 Task: Create an Instagram post about the Fort Peck Dam, including its history and significance. Use a filter to enhance the image.
Action: Mouse moved to (67, 303)
Screenshot: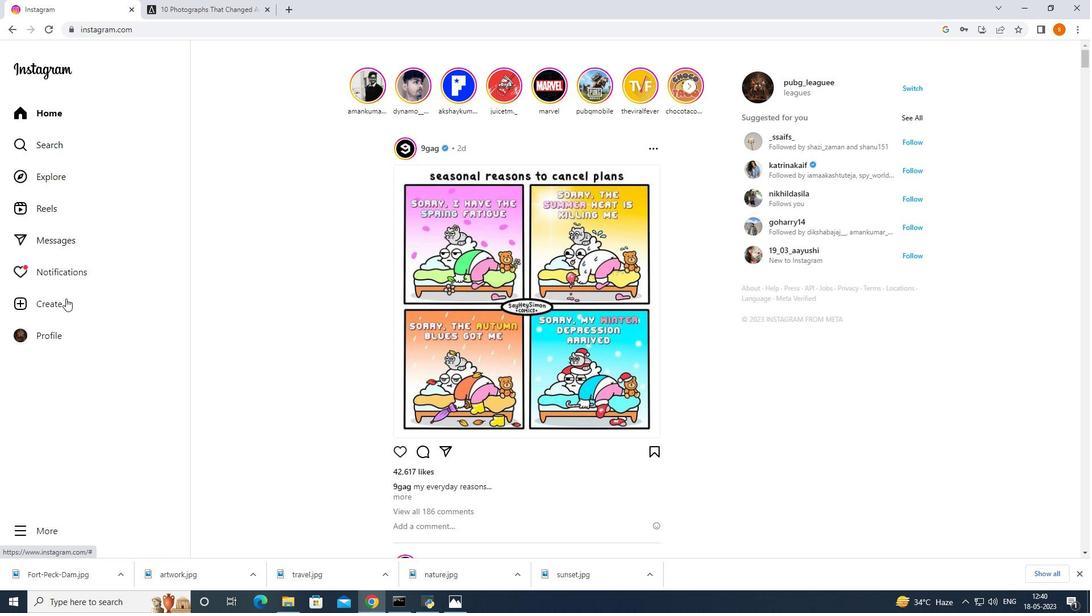 
Action: Mouse pressed left at (67, 303)
Screenshot: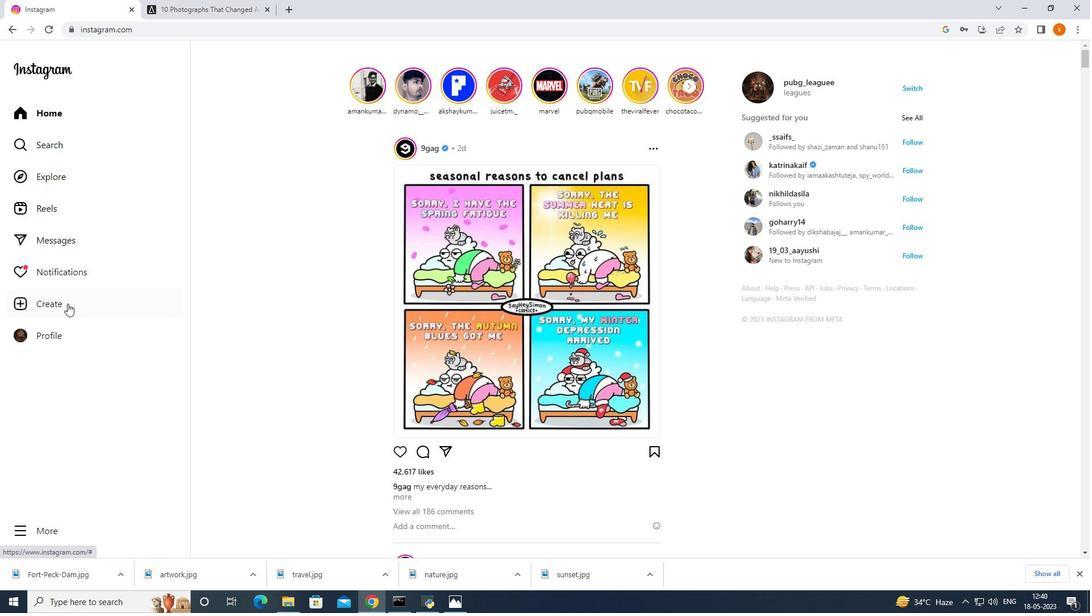 
Action: Mouse moved to (93, 300)
Screenshot: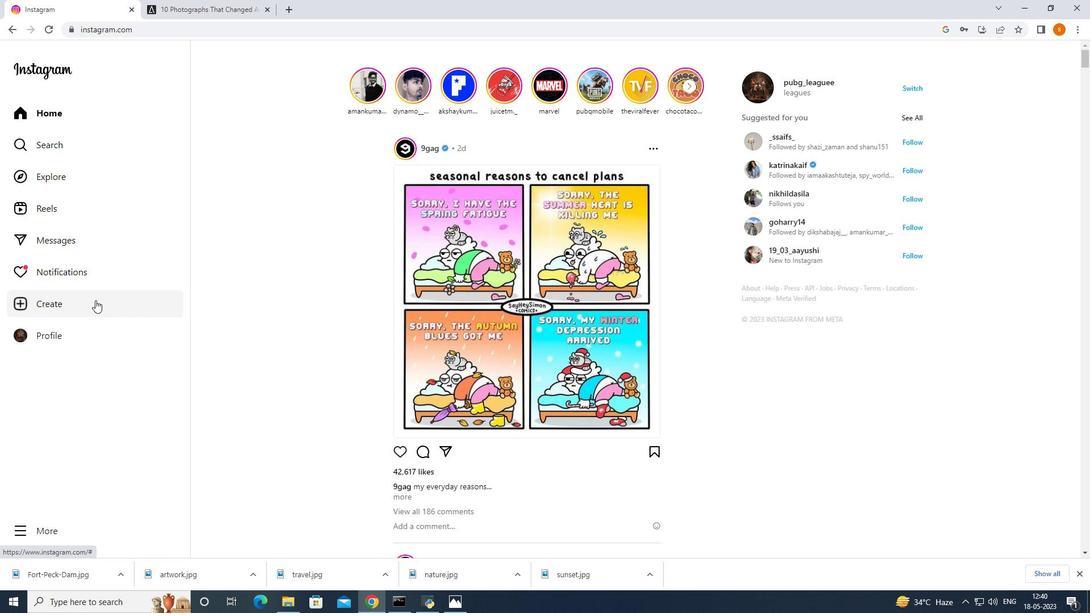 
Action: Mouse pressed left at (93, 300)
Screenshot: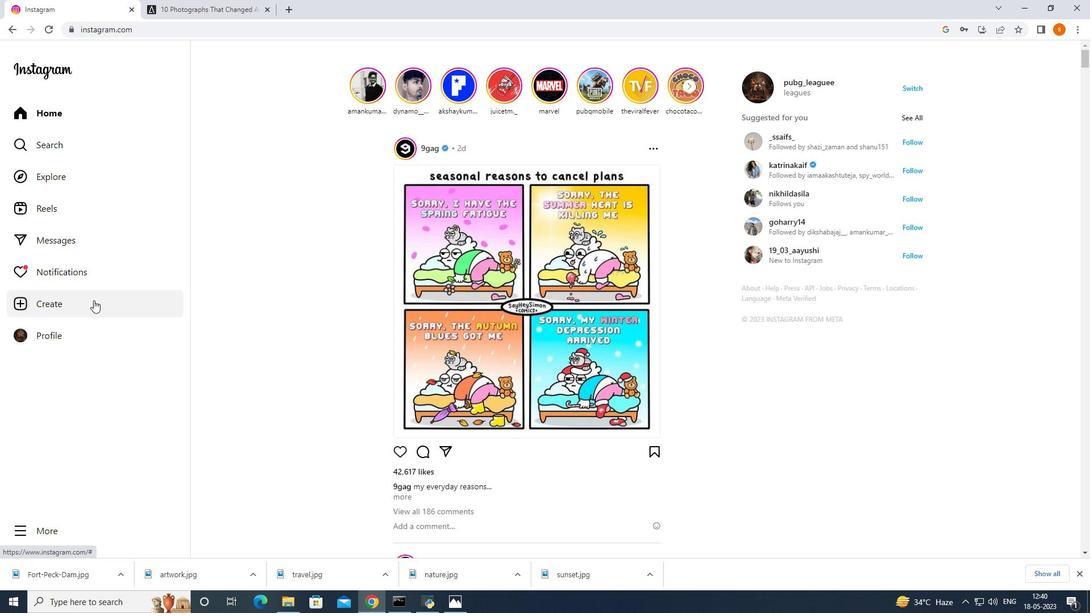 
Action: Mouse moved to (542, 349)
Screenshot: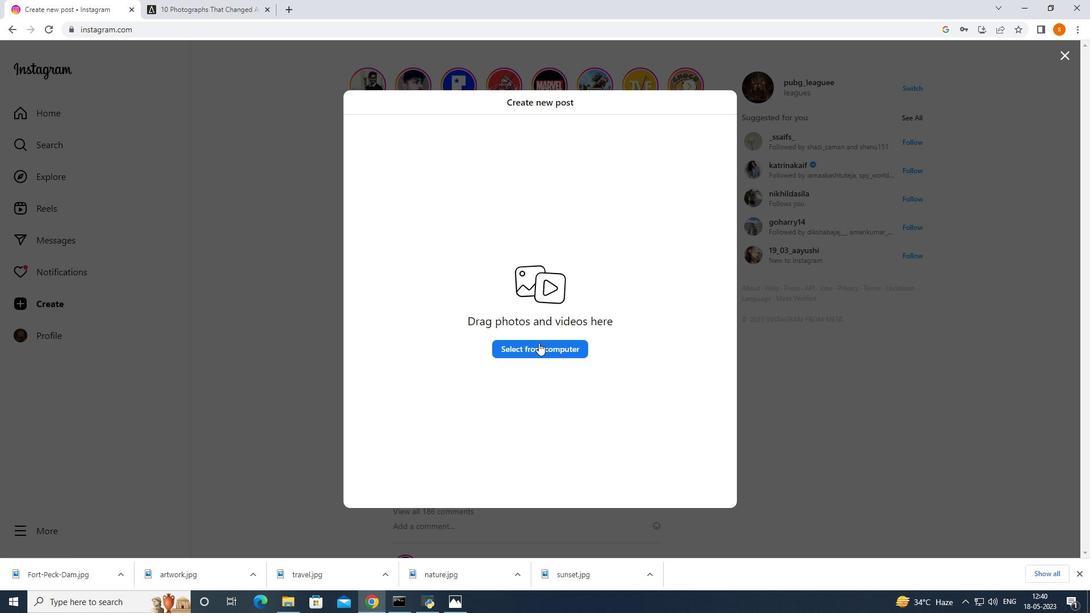 
Action: Mouse pressed left at (542, 349)
Screenshot: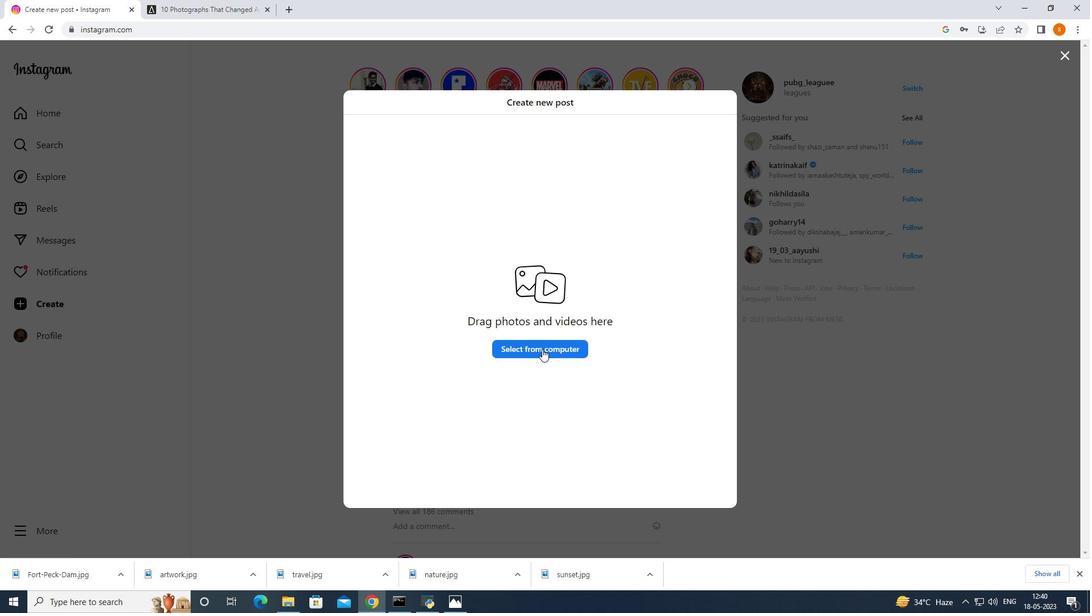 
Action: Mouse moved to (438, 202)
Screenshot: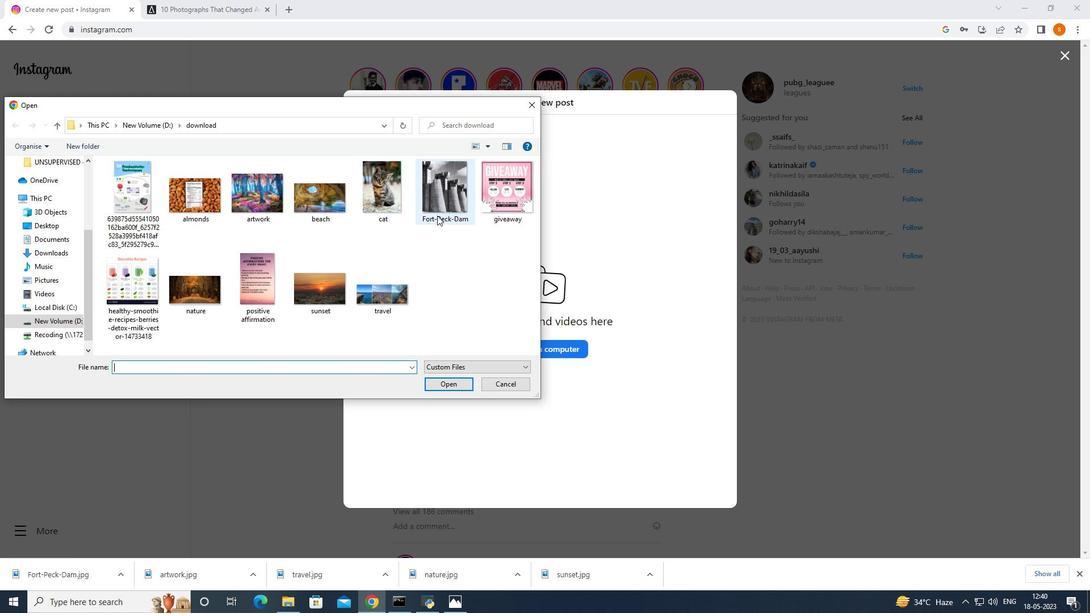 
Action: Mouse pressed left at (438, 202)
Screenshot: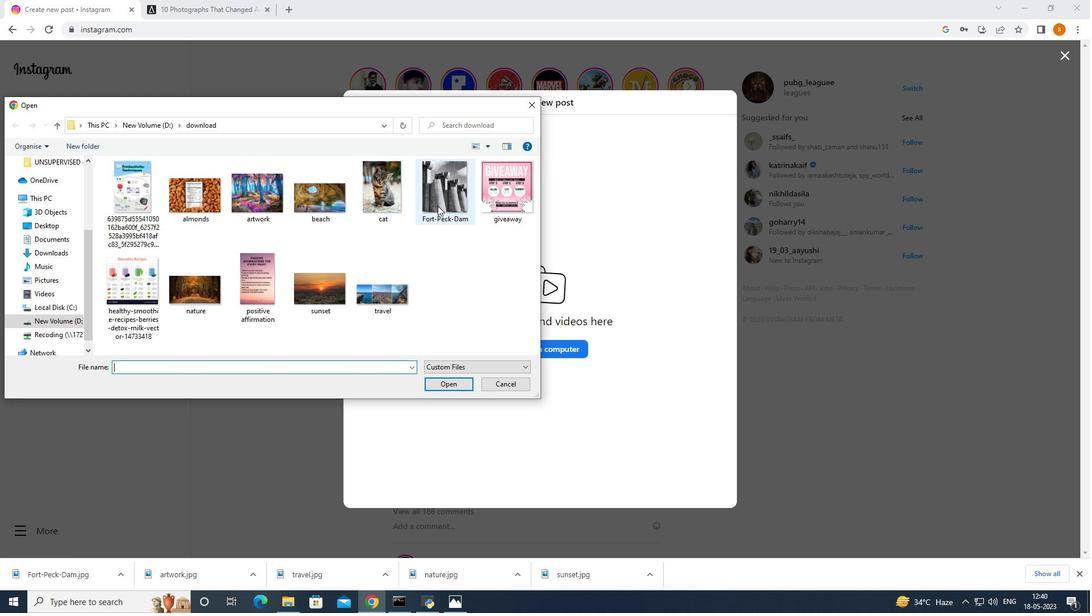 
Action: Mouse moved to (436, 381)
Screenshot: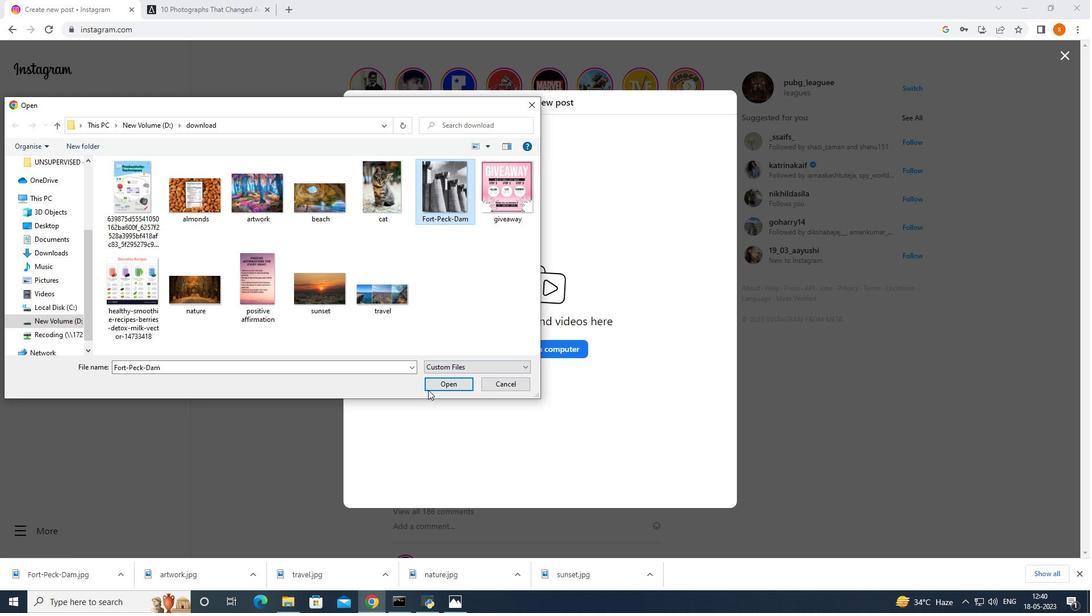 
Action: Mouse pressed left at (436, 381)
Screenshot: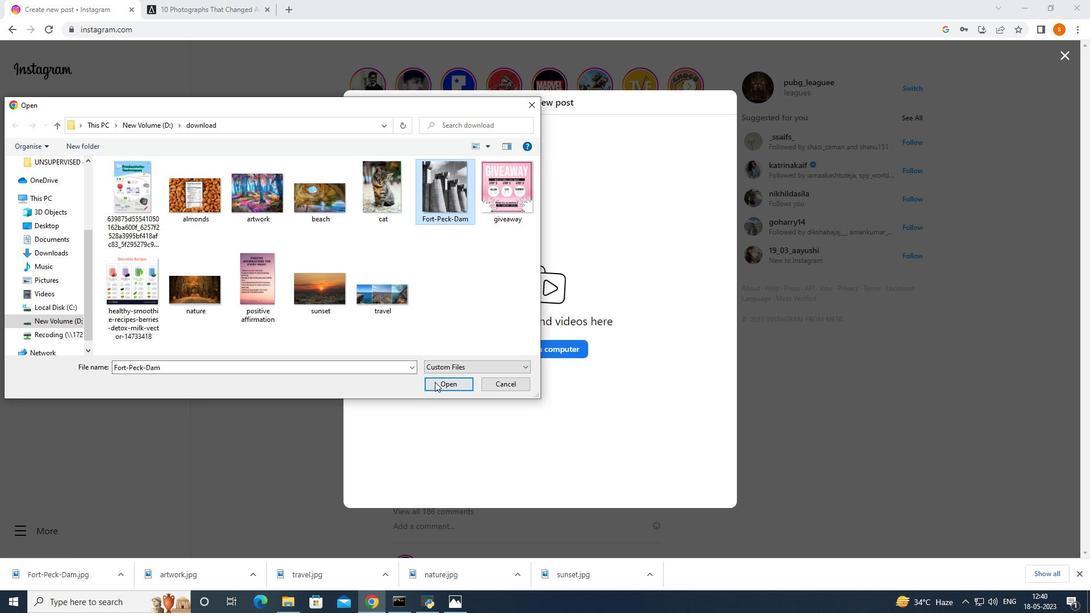 
Action: Mouse moved to (358, 490)
Screenshot: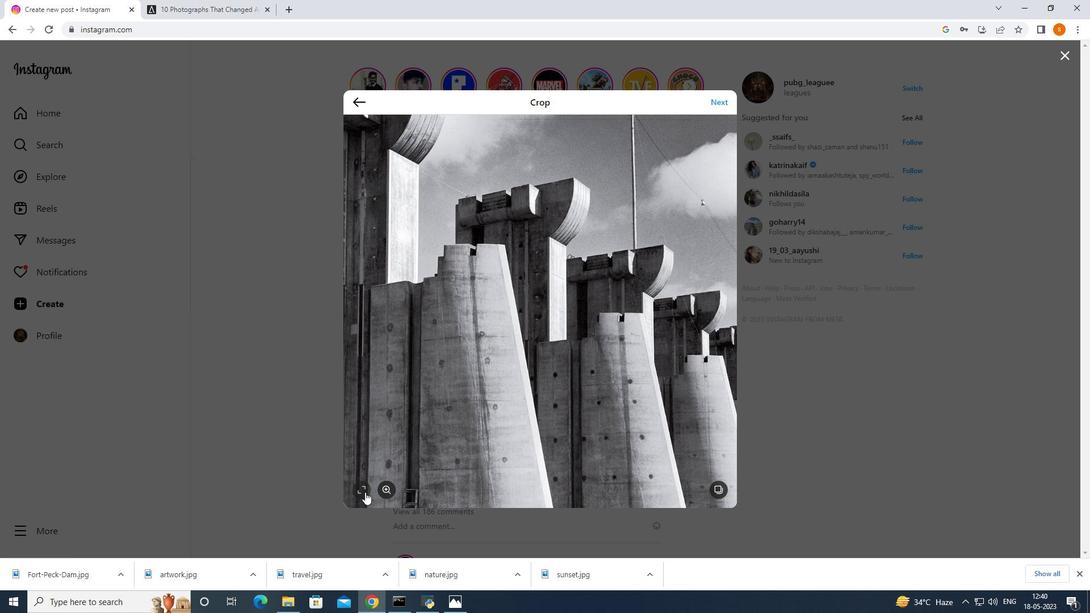
Action: Mouse pressed left at (358, 490)
Screenshot: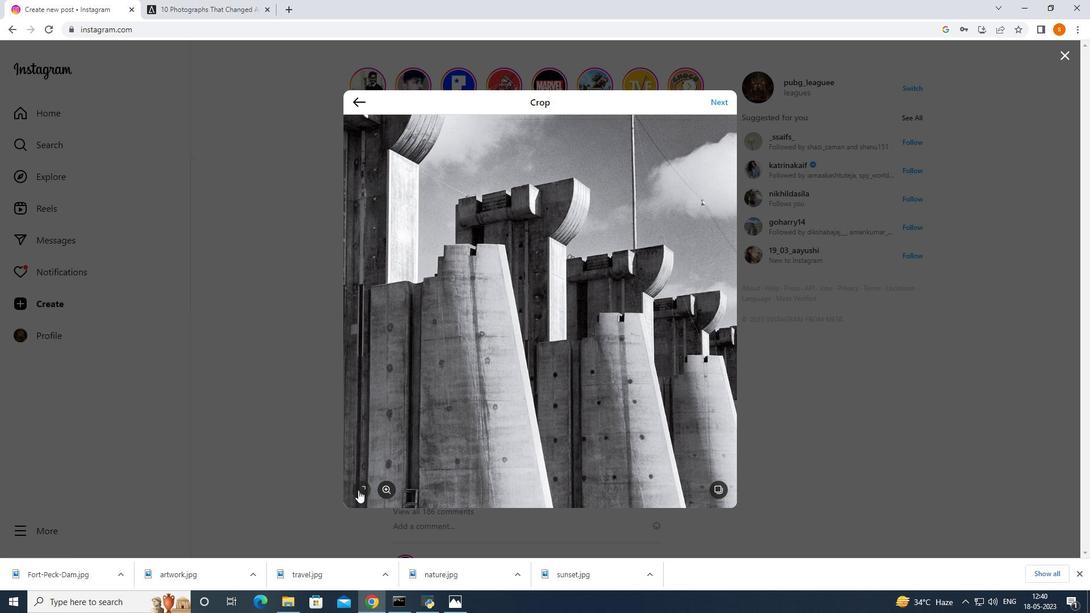 
Action: Mouse moved to (397, 376)
Screenshot: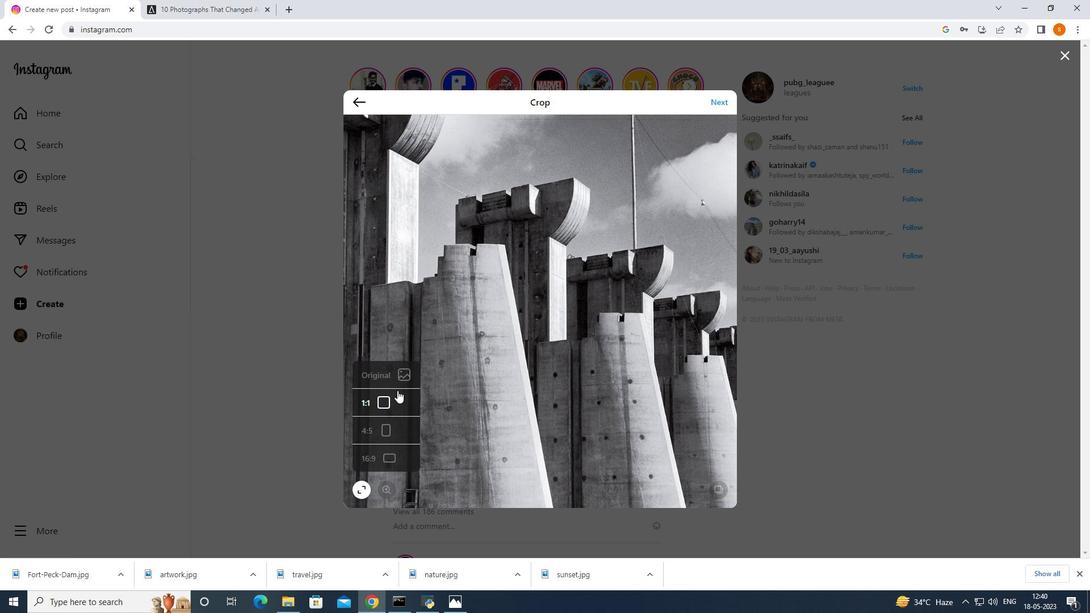 
Action: Mouse pressed left at (397, 376)
Screenshot: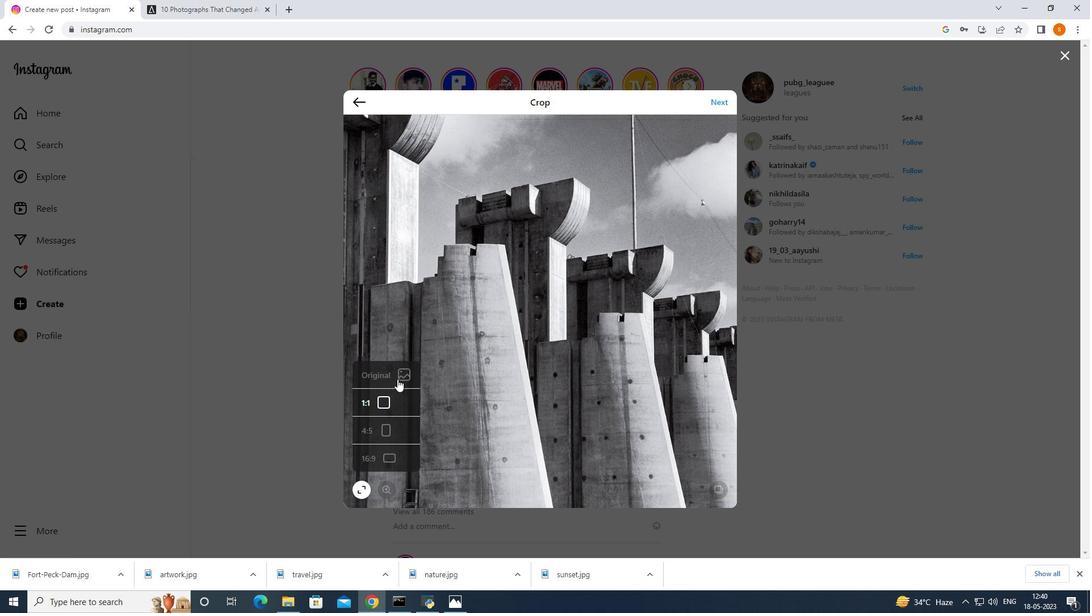 
Action: Mouse moved to (725, 106)
Screenshot: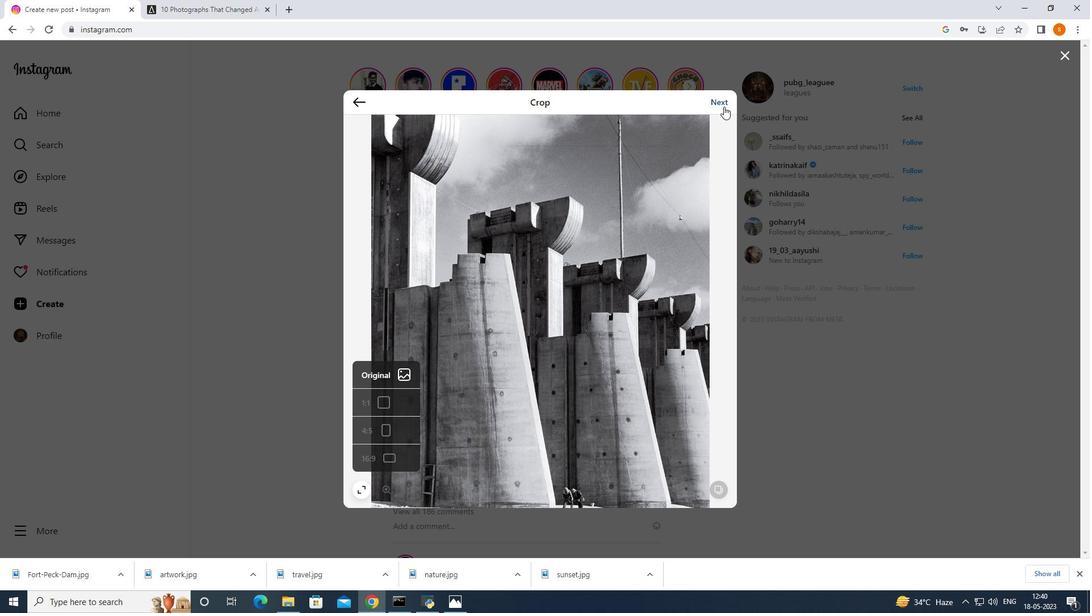 
Action: Mouse pressed left at (725, 106)
Screenshot: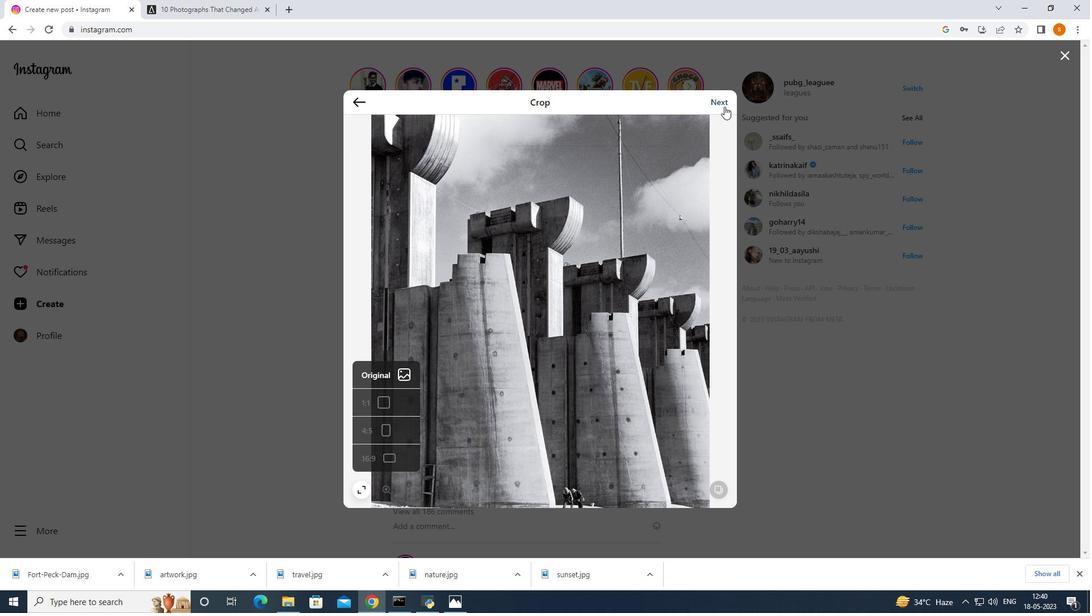 
Action: Mouse moved to (724, 182)
Screenshot: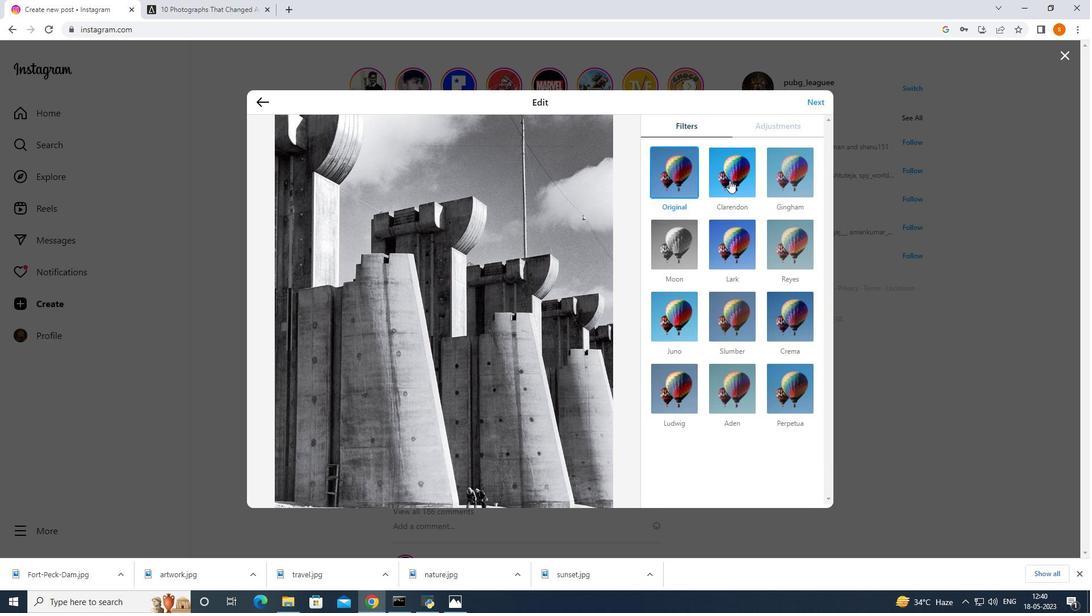 
Action: Mouse pressed left at (724, 182)
Screenshot: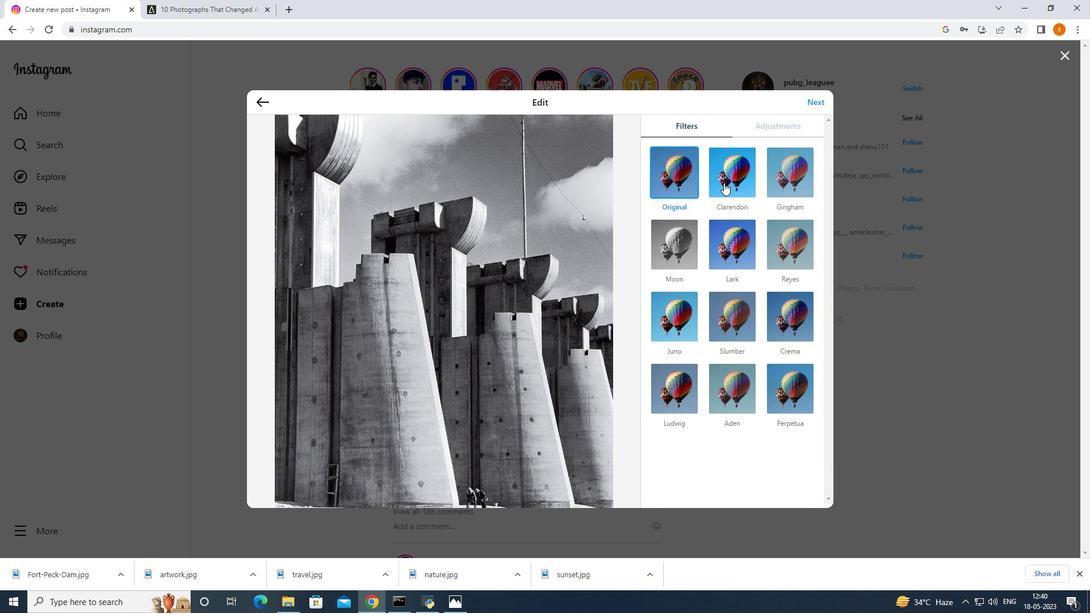 
Action: Mouse moved to (789, 174)
Screenshot: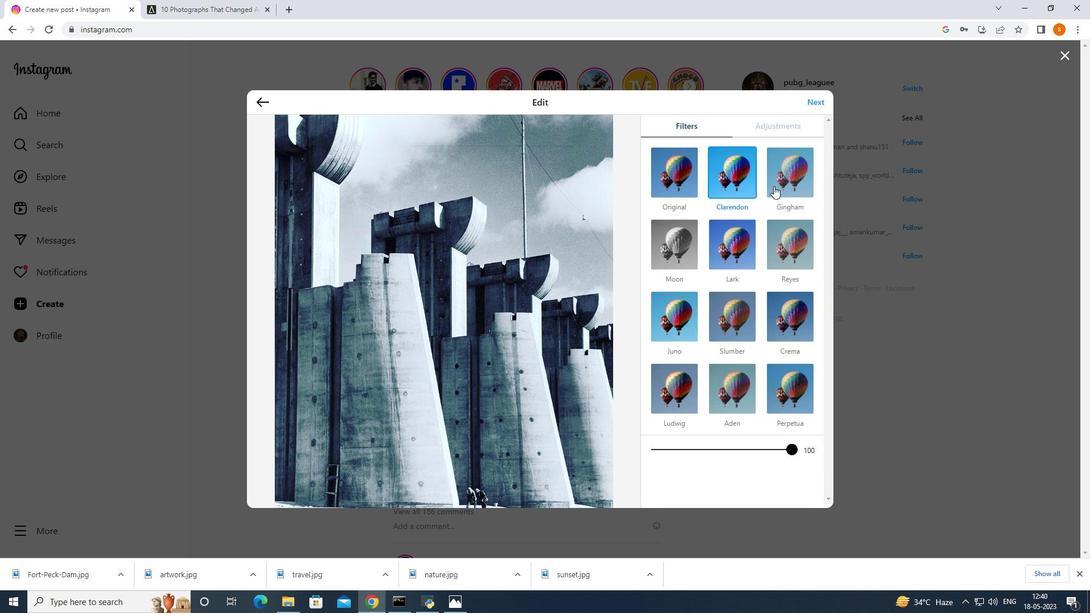 
Action: Mouse pressed left at (789, 174)
Screenshot: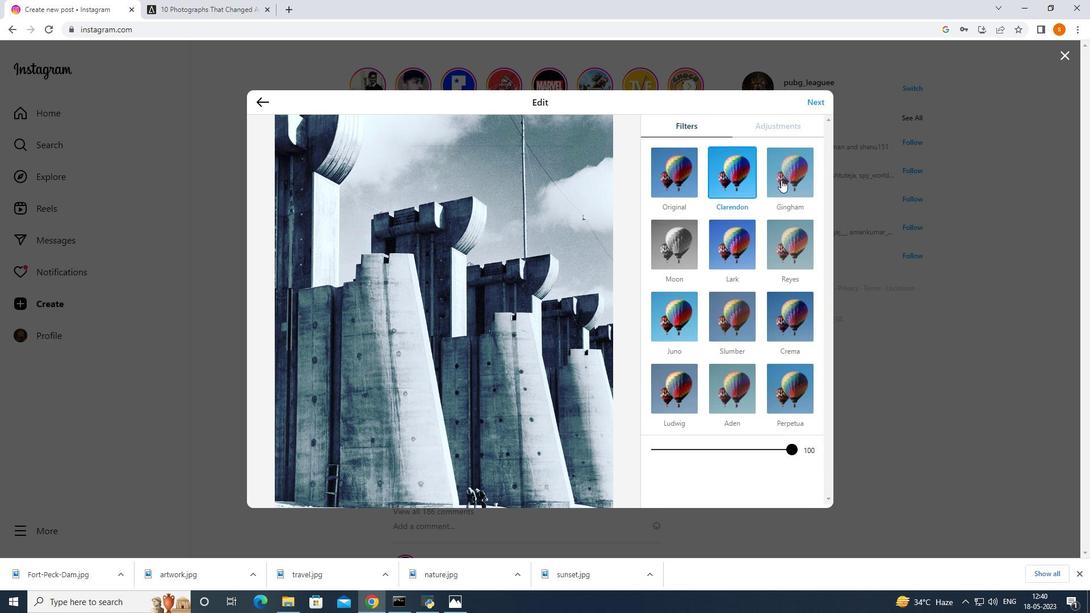 
Action: Mouse moved to (671, 240)
Screenshot: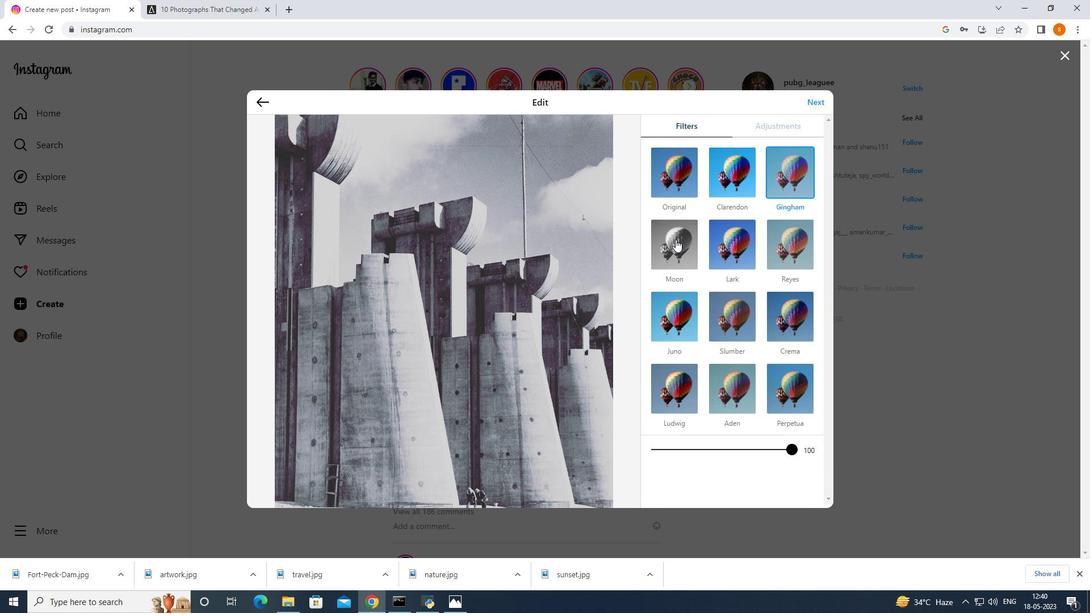 
Action: Mouse pressed left at (671, 240)
Screenshot: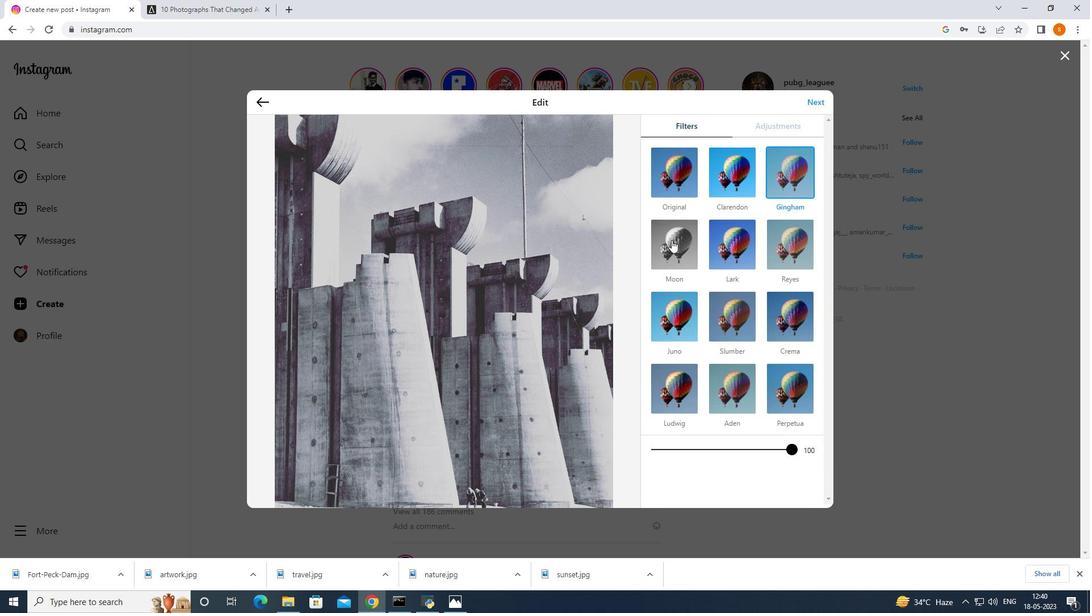 
Action: Mouse moved to (718, 230)
Screenshot: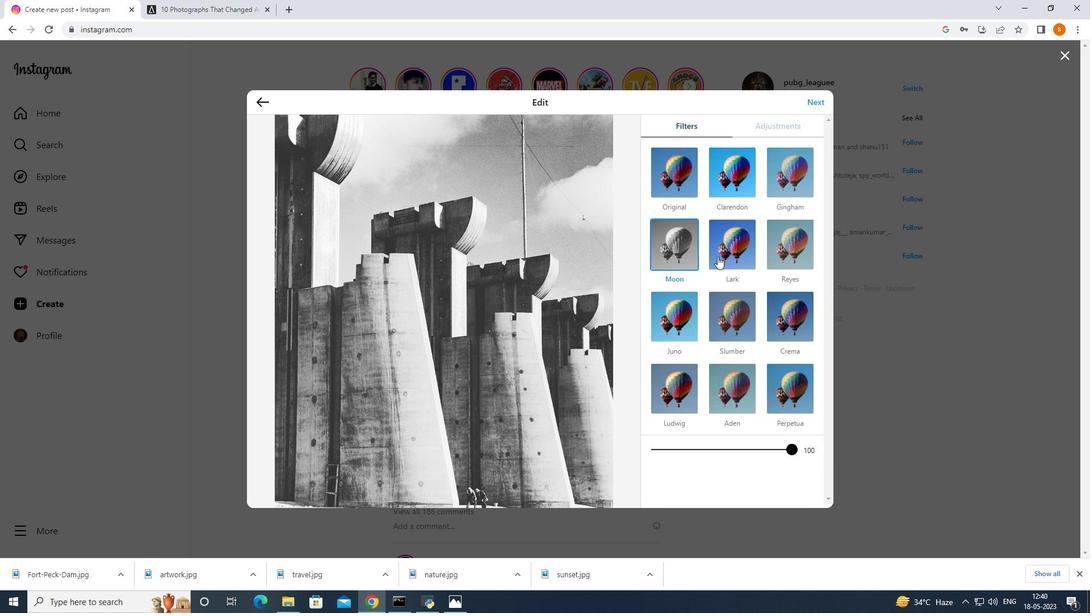 
Action: Mouse pressed left at (718, 230)
Screenshot: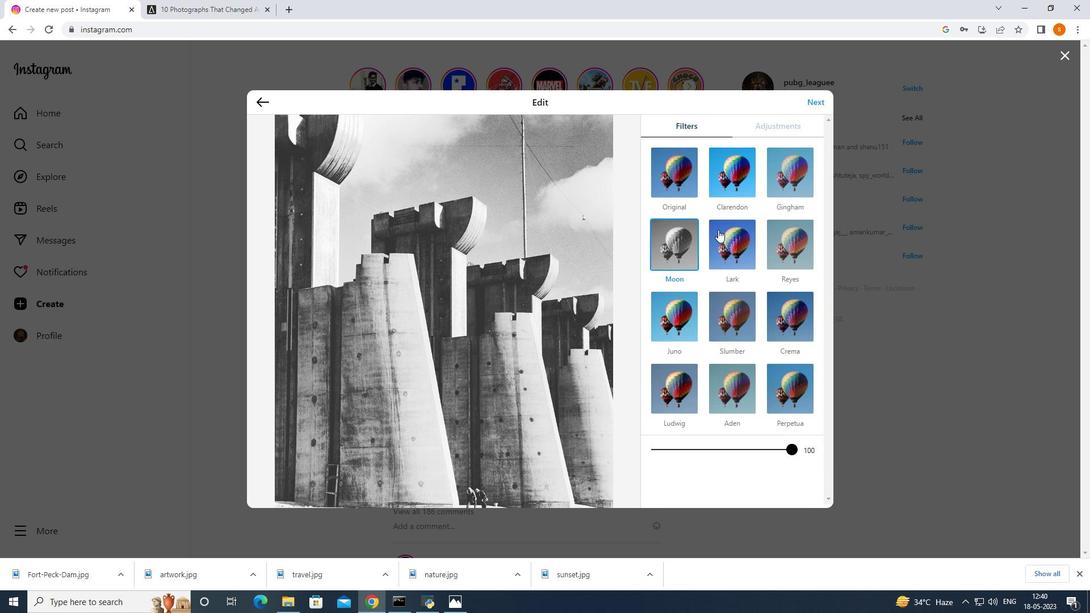 
Action: Mouse moved to (675, 240)
Screenshot: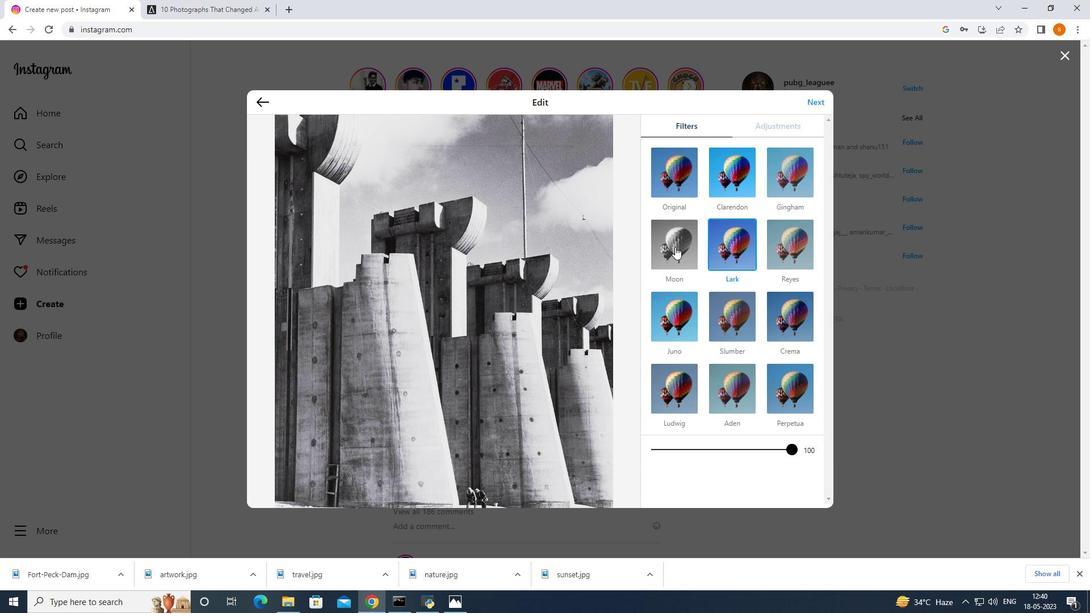 
Action: Mouse pressed left at (675, 240)
Screenshot: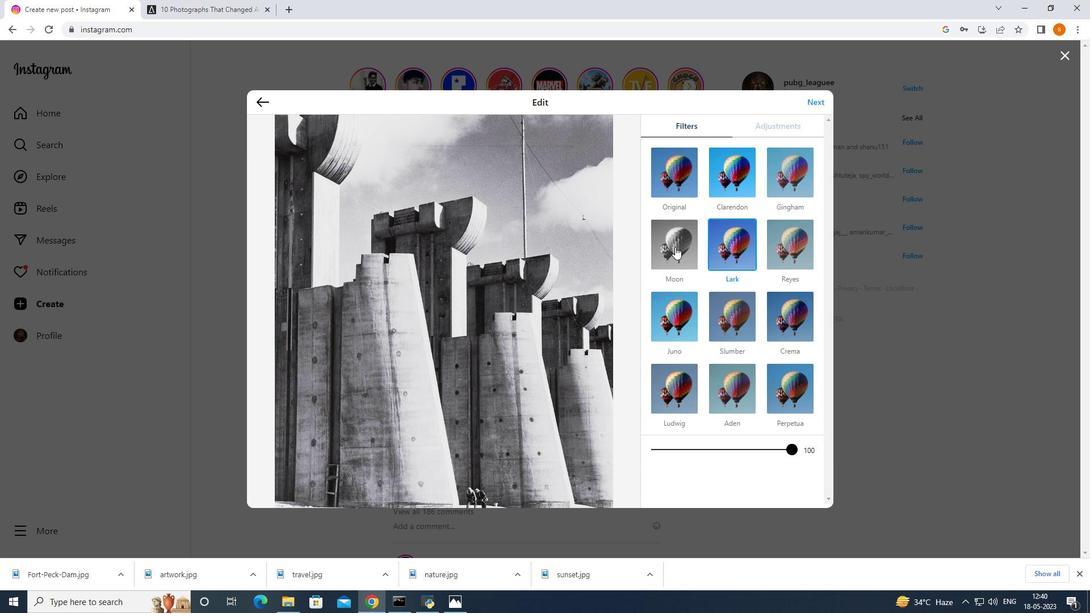 
Action: Mouse moved to (686, 296)
Screenshot: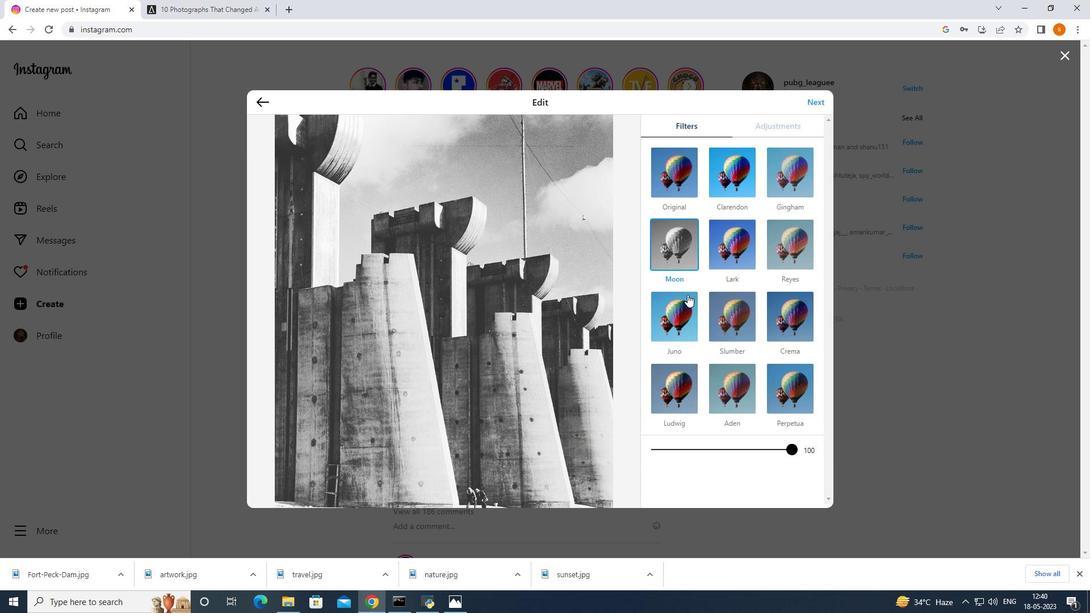 
Action: Mouse pressed left at (686, 296)
Screenshot: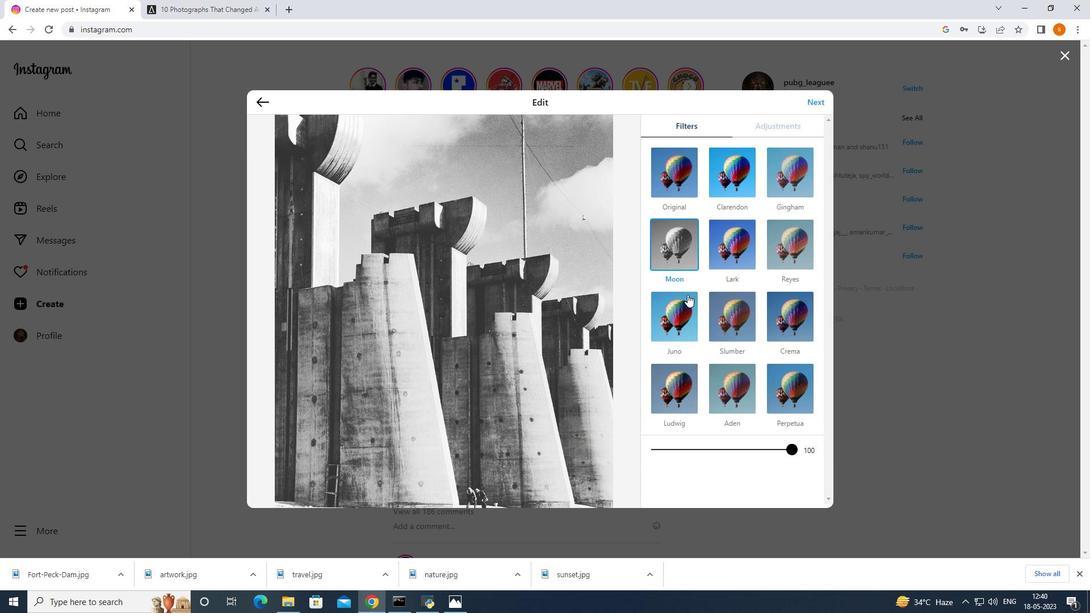 
Action: Mouse moved to (727, 253)
Screenshot: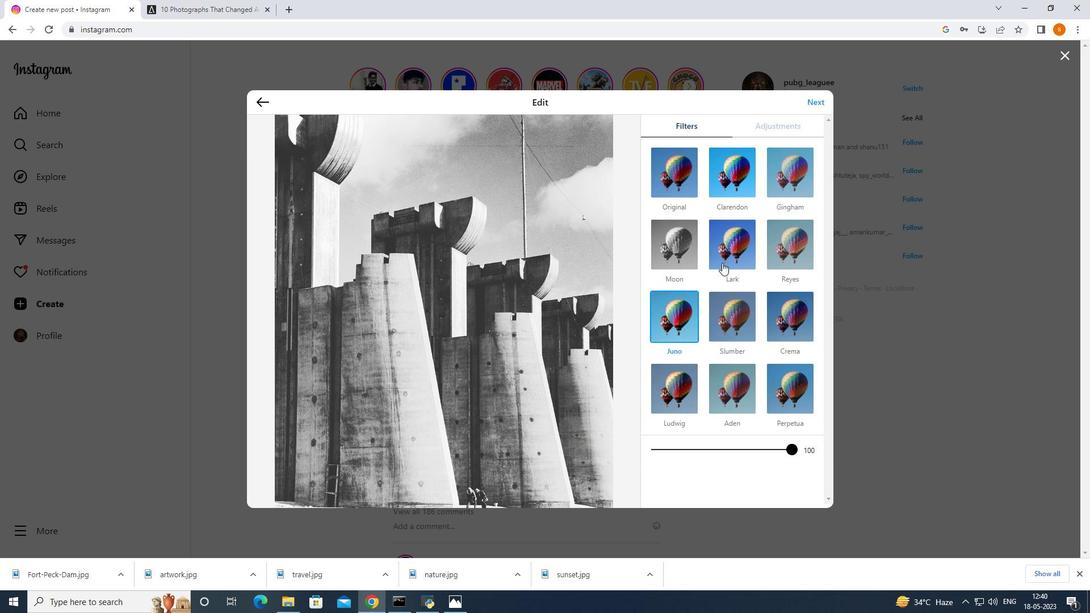 
Action: Mouse pressed left at (727, 253)
Screenshot: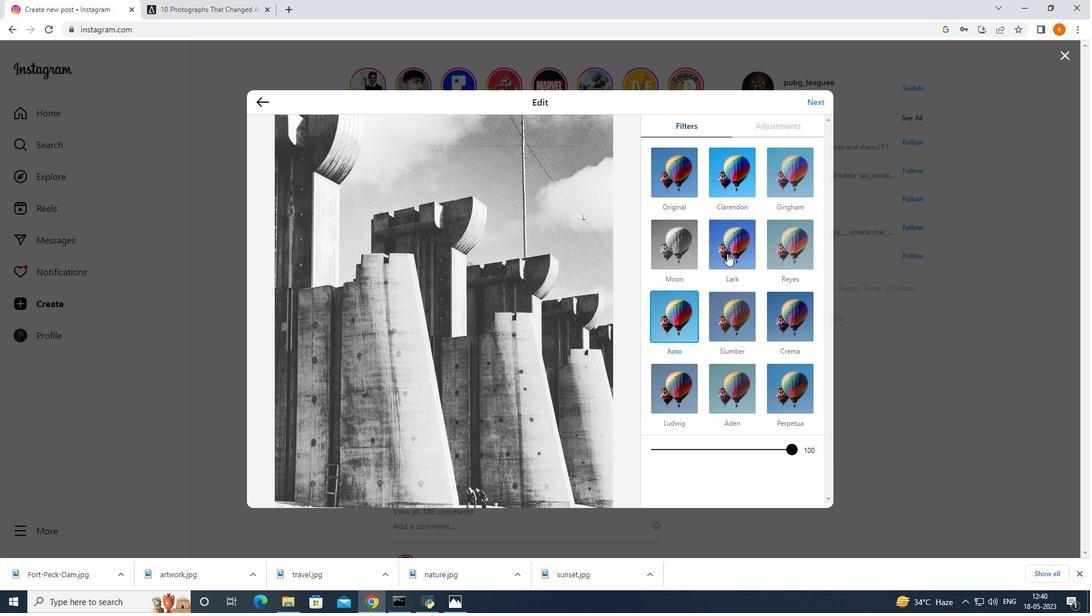 
Action: Mouse moved to (734, 311)
Screenshot: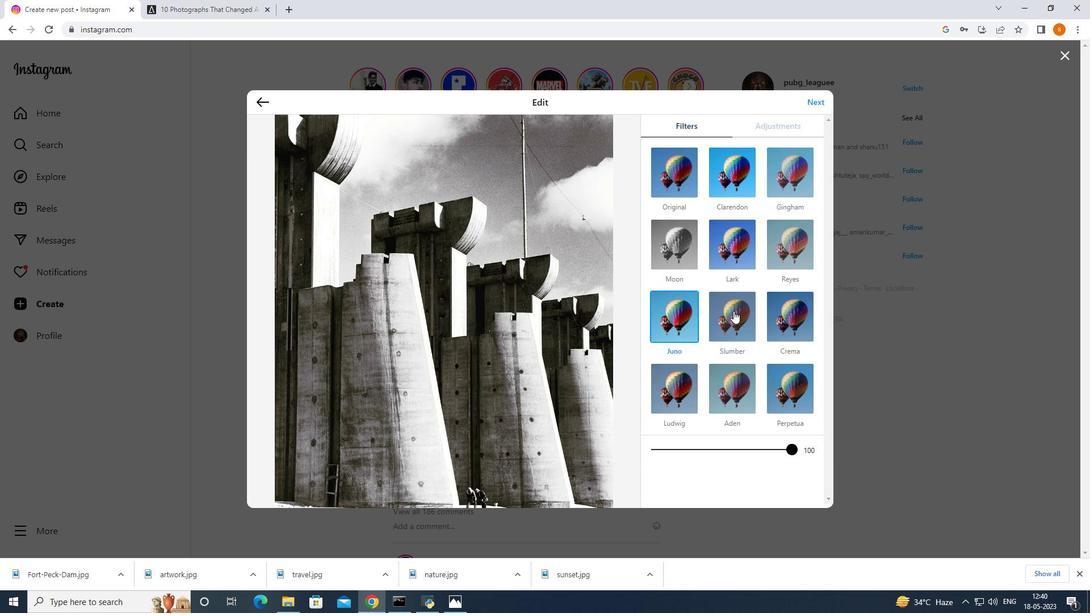 
Action: Mouse pressed left at (734, 311)
Screenshot: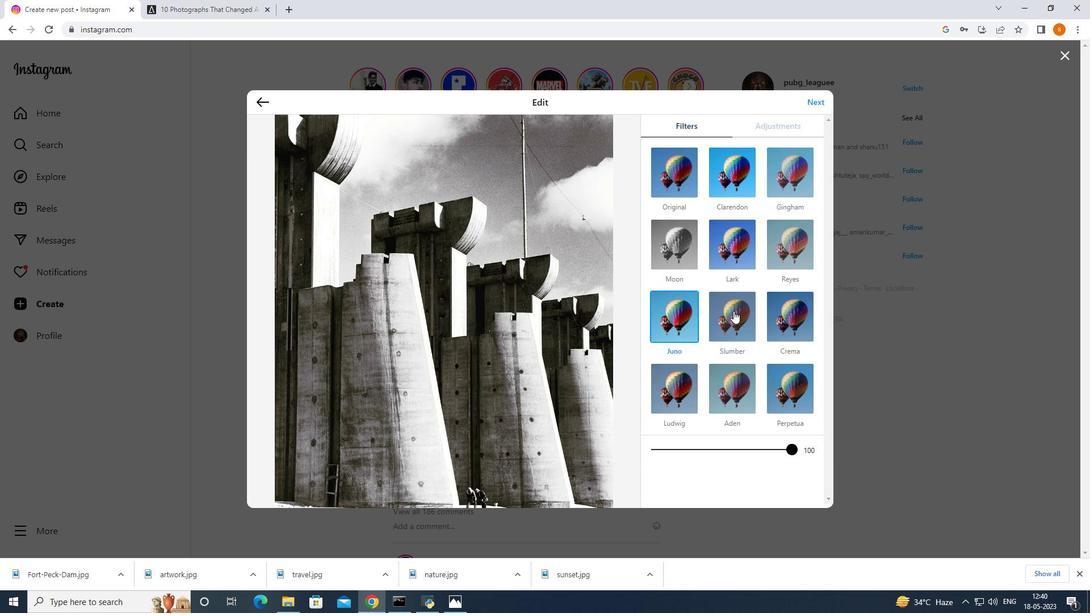 
Action: Mouse moved to (769, 313)
Screenshot: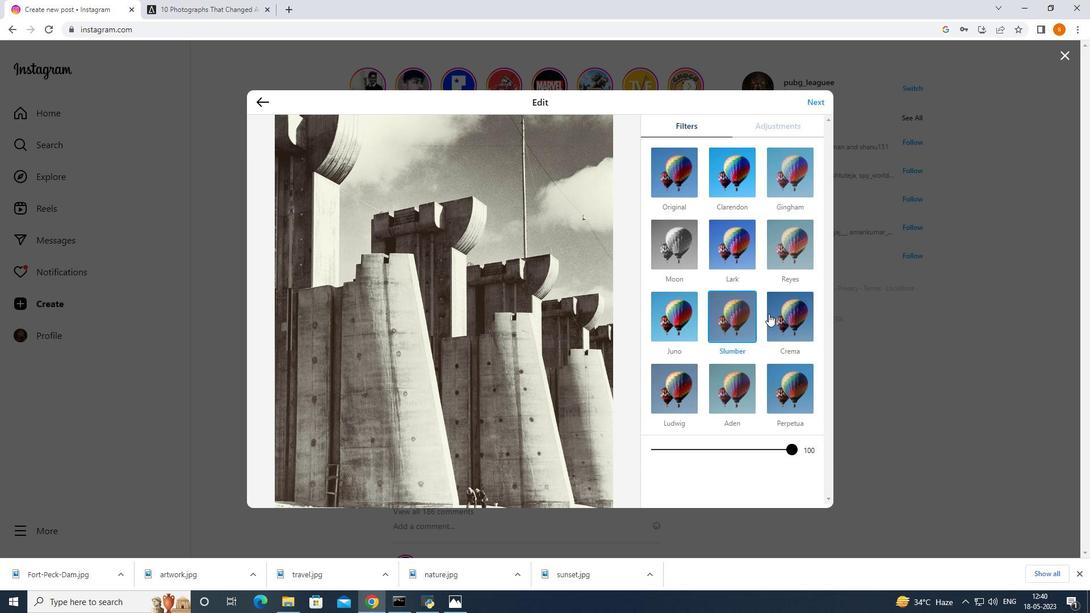 
Action: Mouse pressed left at (769, 313)
Screenshot: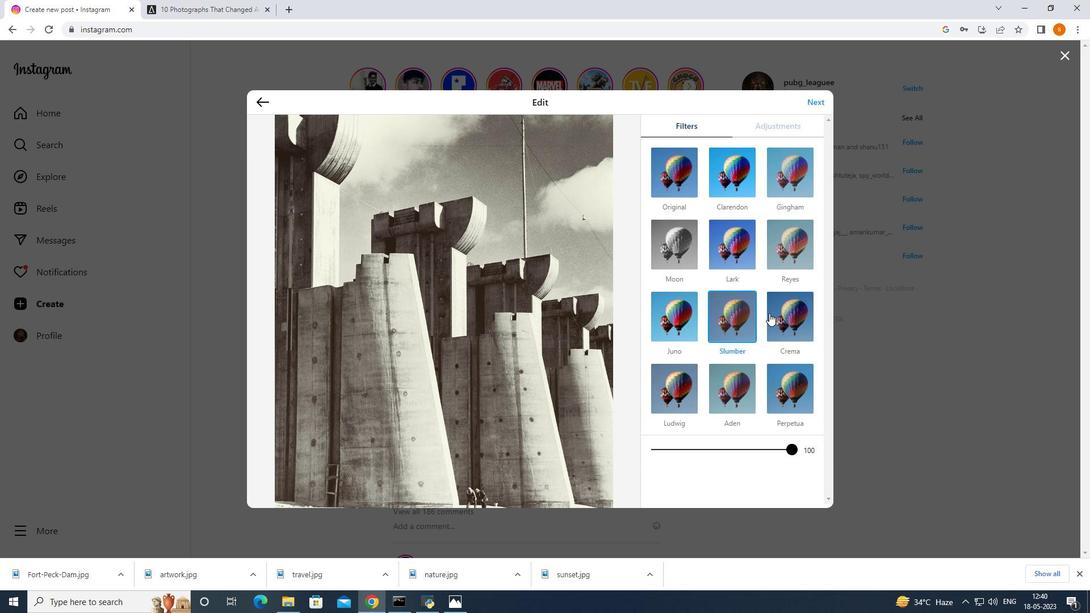 
Action: Mouse moved to (682, 407)
Screenshot: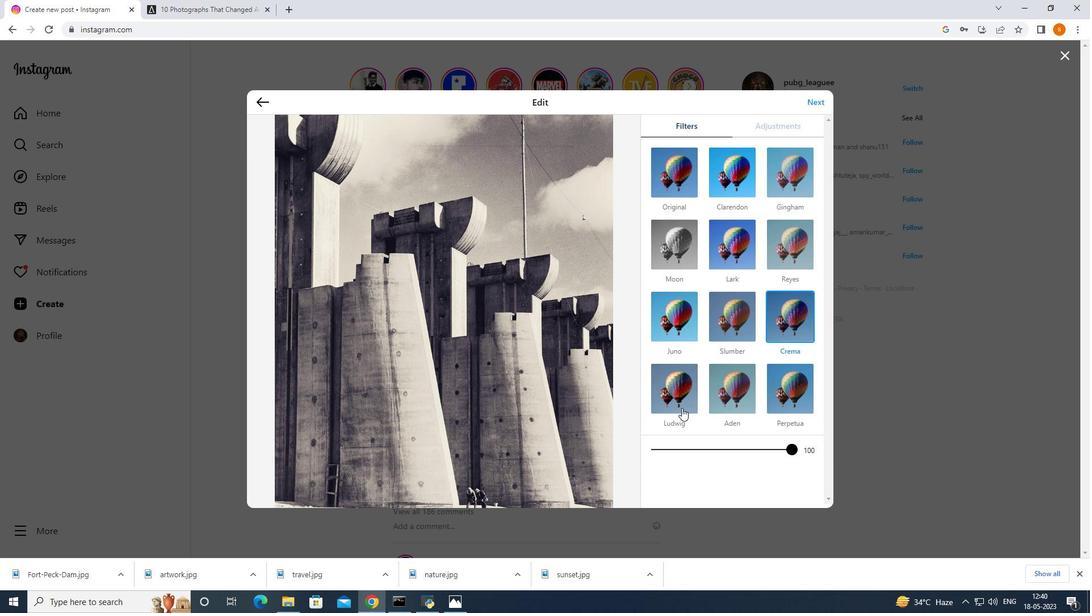 
Action: Mouse pressed left at (682, 407)
Screenshot: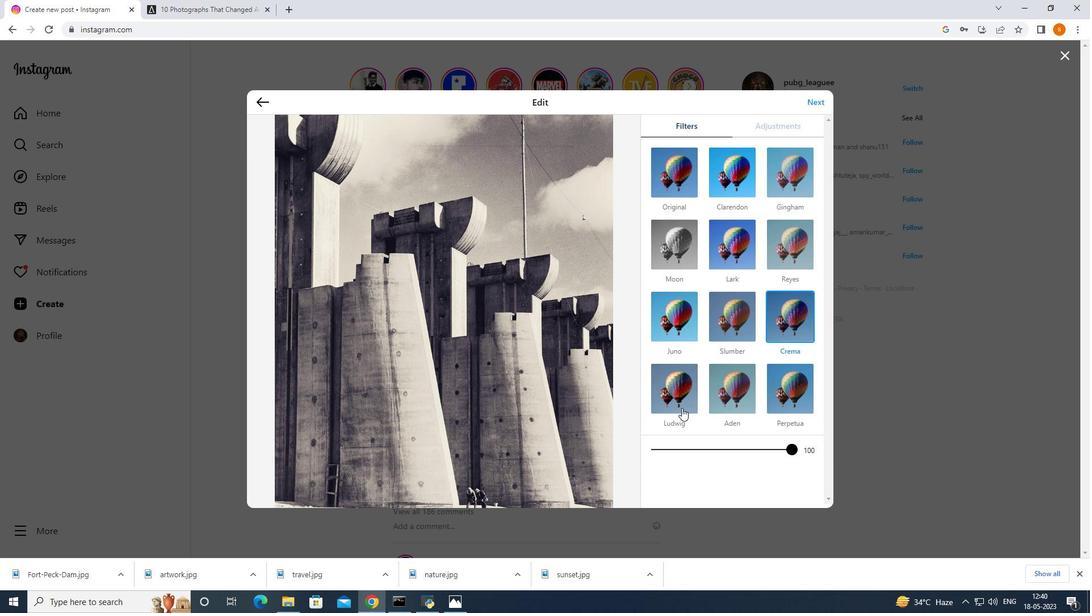 
Action: Mouse moved to (729, 382)
Screenshot: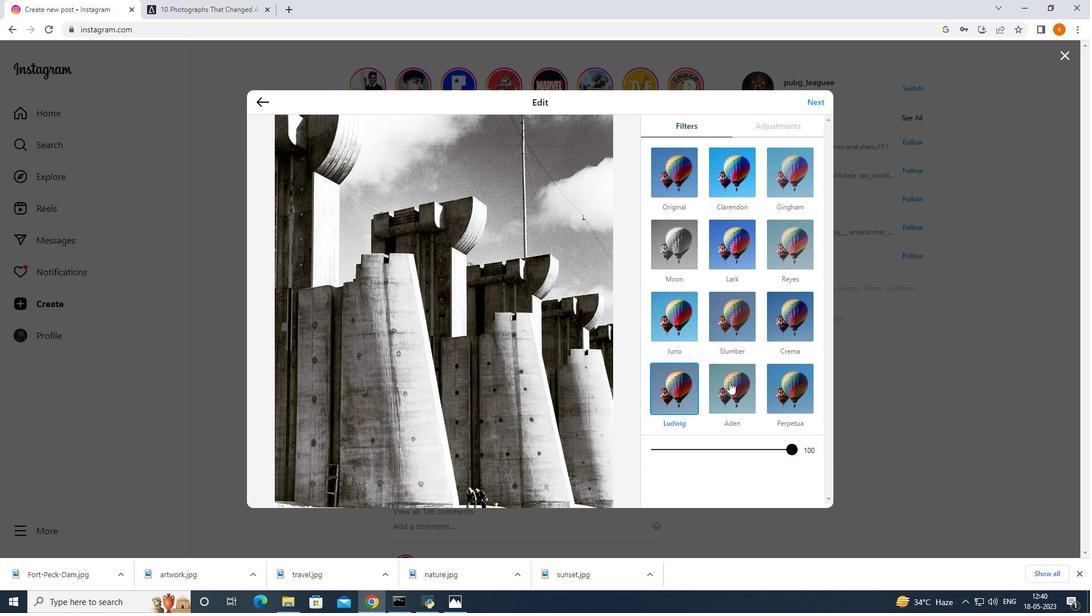
Action: Mouse pressed left at (729, 382)
Screenshot: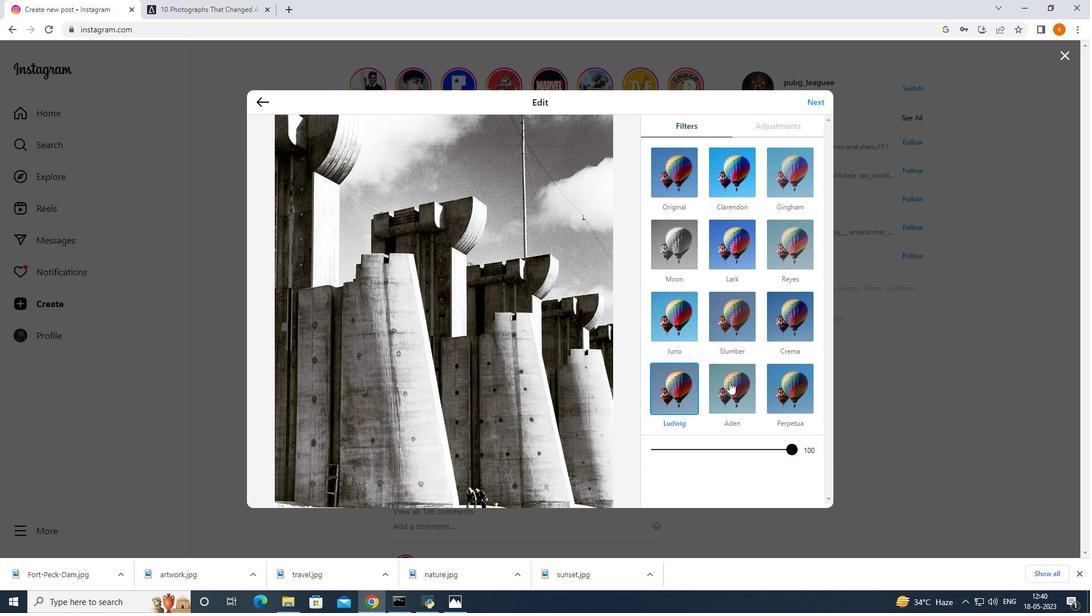 
Action: Mouse moved to (791, 401)
Screenshot: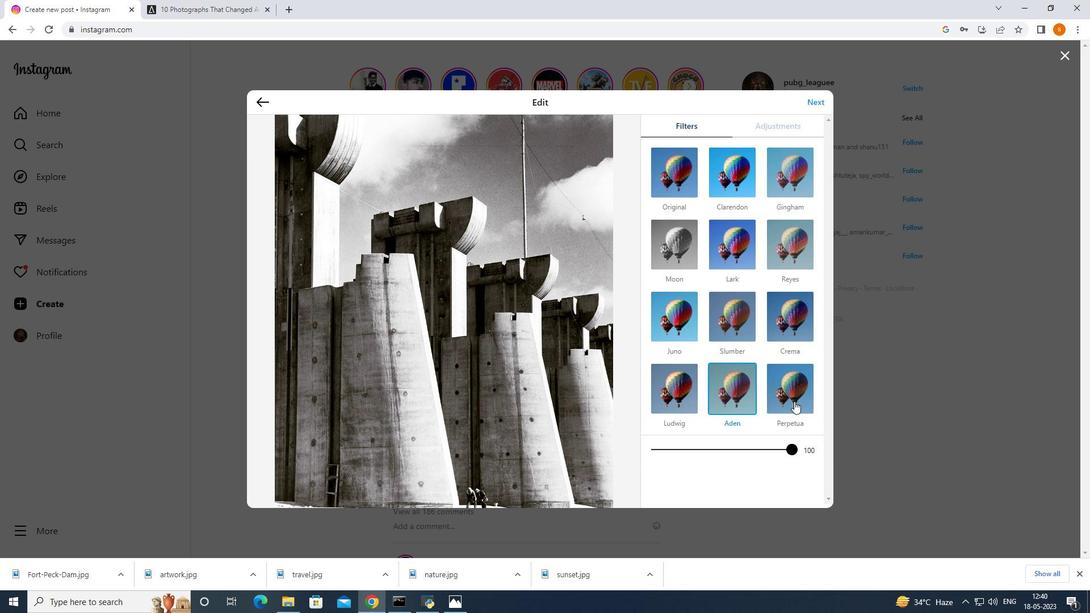 
Action: Mouse pressed left at (791, 401)
Screenshot: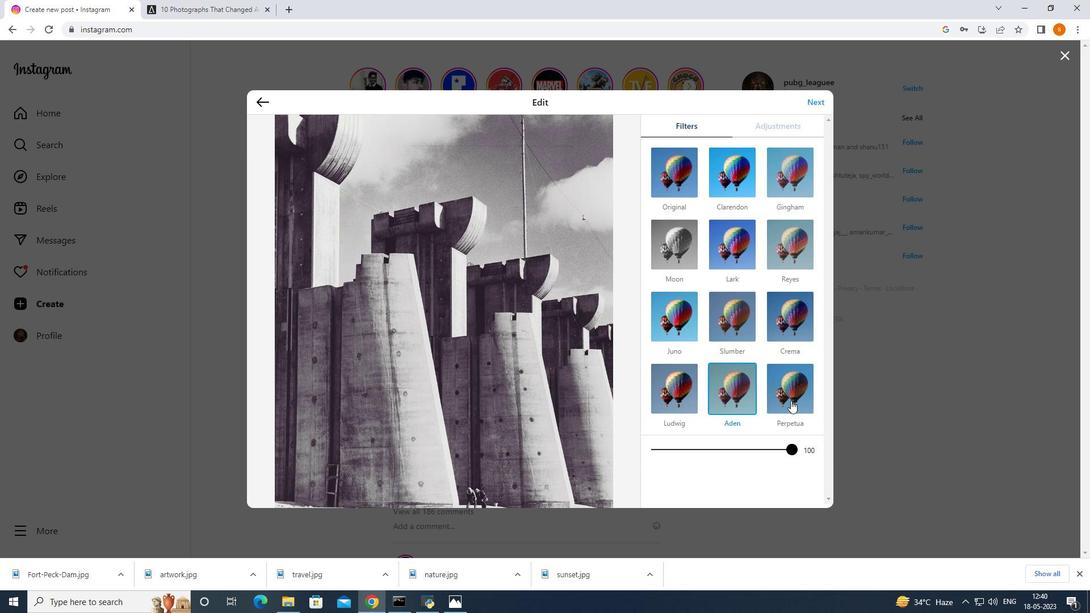 
Action: Mouse moved to (738, 176)
Screenshot: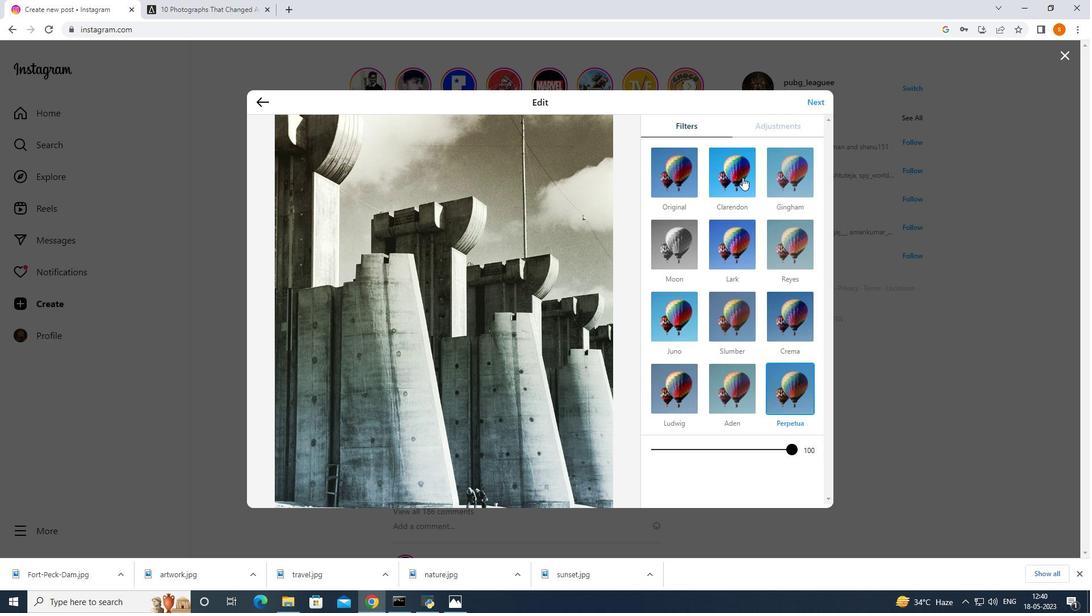 
Action: Mouse pressed left at (738, 176)
Screenshot: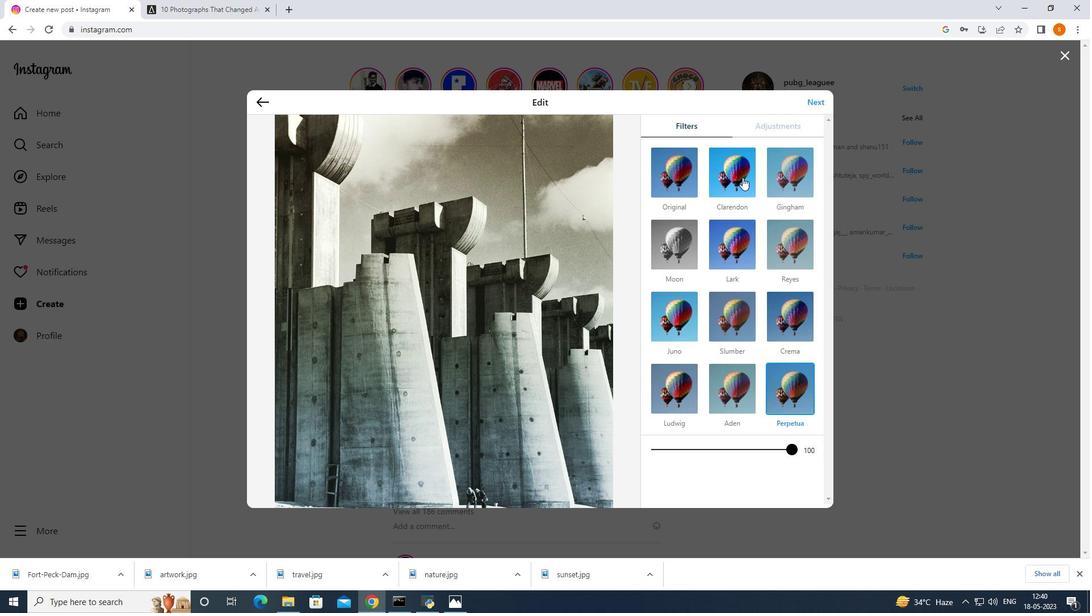 
Action: Mouse moved to (727, 243)
Screenshot: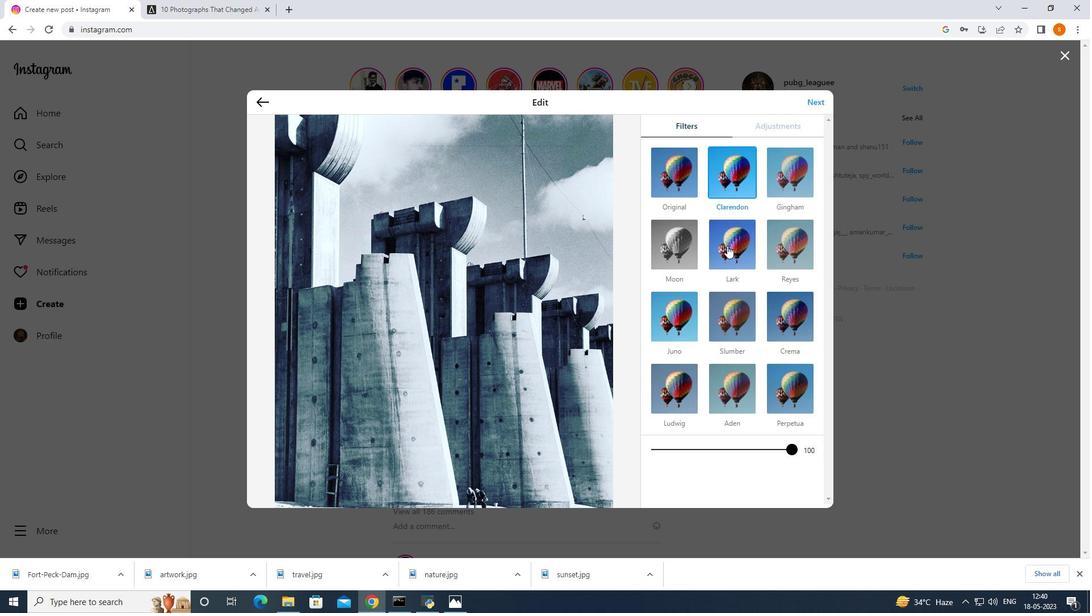 
Action: Mouse pressed left at (727, 243)
Screenshot: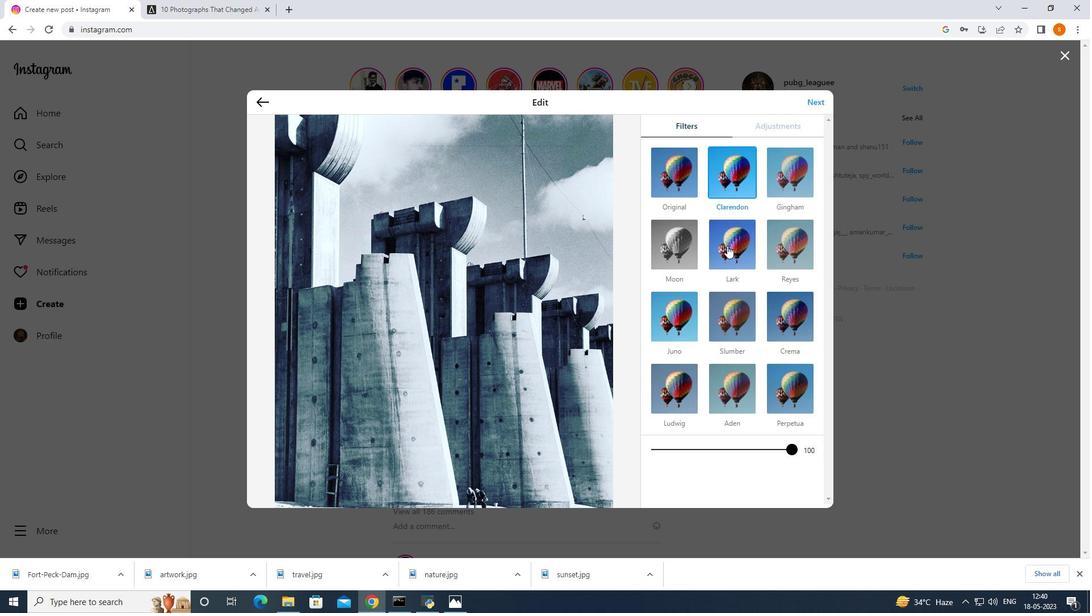 
Action: Mouse moved to (740, 315)
Screenshot: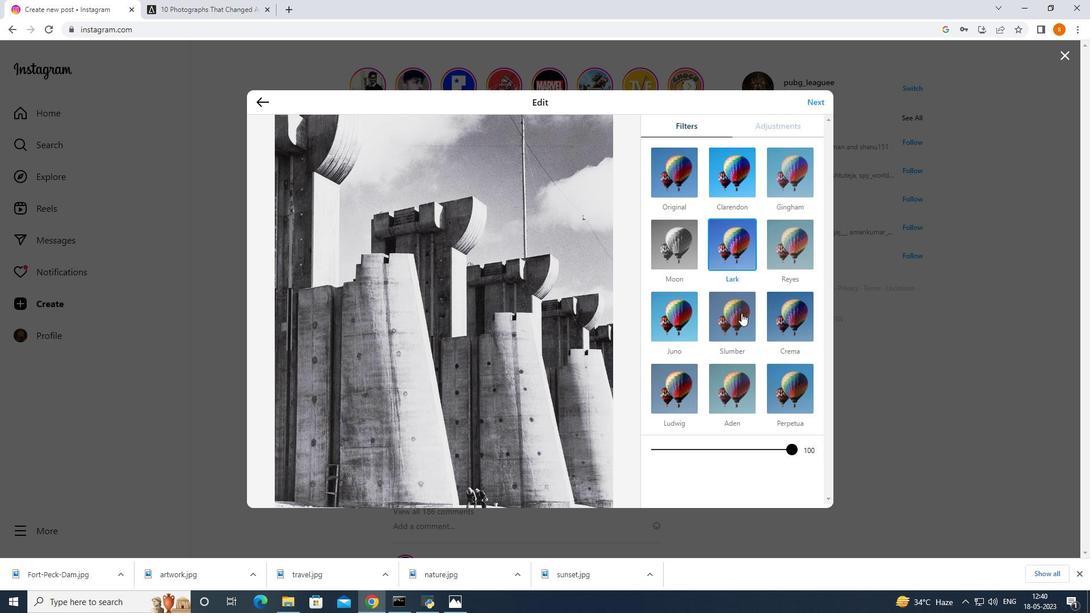 
Action: Mouse pressed left at (740, 315)
Screenshot: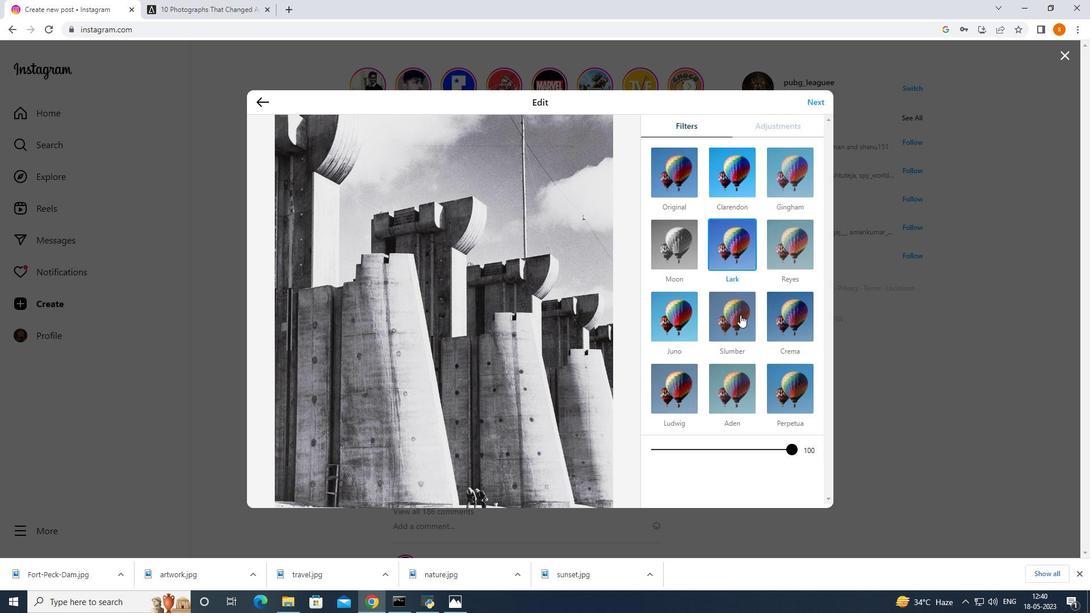 
Action: Mouse moved to (809, 105)
Screenshot: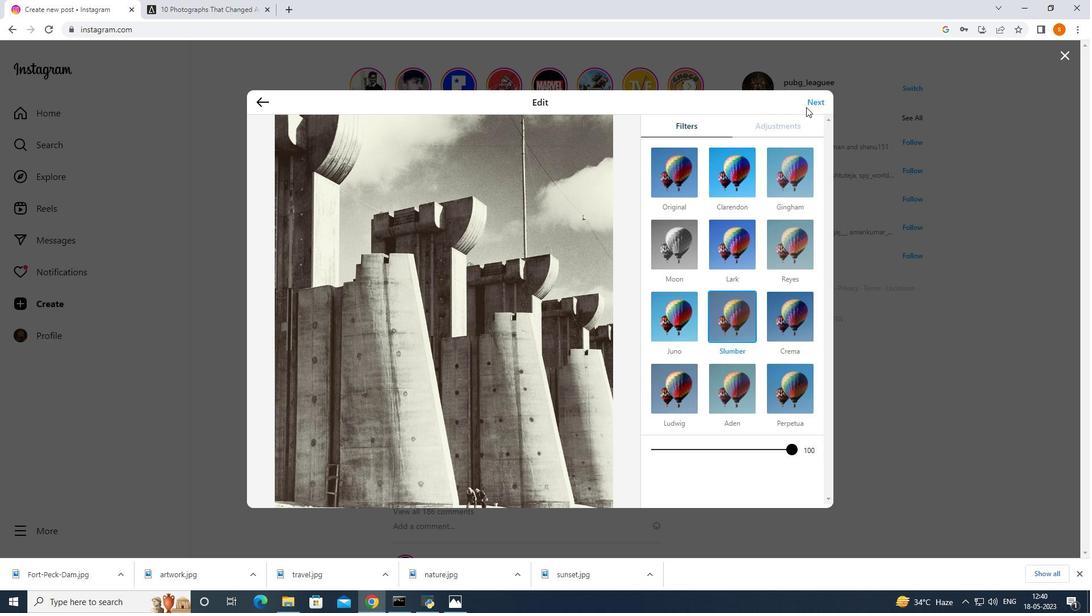 
Action: Mouse pressed left at (809, 105)
Screenshot: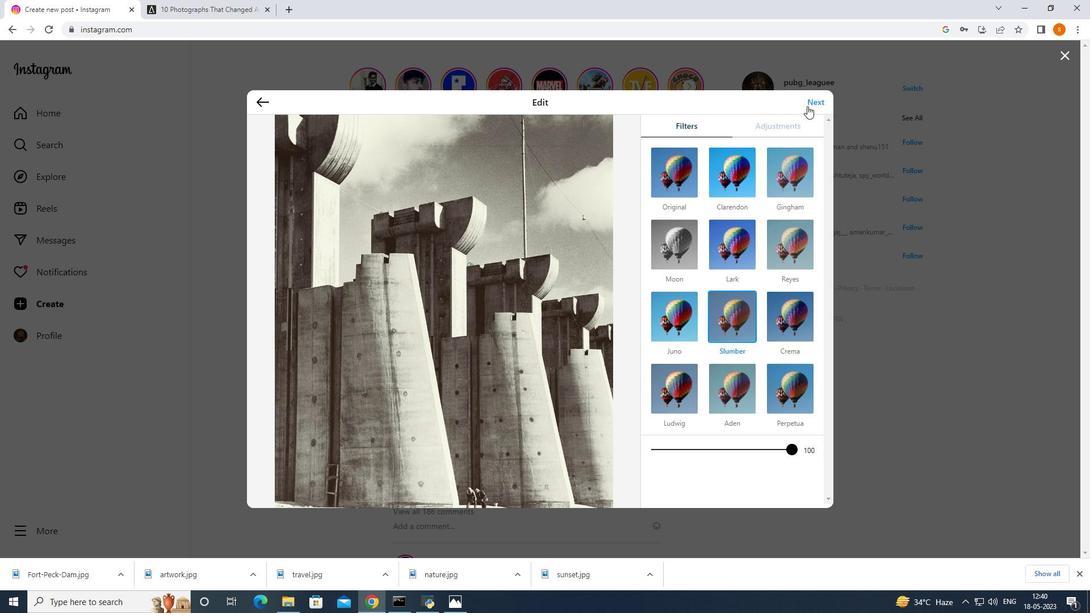 
Action: Mouse moved to (680, 159)
Screenshot: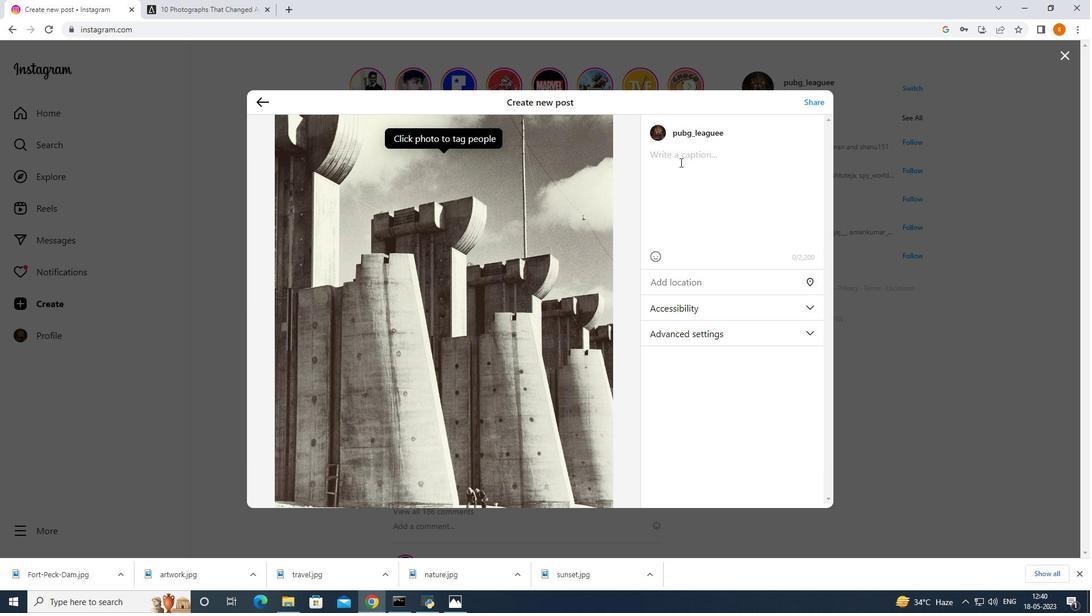 
Action: Mouse pressed left at (680, 159)
Screenshot: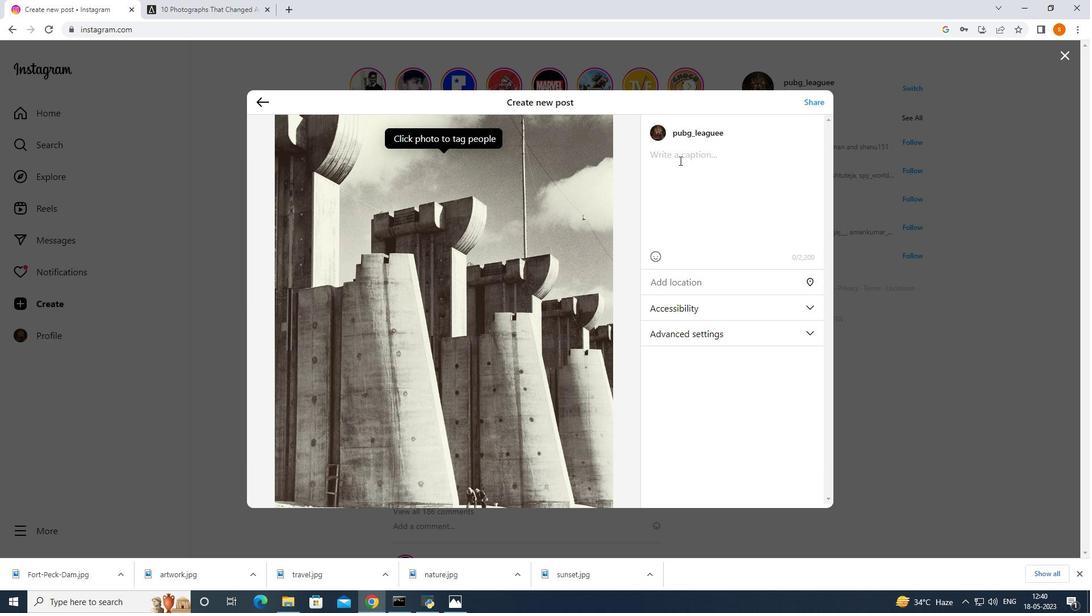 
Action: Mouse moved to (676, 164)
Screenshot: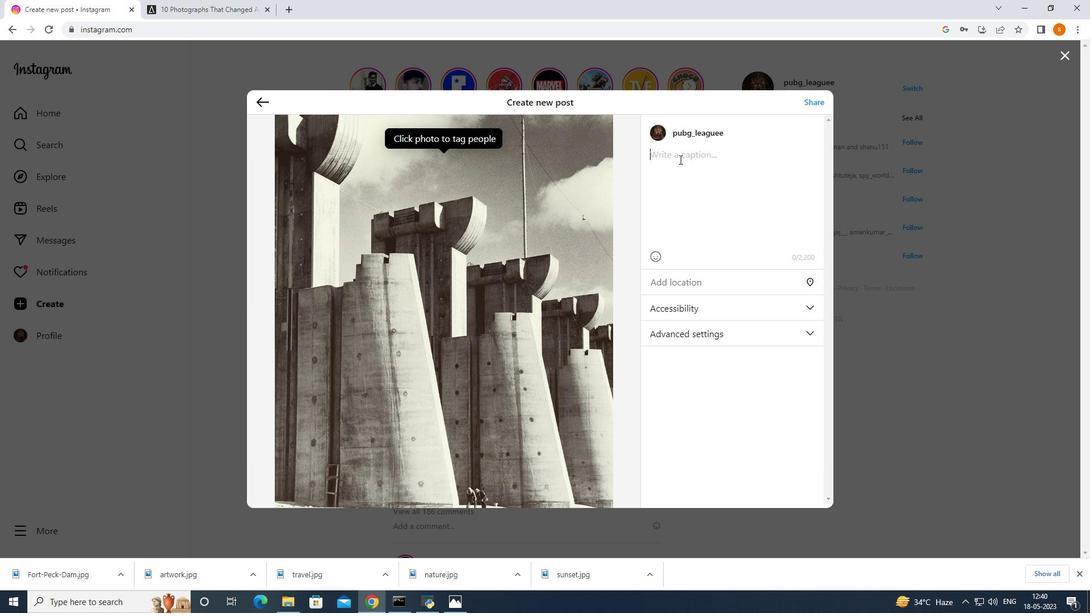 
Action: Mouse pressed right at (676, 164)
Screenshot: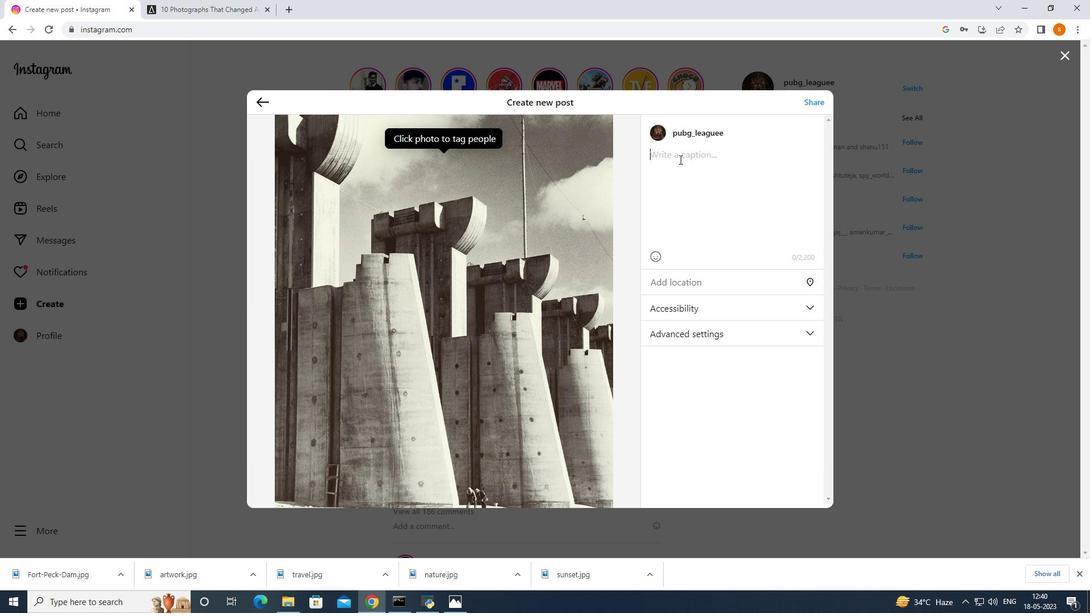 
Action: Mouse moved to (704, 251)
Screenshot: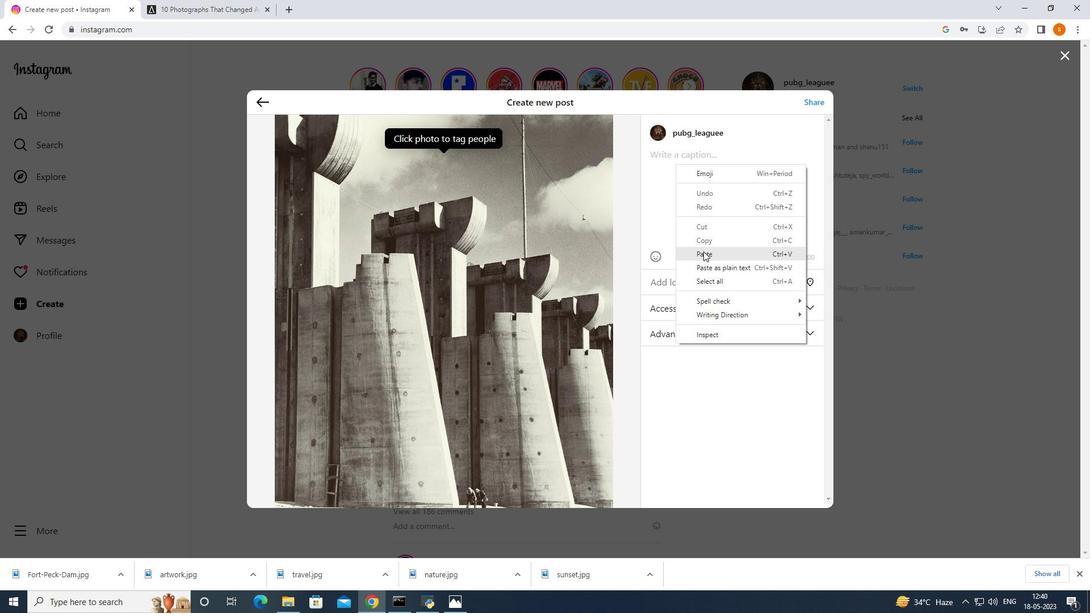 
Action: Mouse pressed left at (704, 251)
Screenshot: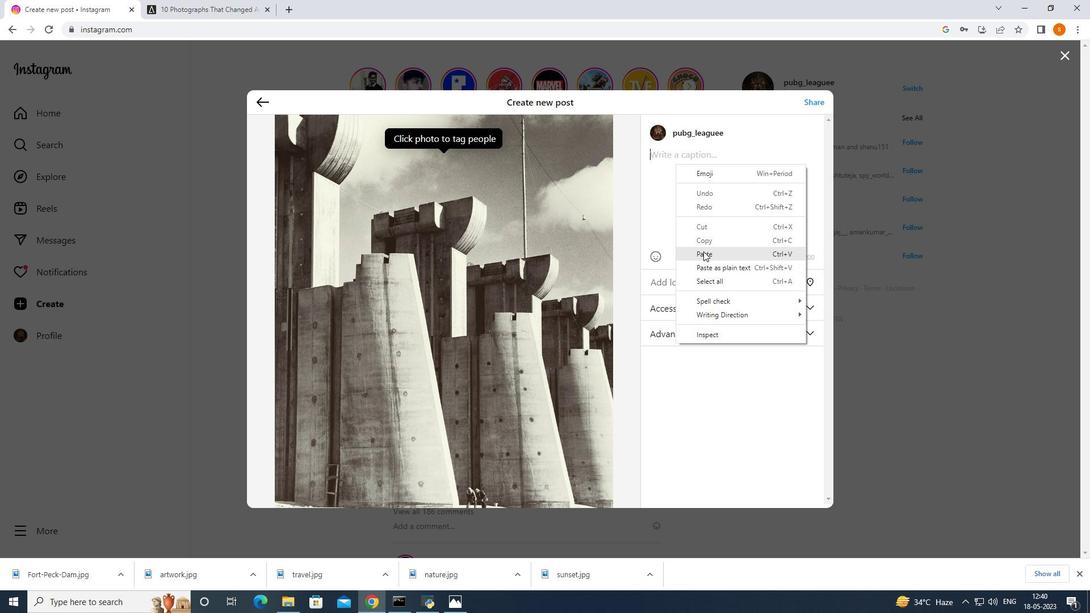 
Action: Mouse moved to (667, 155)
Screenshot: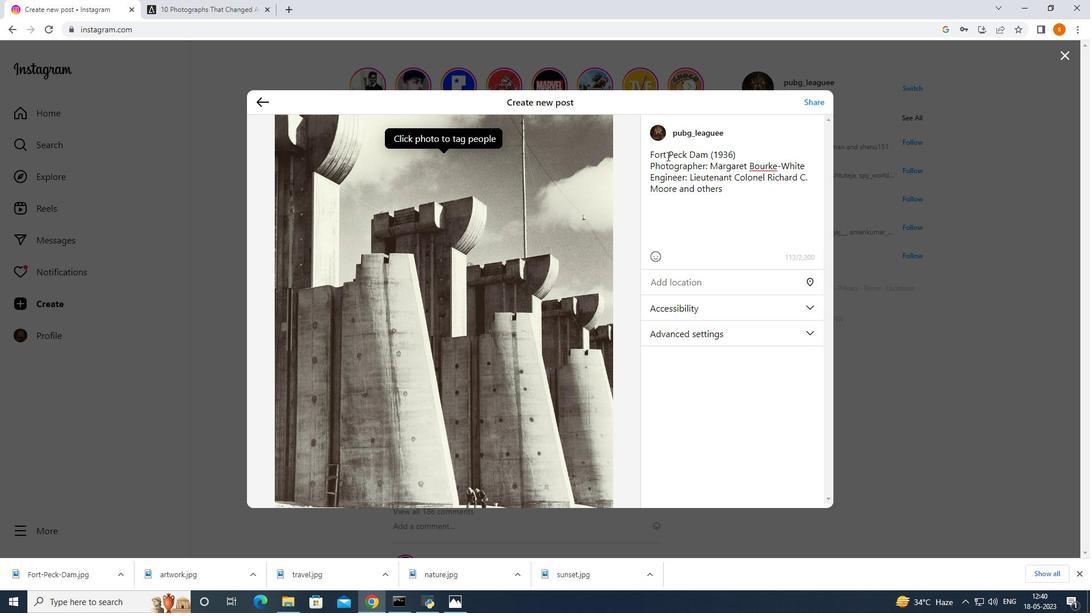 
Action: Mouse pressed left at (667, 155)
Screenshot: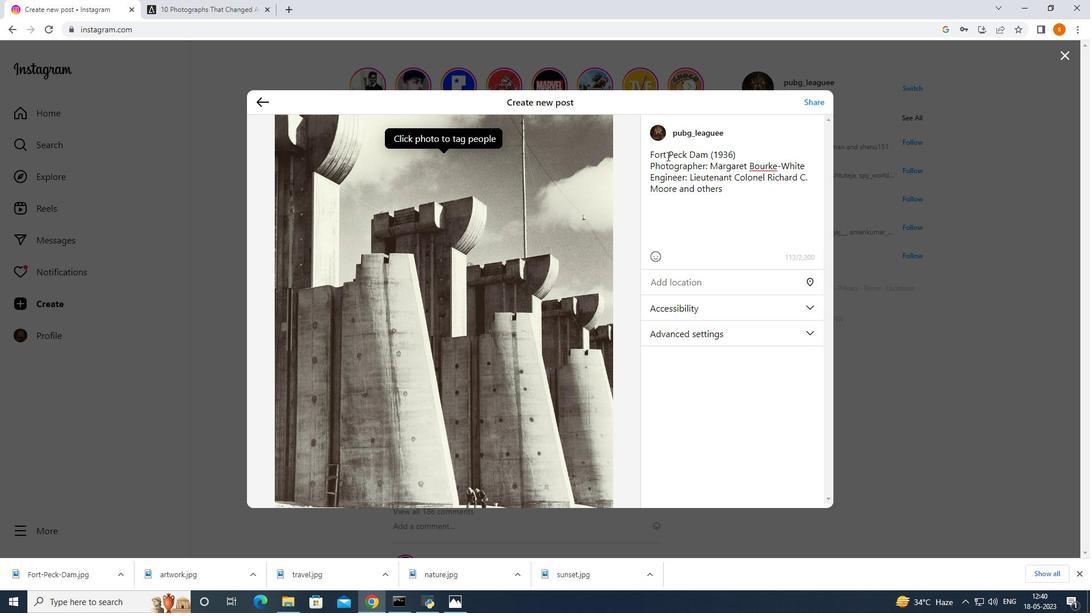 
Action: Mouse moved to (643, 153)
Screenshot: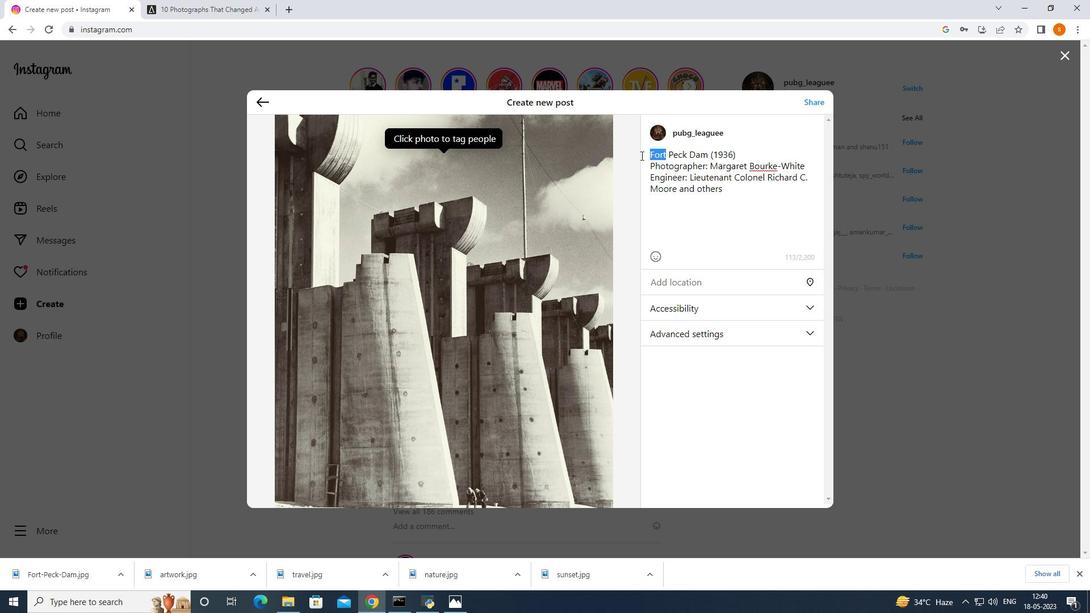 
Action: Key pressed <Key.shift>Fort<Key.right><Key.right><Key.right><Key.right><Key.right>
Screenshot: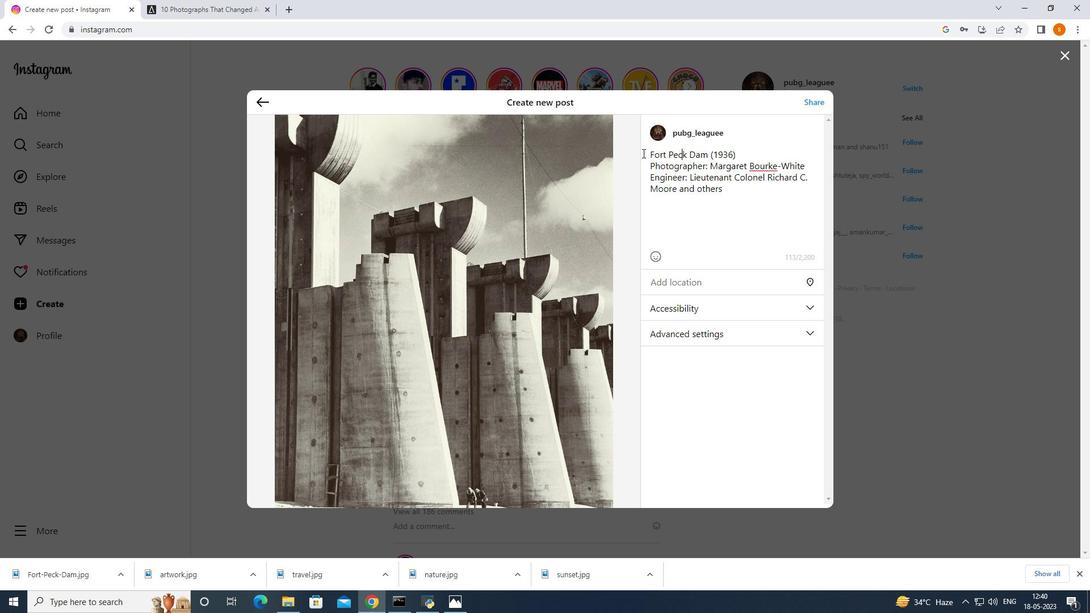 
Action: Mouse moved to (685, 155)
Screenshot: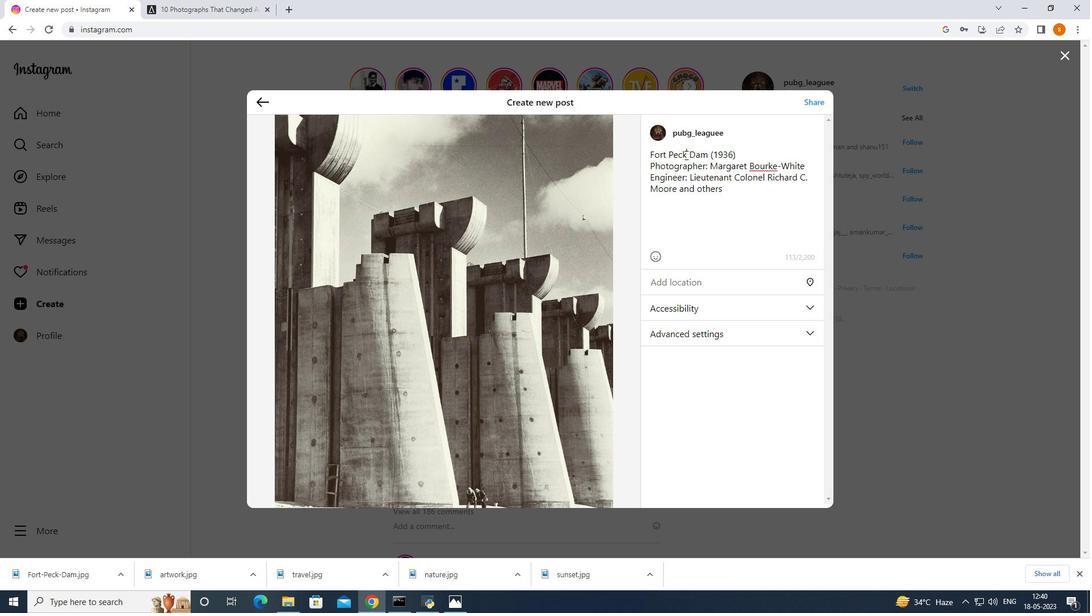 
Action: Mouse pressed left at (685, 155)
Screenshot: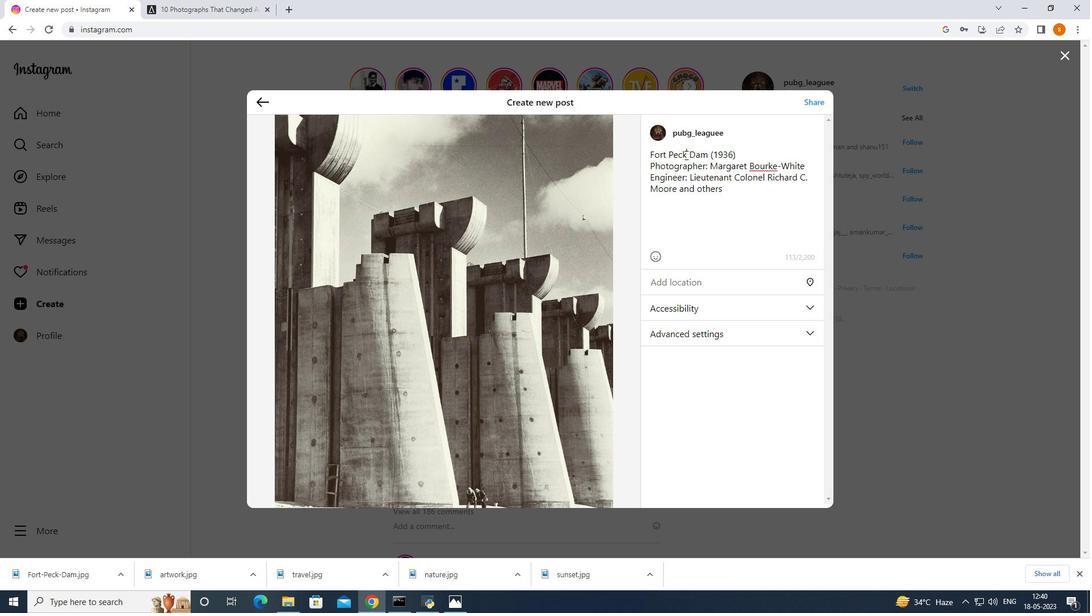 
Action: Mouse moved to (663, 161)
Screenshot: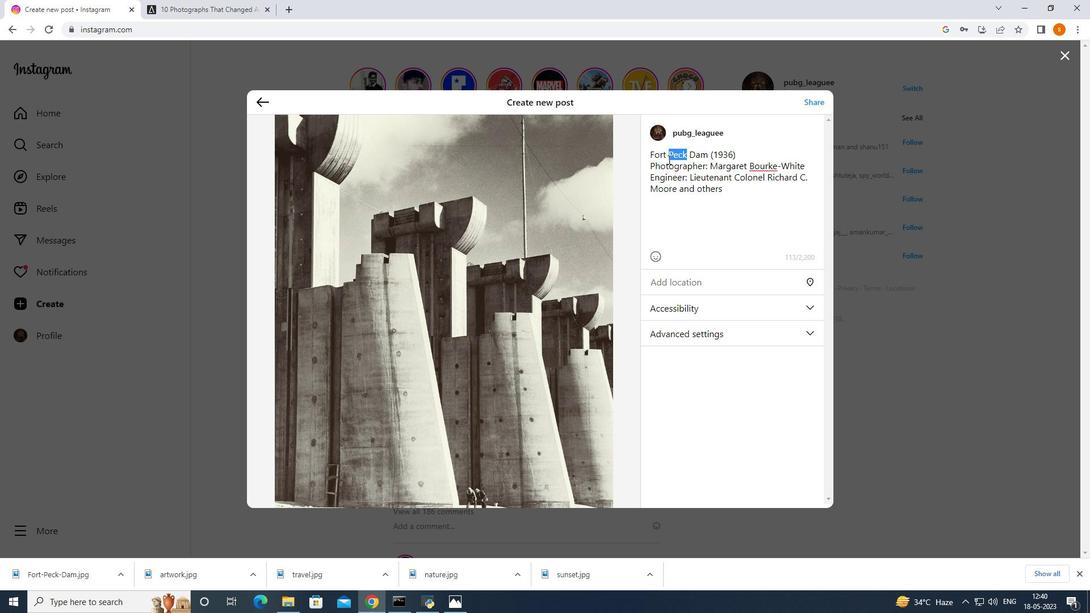 
Action: Key pressed peck
Screenshot: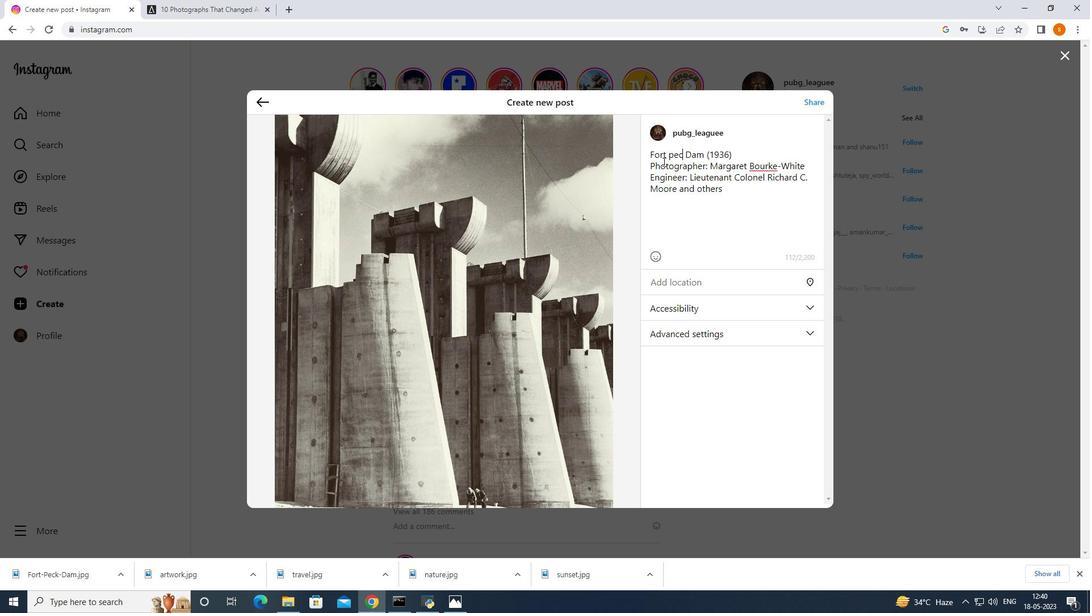 
Action: Mouse moved to (688, 152)
Screenshot: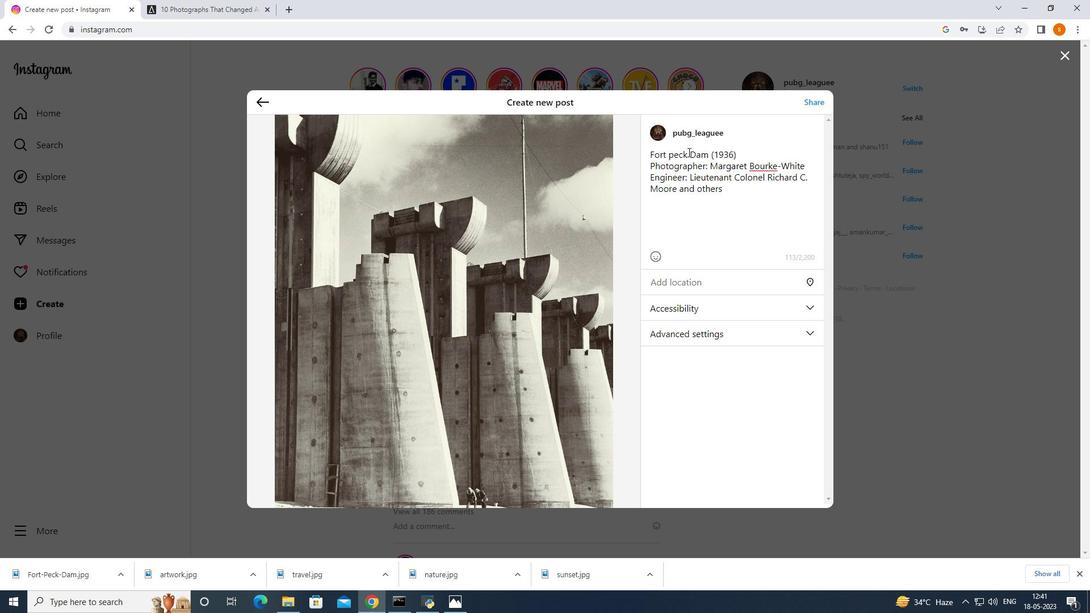 
Action: Mouse pressed left at (688, 152)
Screenshot: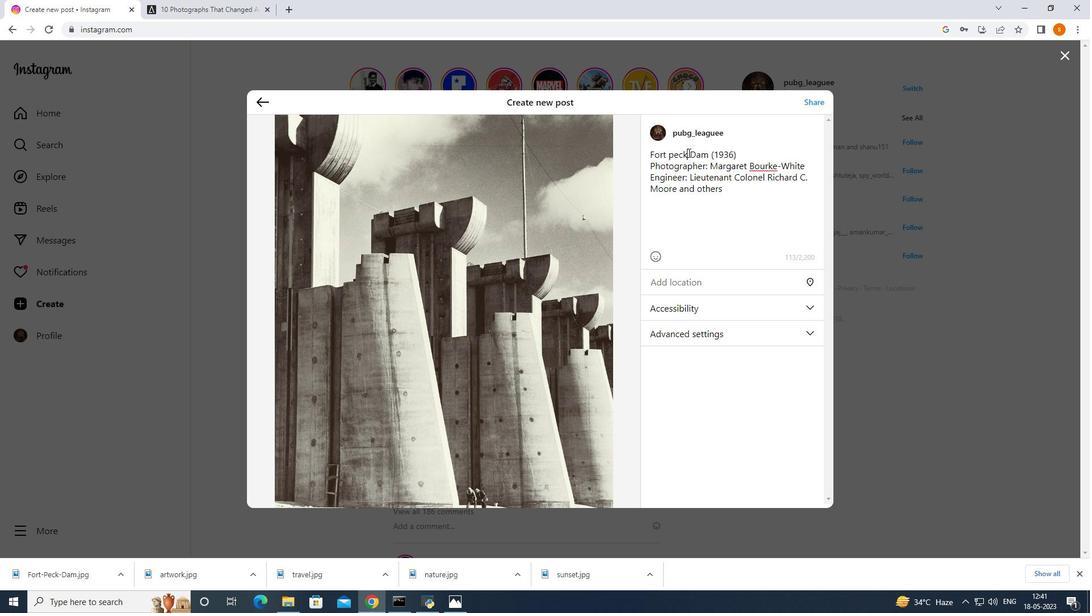 
Action: Mouse moved to (701, 157)
Screenshot: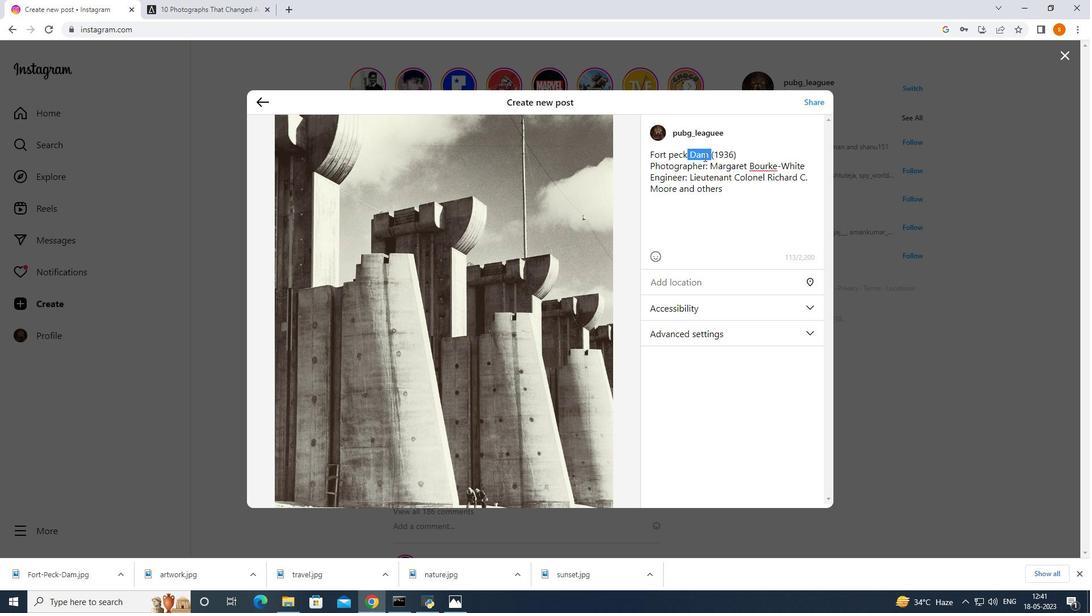 
Action: Key pressed <Key.space>dam
Screenshot: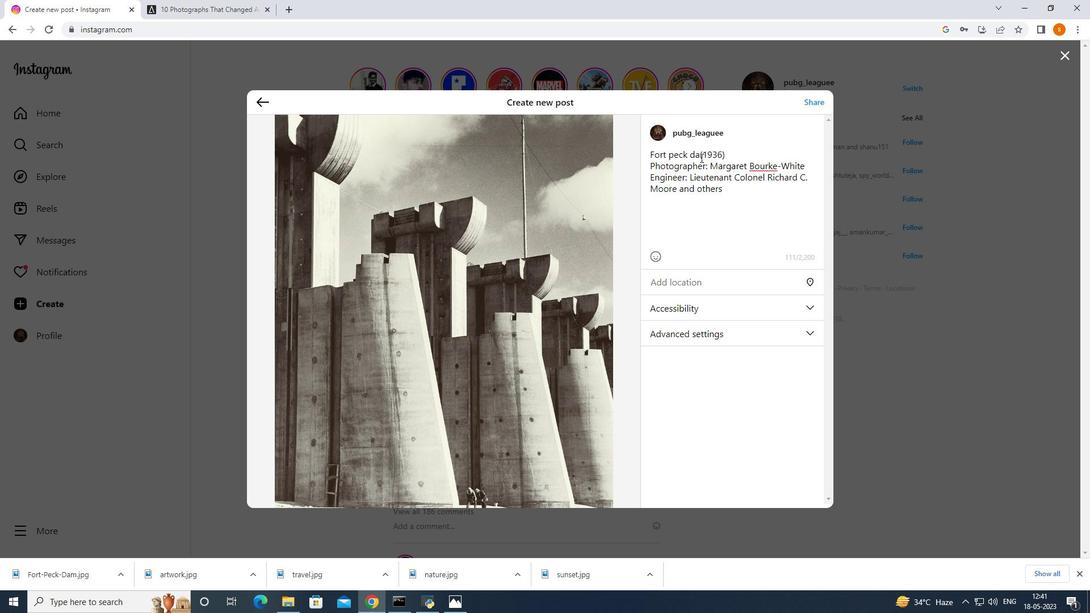 
Action: Mouse moved to (729, 190)
Screenshot: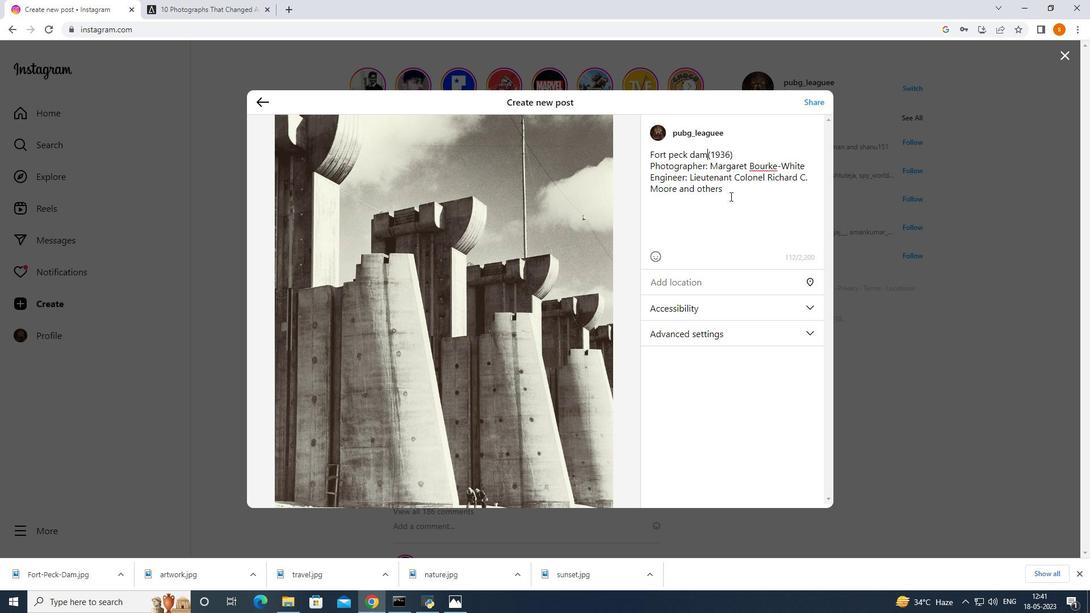 
Action: Mouse pressed left at (729, 190)
Screenshot: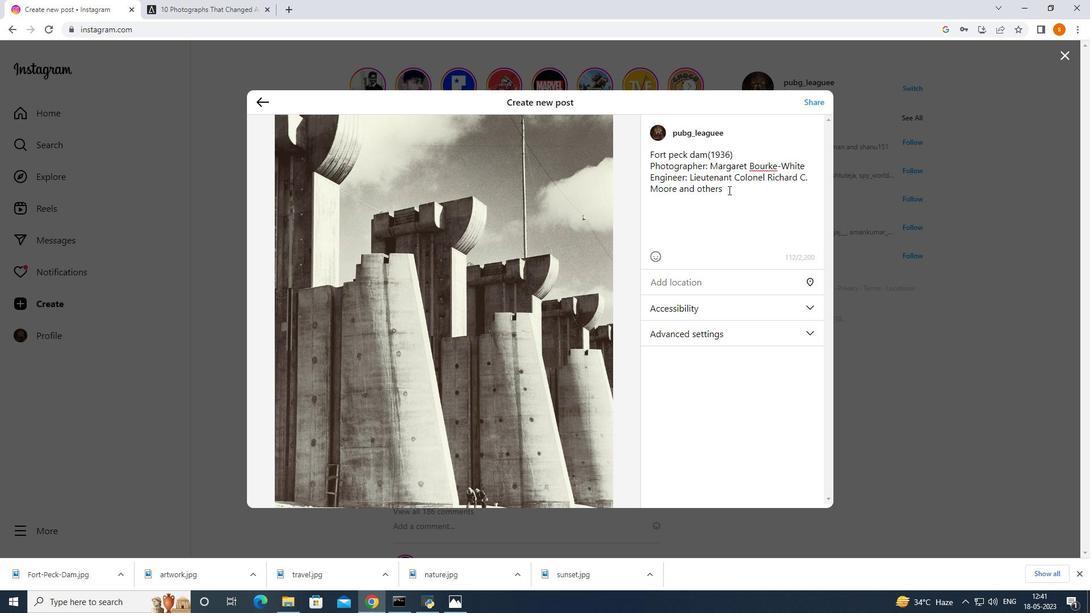 
Action: Mouse moved to (732, 185)
Screenshot: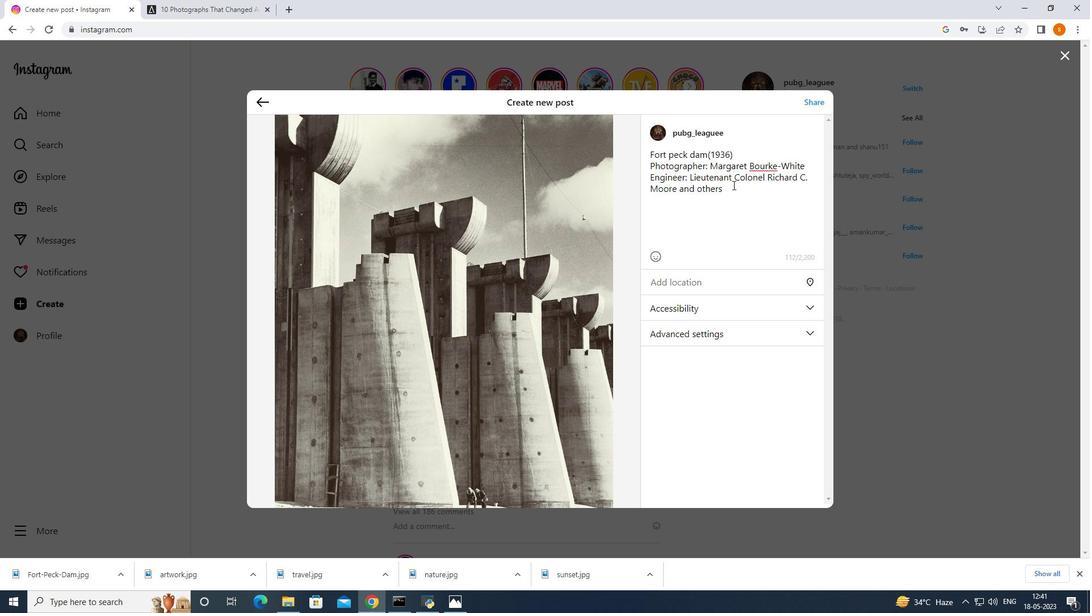
Action: Key pressed <Key.enter><Key.enter>
Screenshot: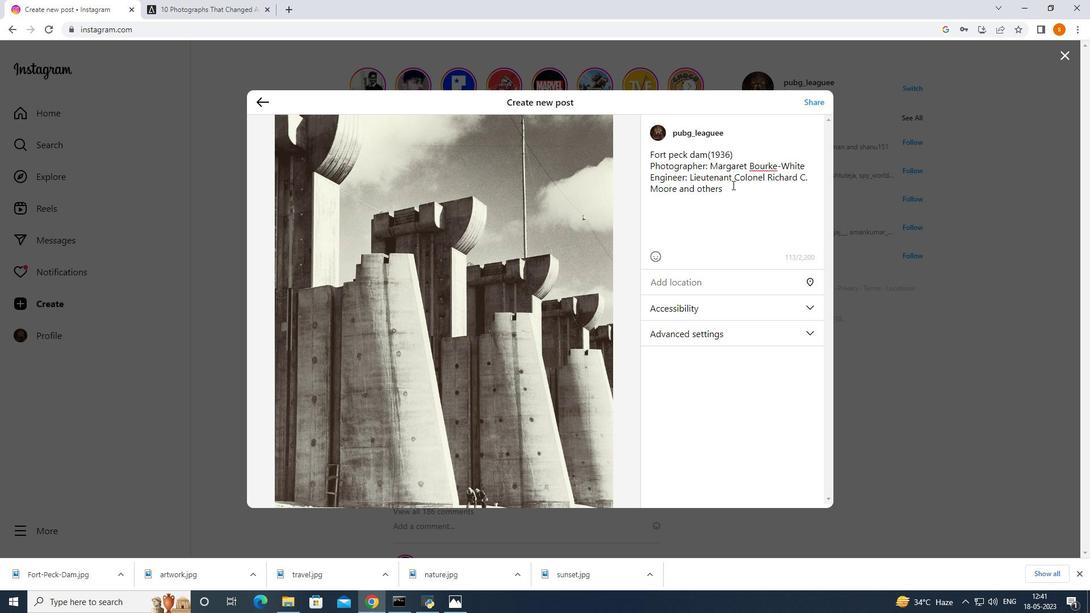 
Action: Mouse moved to (198, 13)
Screenshot: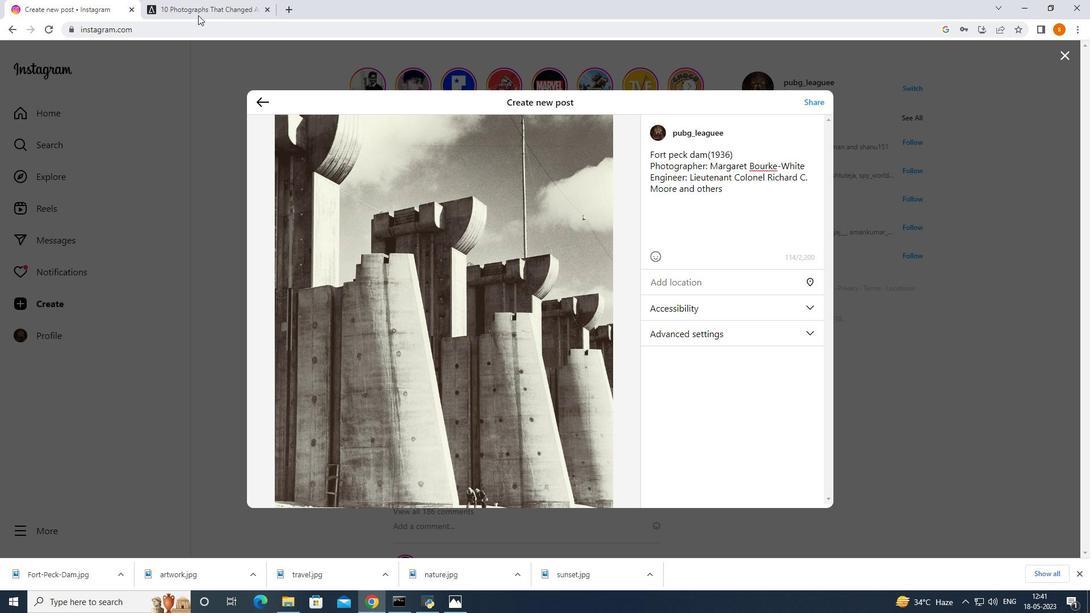 
Action: Mouse pressed left at (198, 13)
Screenshot: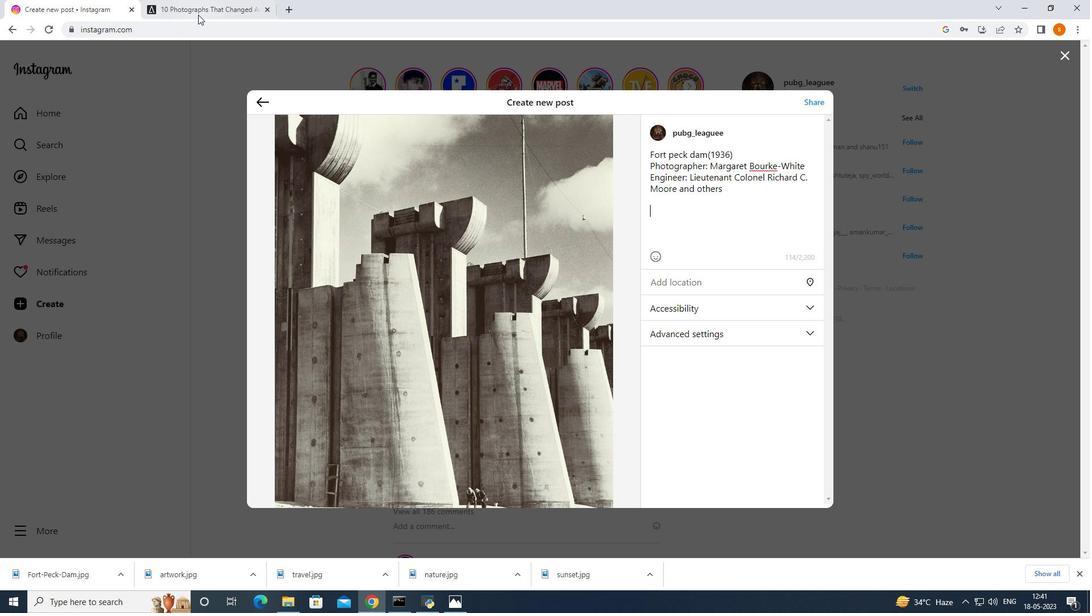 
Action: Mouse moved to (349, 336)
Screenshot: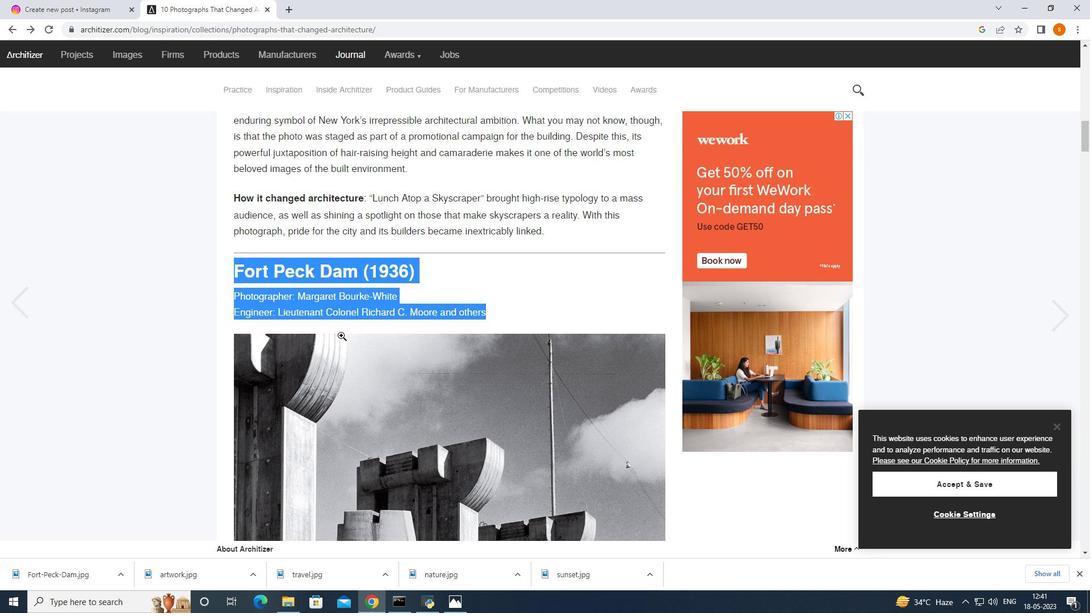
Action: Mouse scrolled (349, 336) with delta (0, 0)
Screenshot: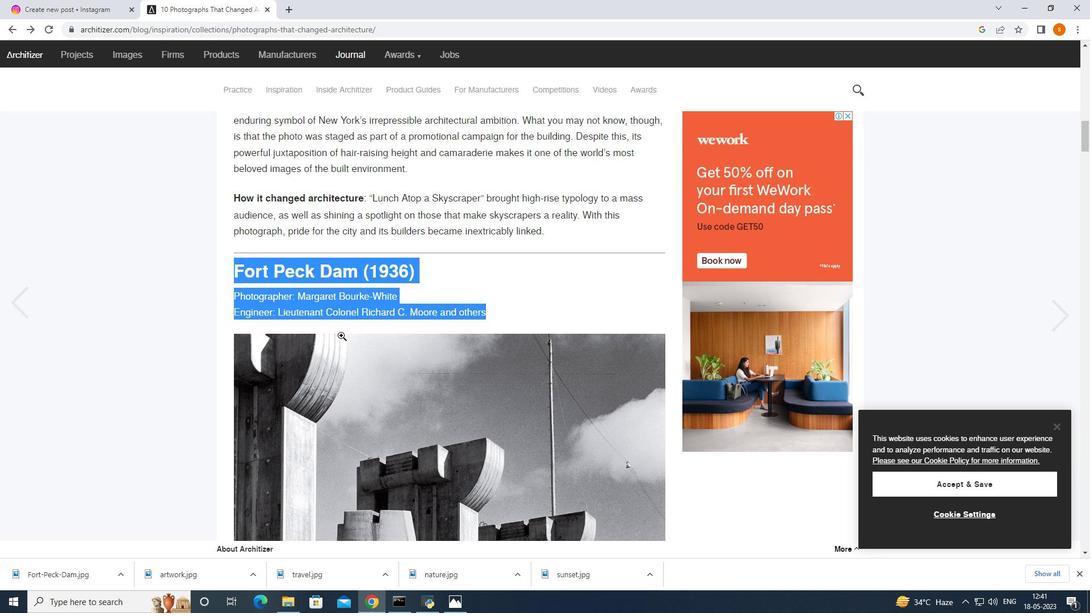 
Action: Mouse moved to (349, 337)
Screenshot: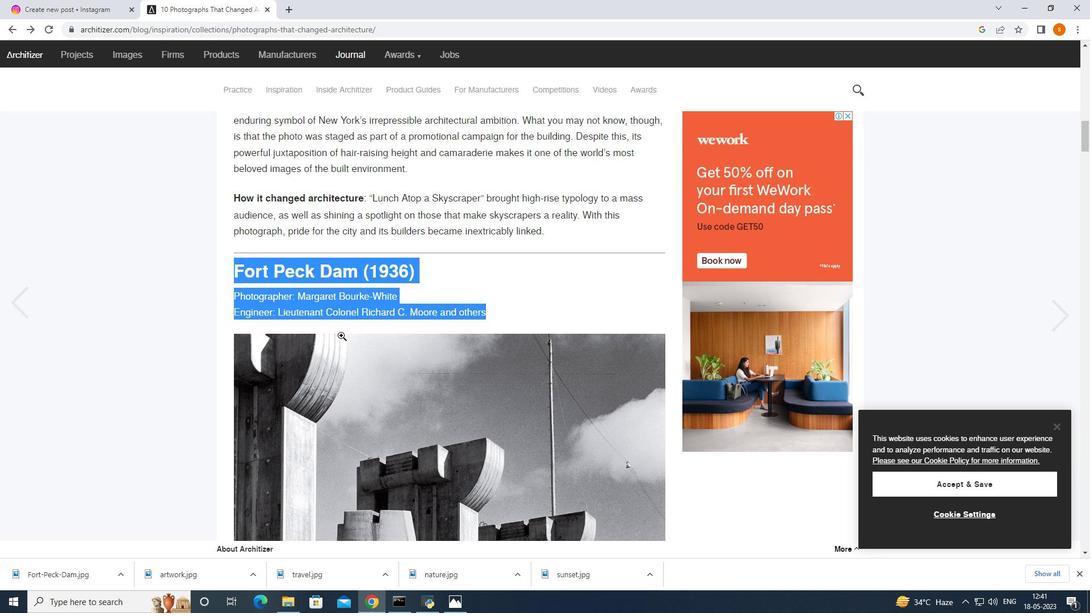 
Action: Mouse scrolled (349, 336) with delta (0, 0)
Screenshot: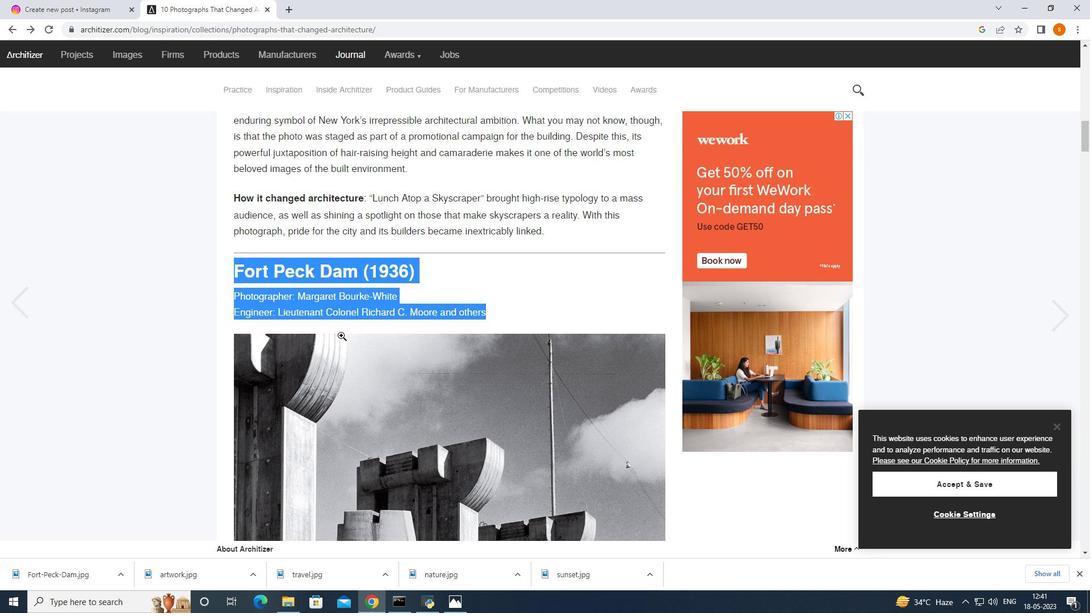 
Action: Mouse scrolled (349, 336) with delta (0, 0)
Screenshot: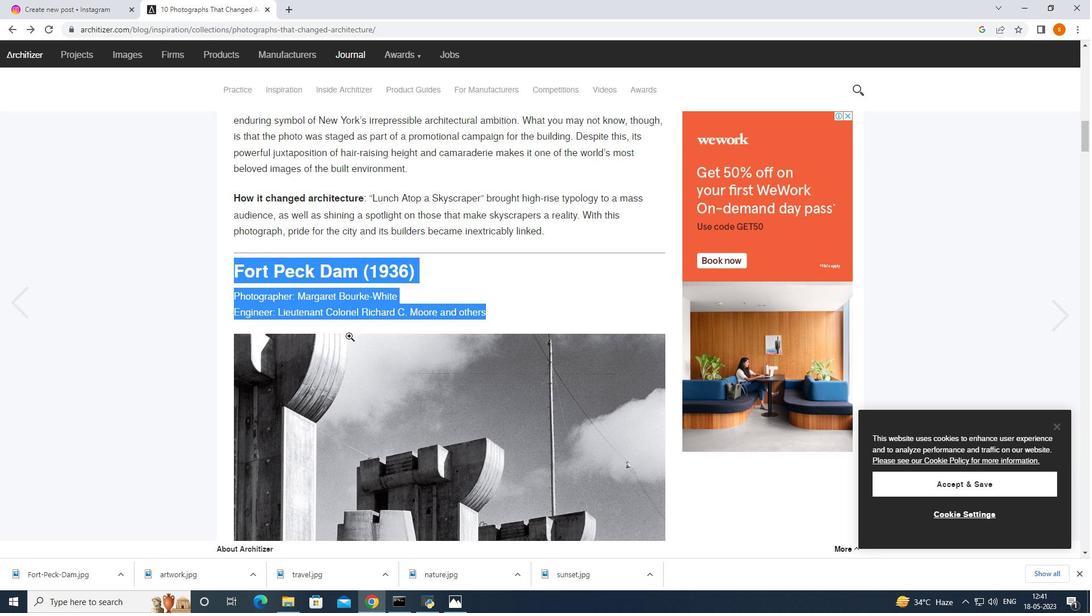 
Action: Mouse scrolled (349, 336) with delta (0, 0)
Screenshot: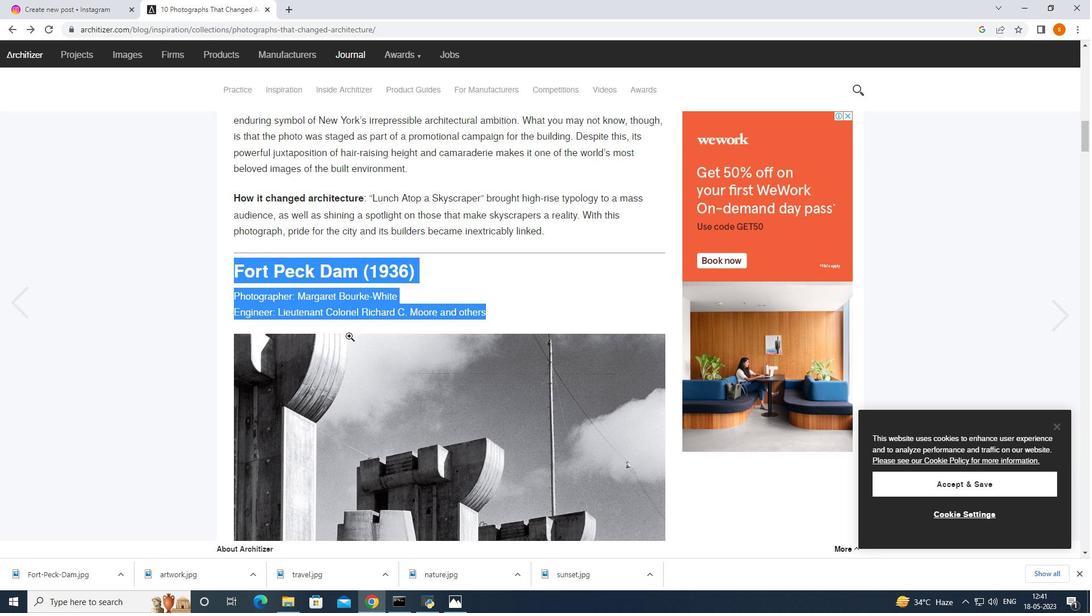 
Action: Mouse scrolled (349, 336) with delta (0, 0)
Screenshot: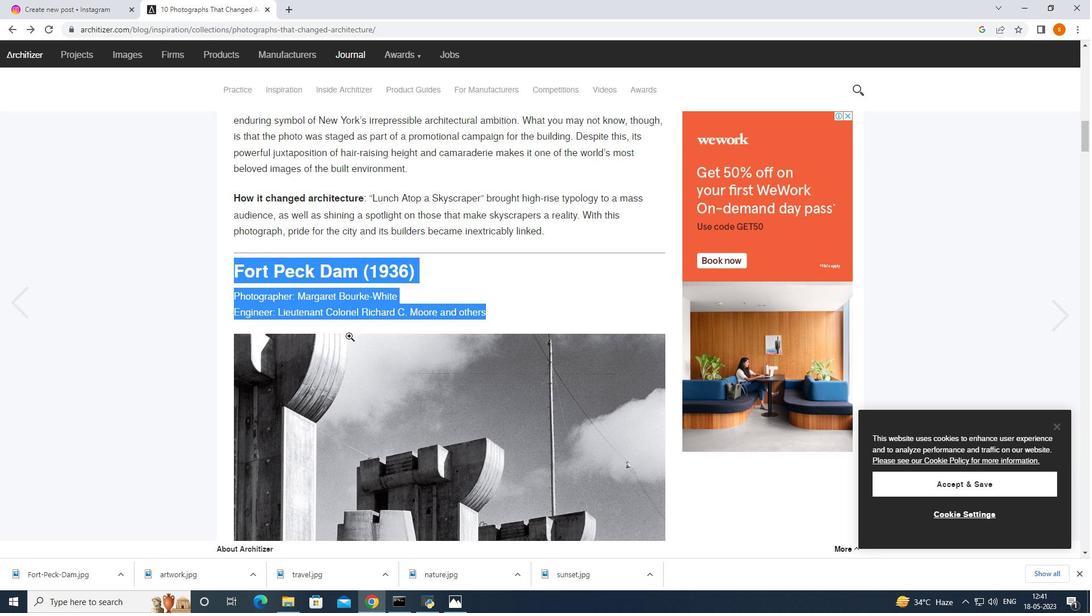 
Action: Mouse moved to (349, 339)
Screenshot: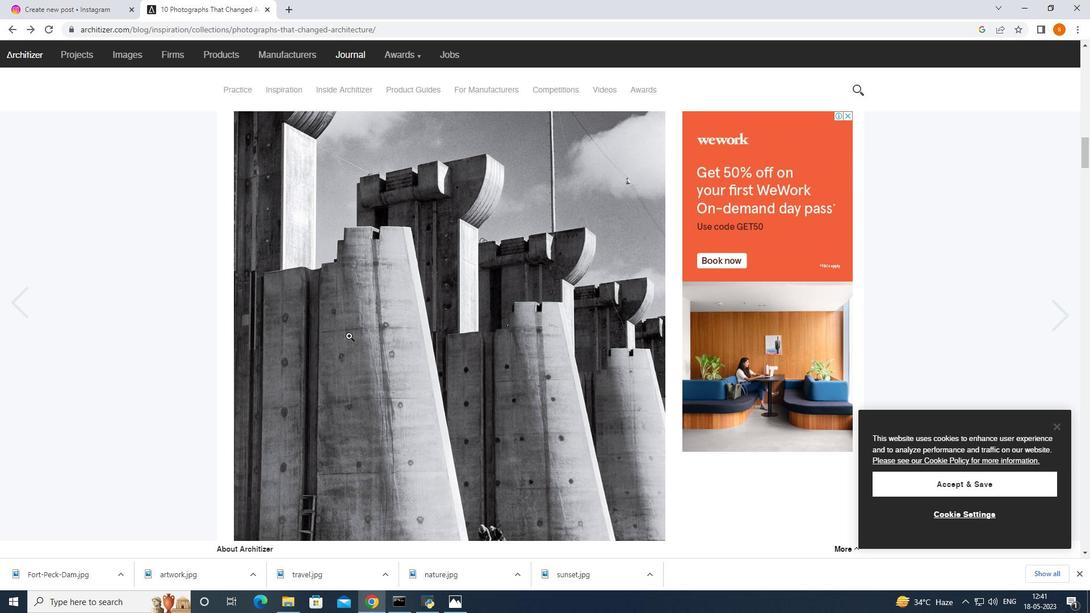 
Action: Mouse scrolled (349, 339) with delta (0, 0)
Screenshot: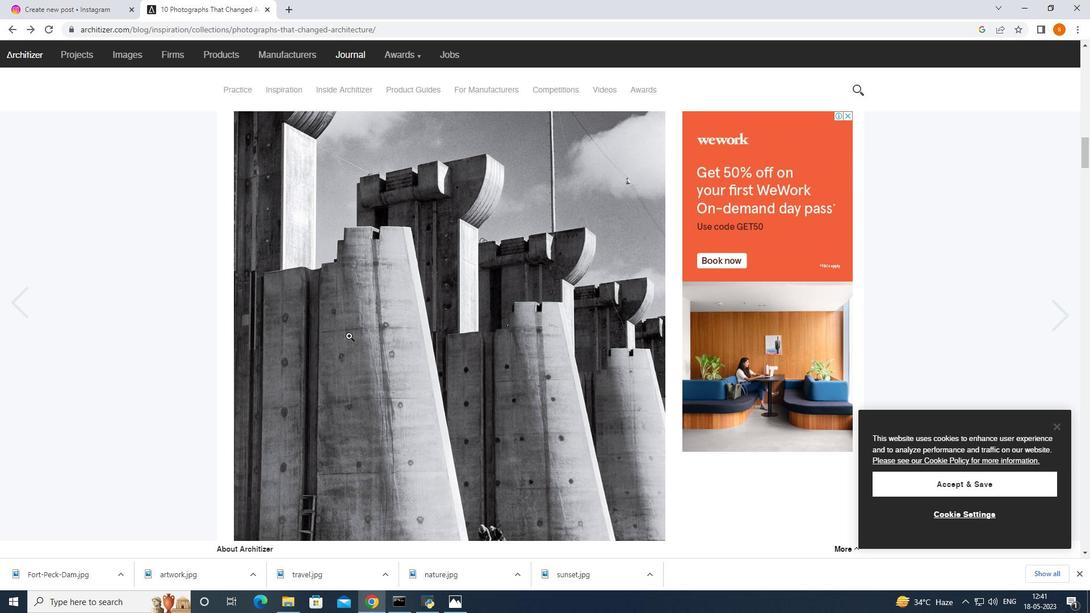 
Action: Mouse moved to (349, 340)
Screenshot: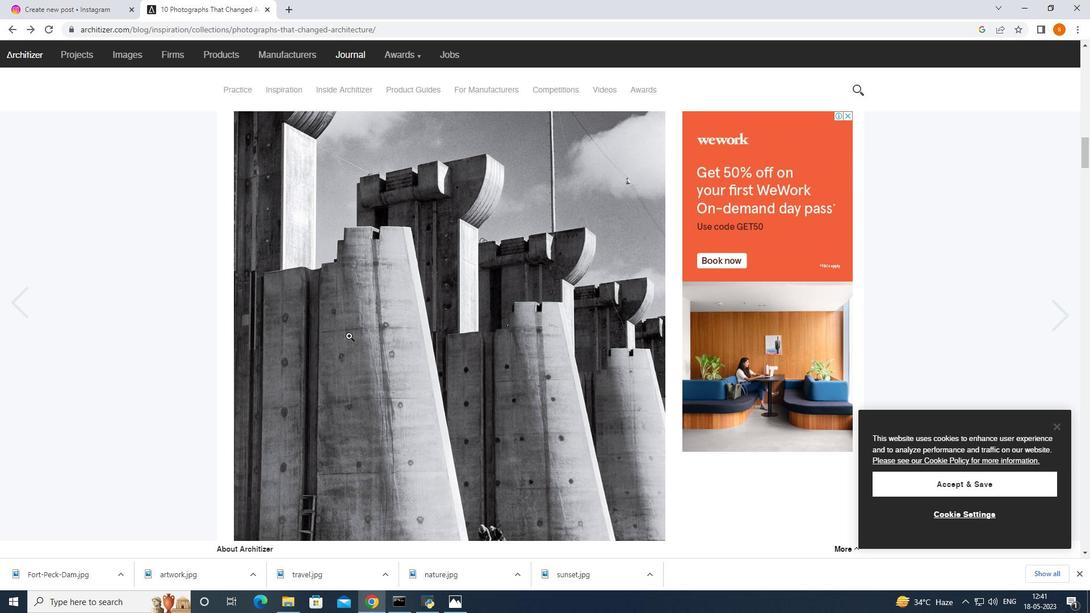 
Action: Mouse scrolled (349, 340) with delta (0, 0)
Screenshot: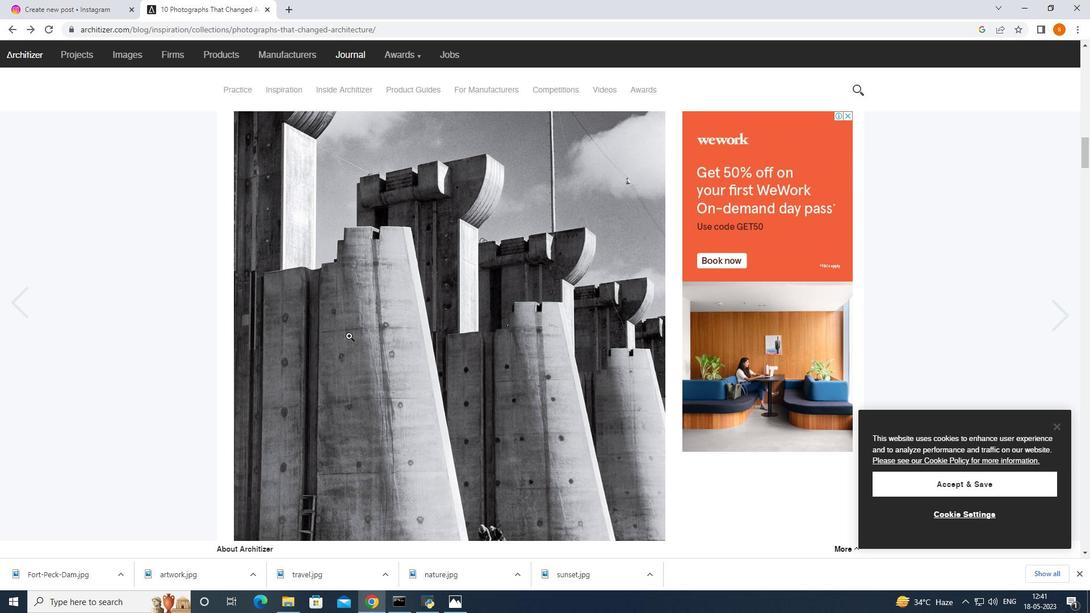 
Action: Mouse moved to (349, 340)
Screenshot: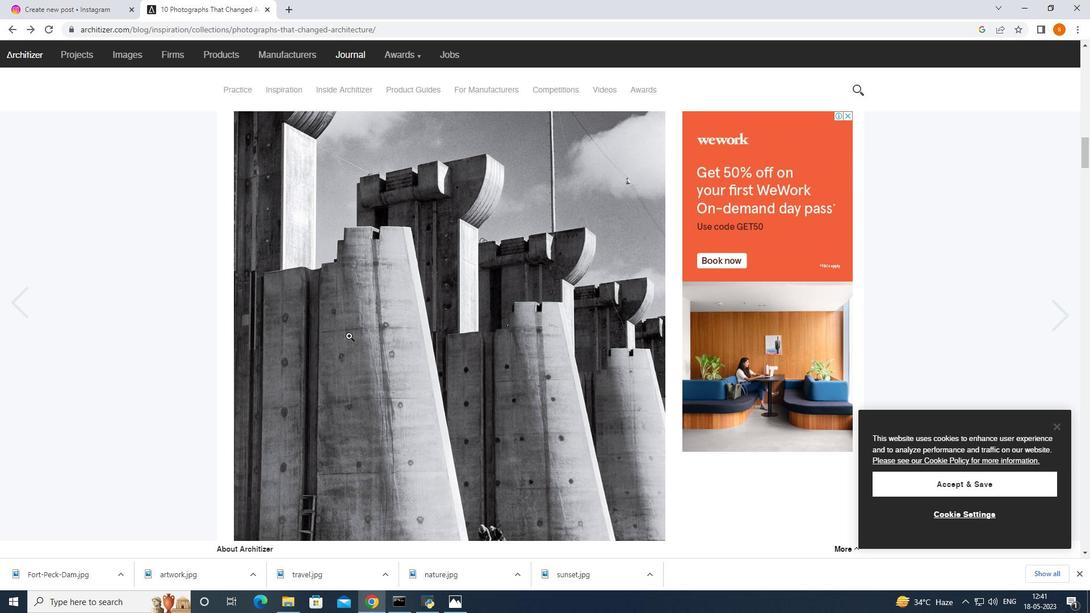 
Action: Mouse scrolled (349, 340) with delta (0, 0)
Screenshot: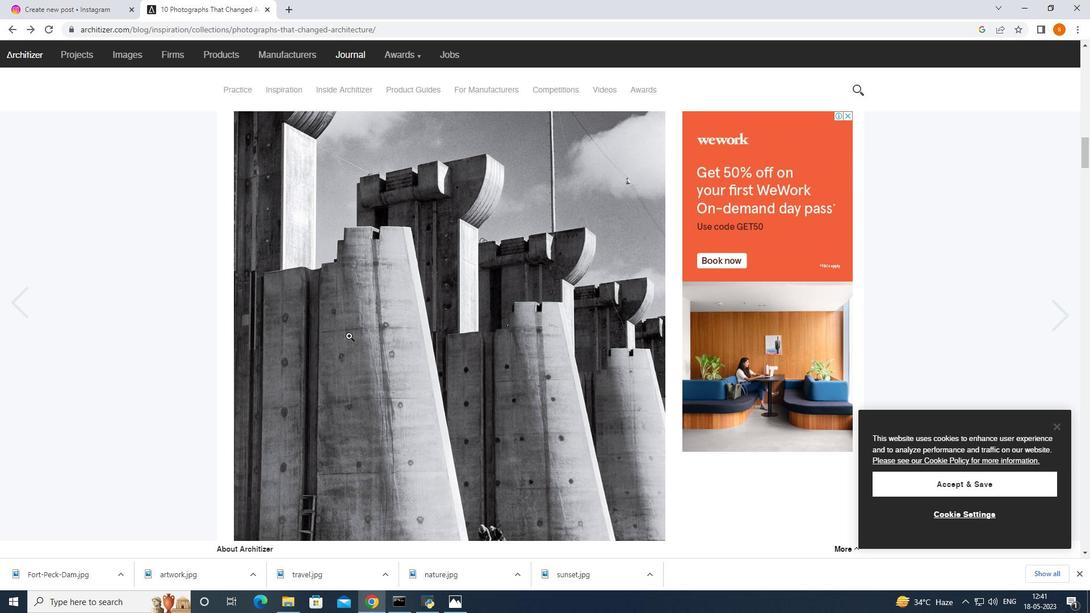 
Action: Mouse scrolled (349, 340) with delta (0, 0)
Screenshot: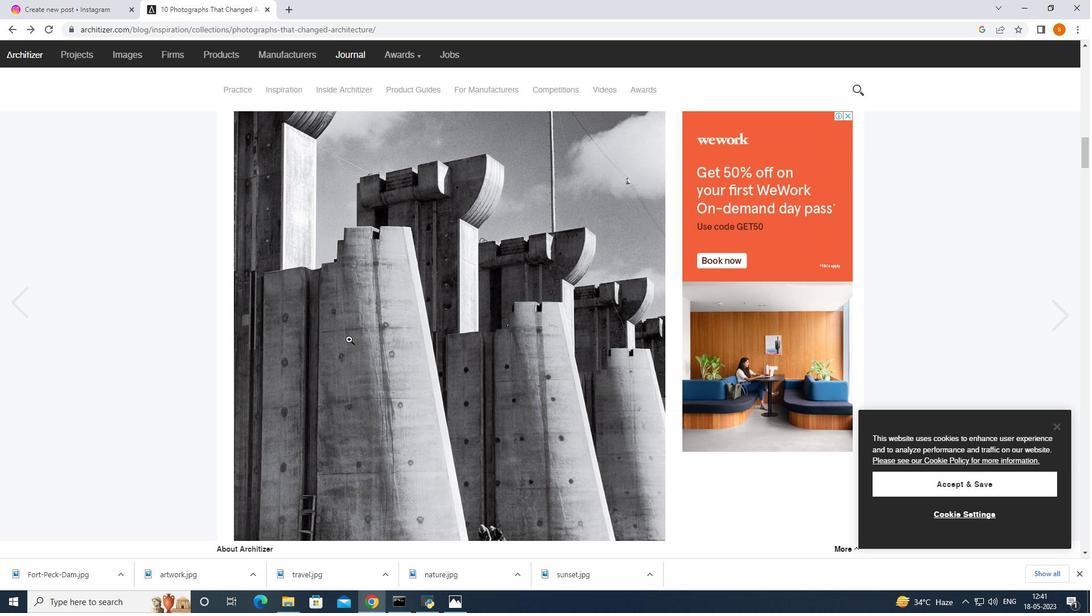 
Action: Mouse scrolled (349, 340) with delta (0, 0)
Screenshot: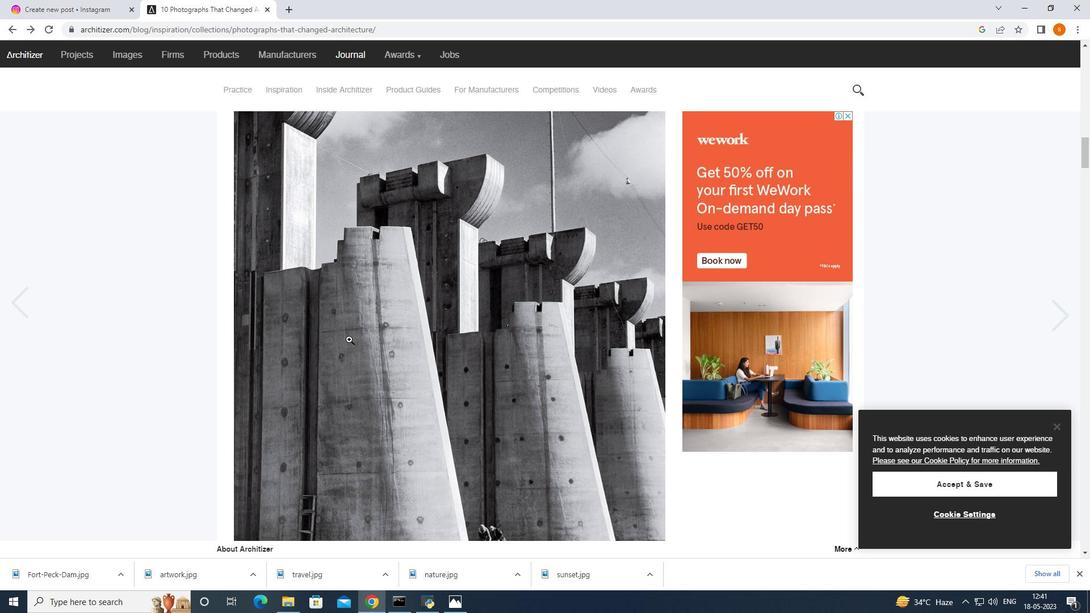 
Action: Mouse moved to (350, 340)
Screenshot: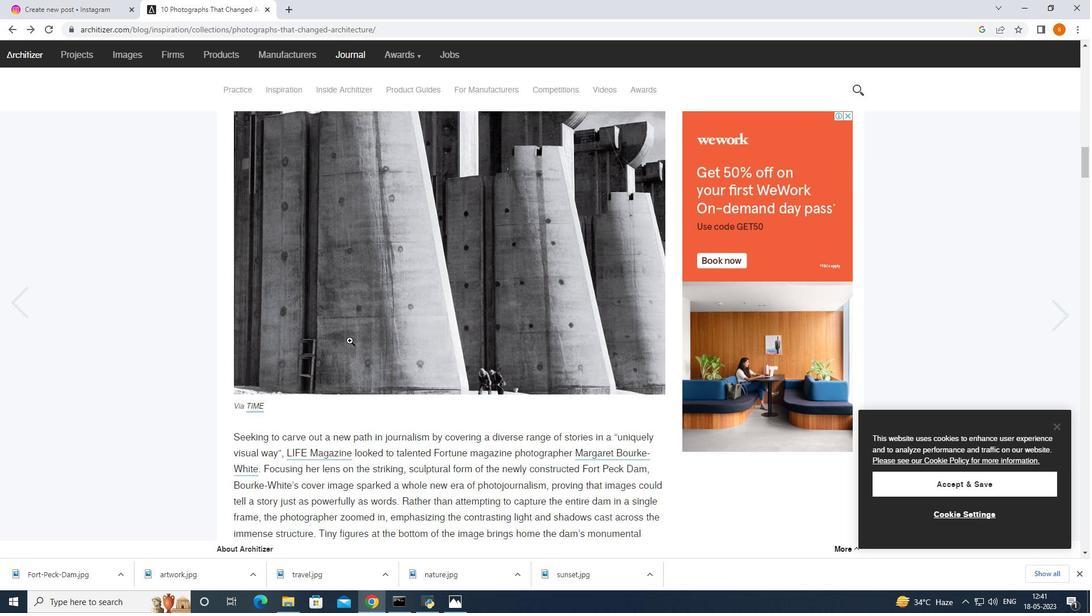 
Action: Mouse scrolled (350, 339) with delta (0, 0)
Screenshot: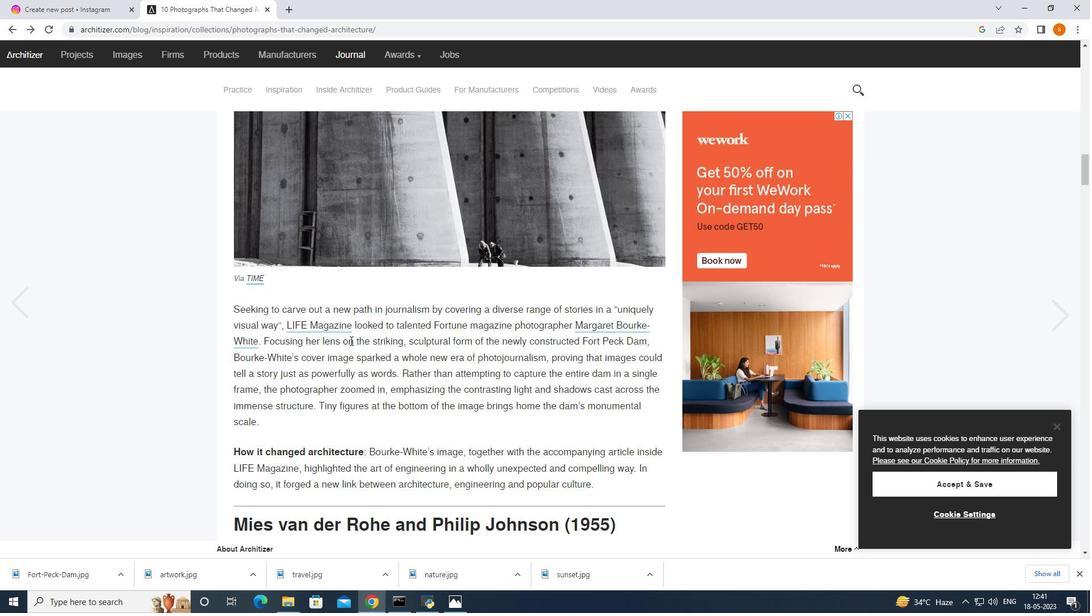 
Action: Mouse scrolled (350, 339) with delta (0, 0)
Screenshot: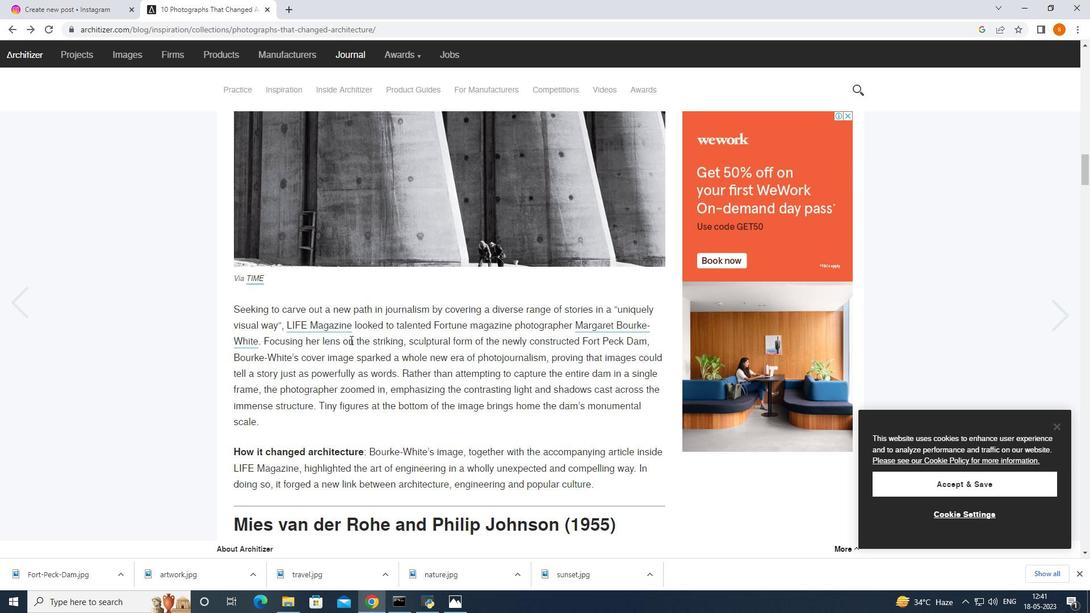 
Action: Mouse scrolled (350, 339) with delta (0, 0)
Screenshot: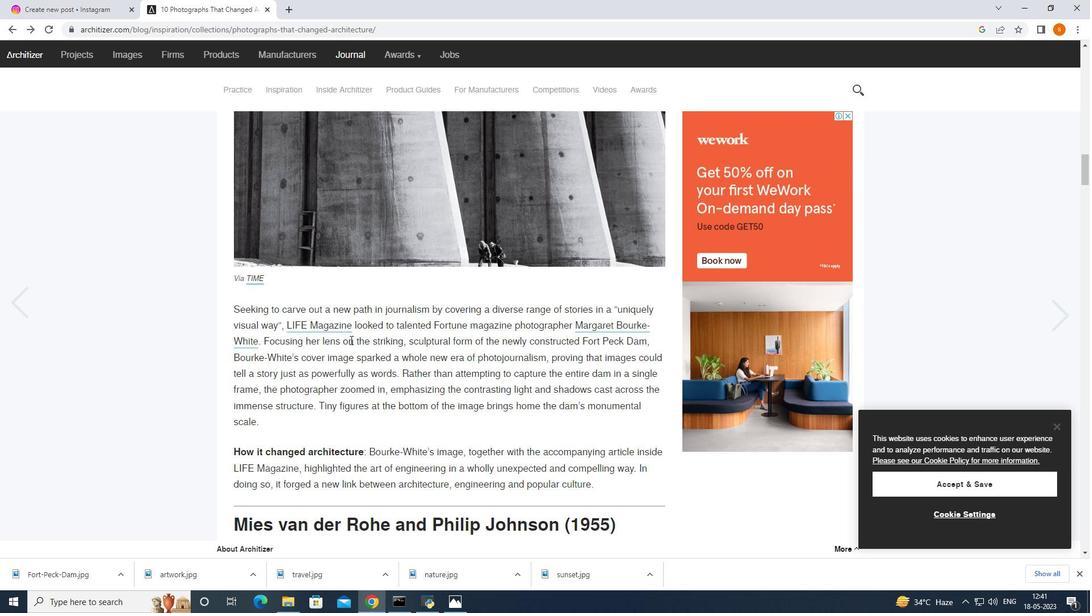 
Action: Mouse moved to (348, 307)
Screenshot: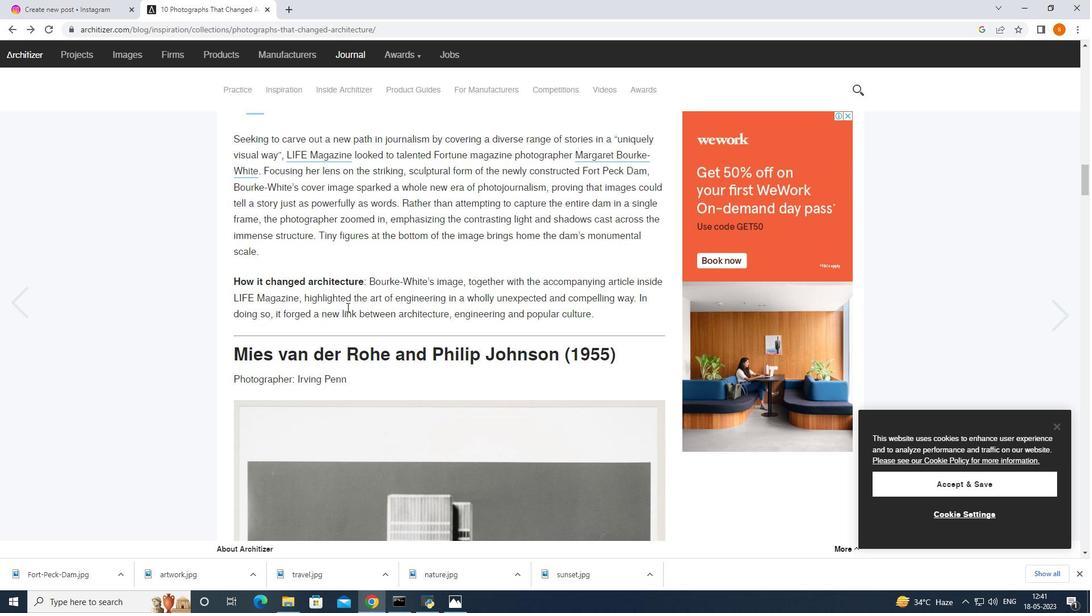 
Action: Mouse scrolled (348, 307) with delta (0, 0)
Screenshot: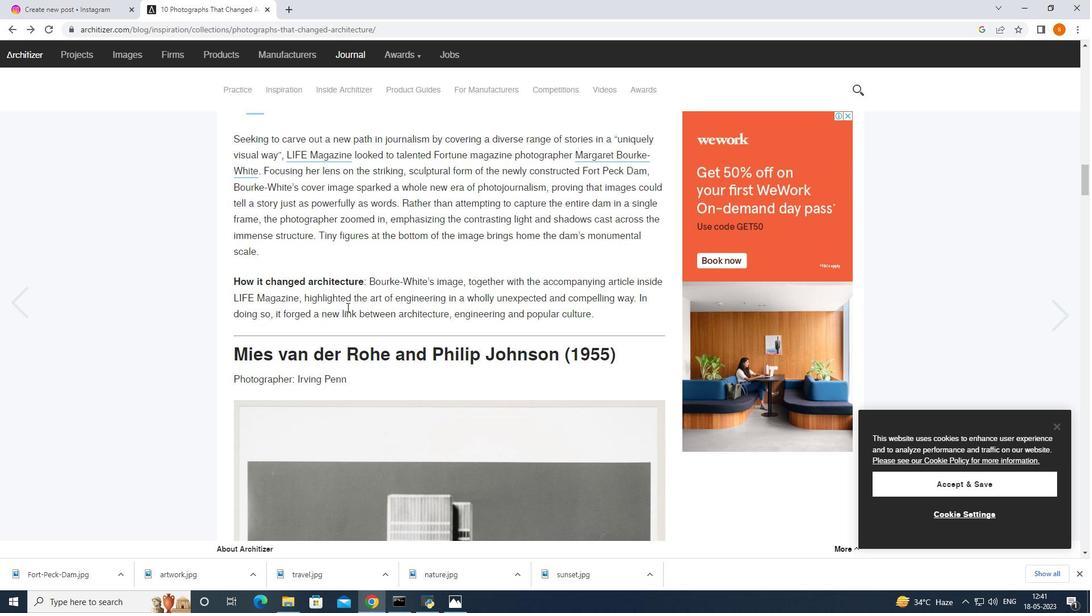 
Action: Mouse moved to (234, 194)
Screenshot: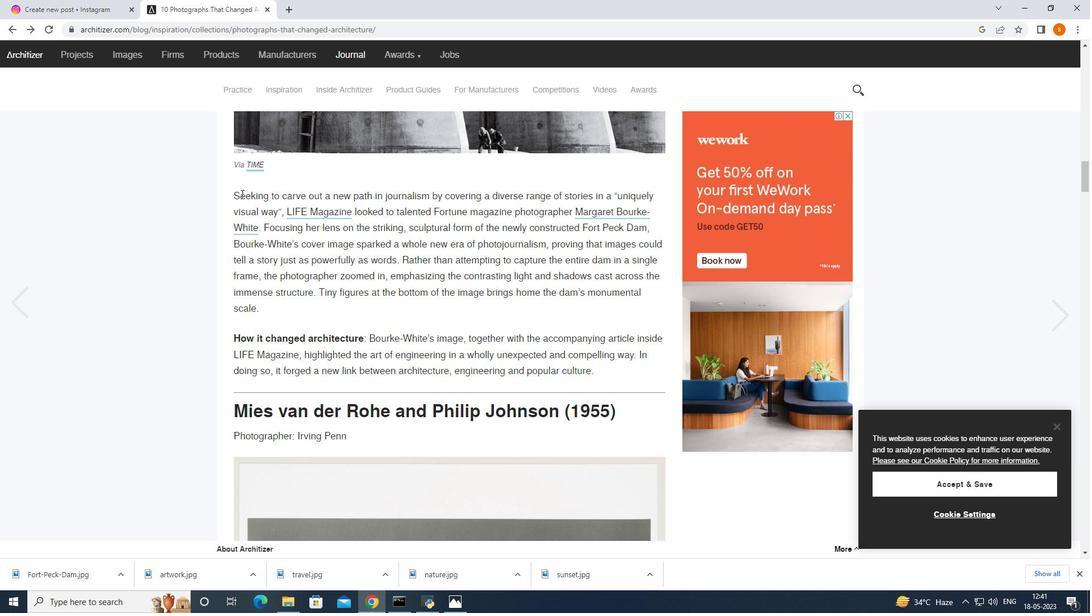 
Action: Mouse pressed left at (234, 194)
Screenshot: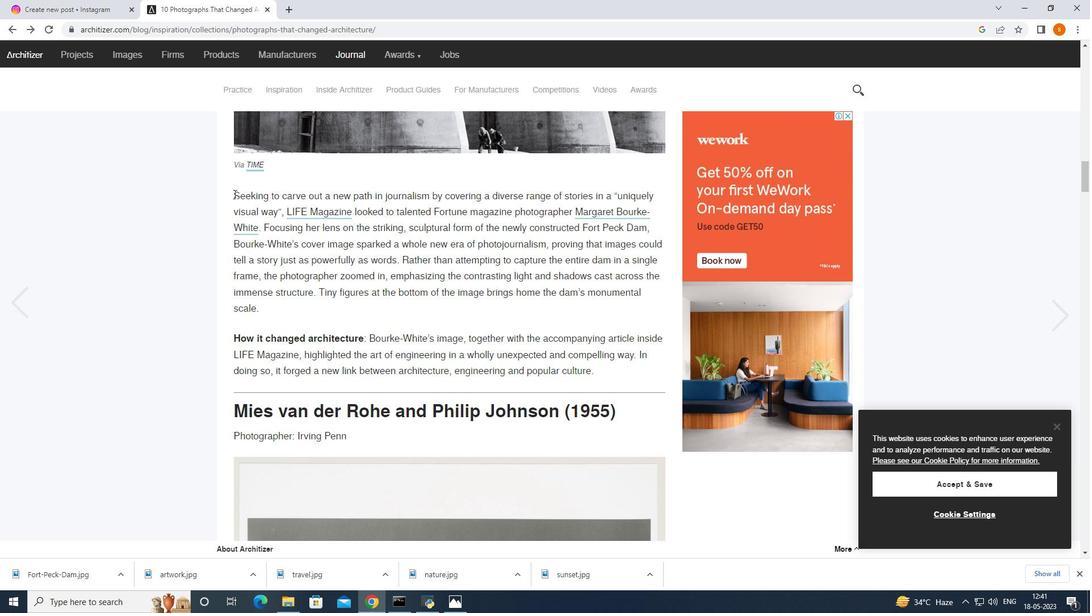 
Action: Mouse moved to (282, 301)
Screenshot: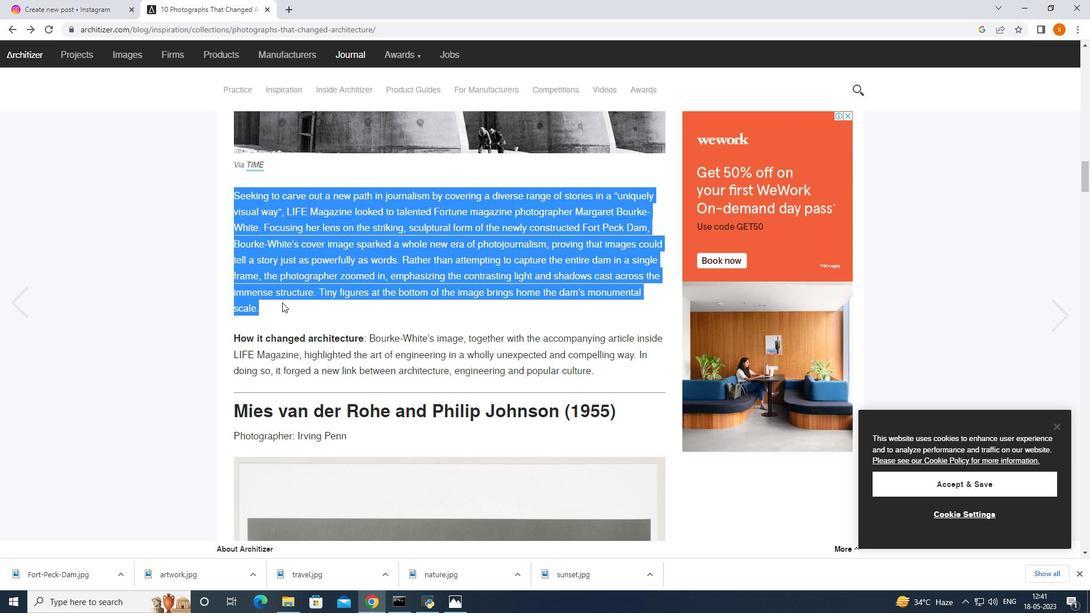 
Action: Key pressed ctrl+C
Screenshot: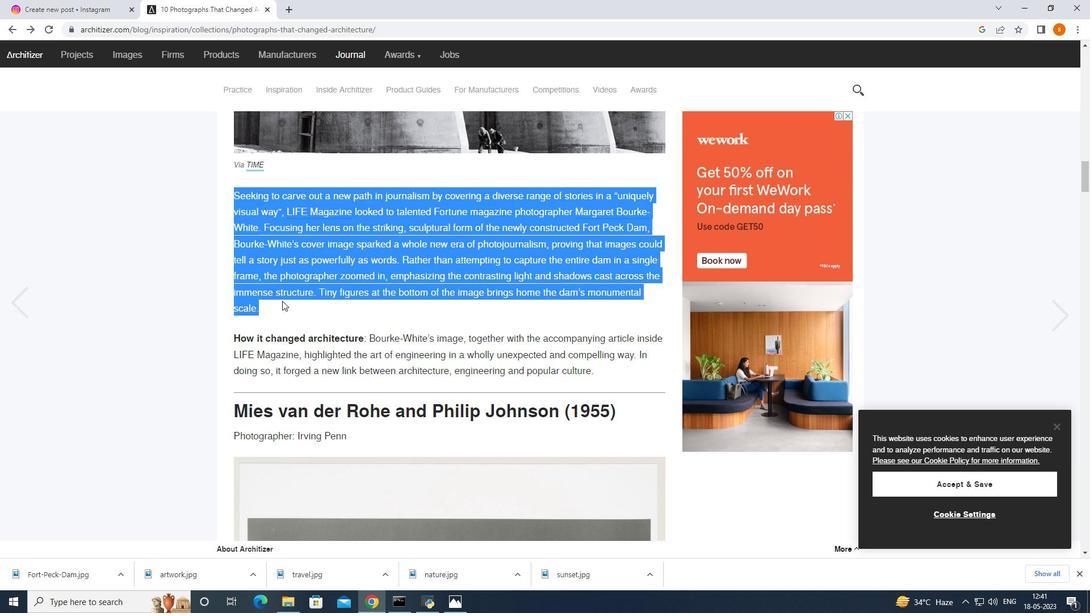
Action: Mouse moved to (50, 7)
Screenshot: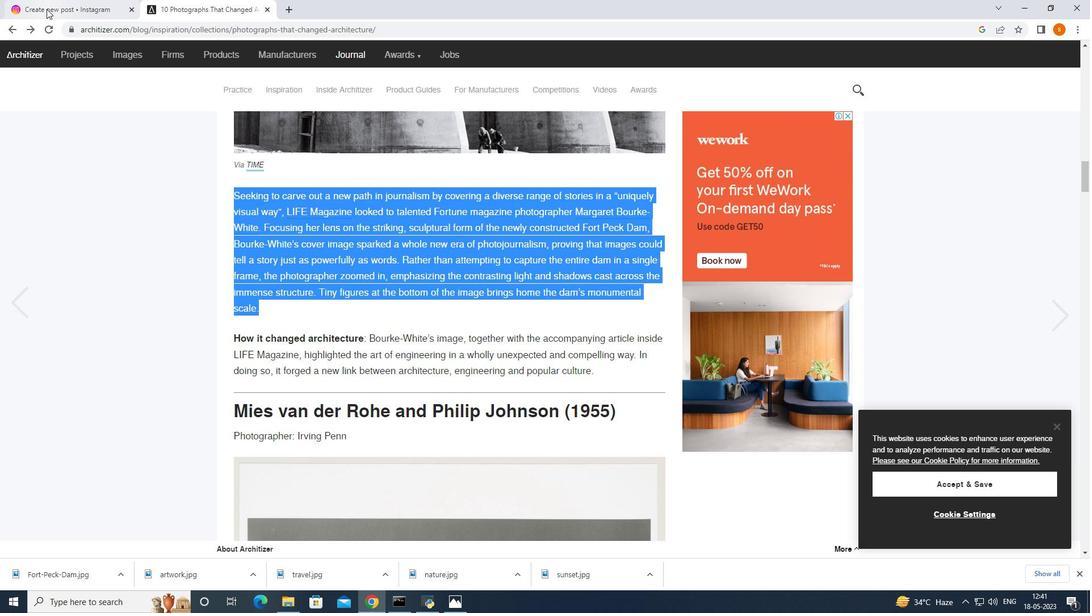 
Action: Mouse pressed left at (50, 7)
Screenshot: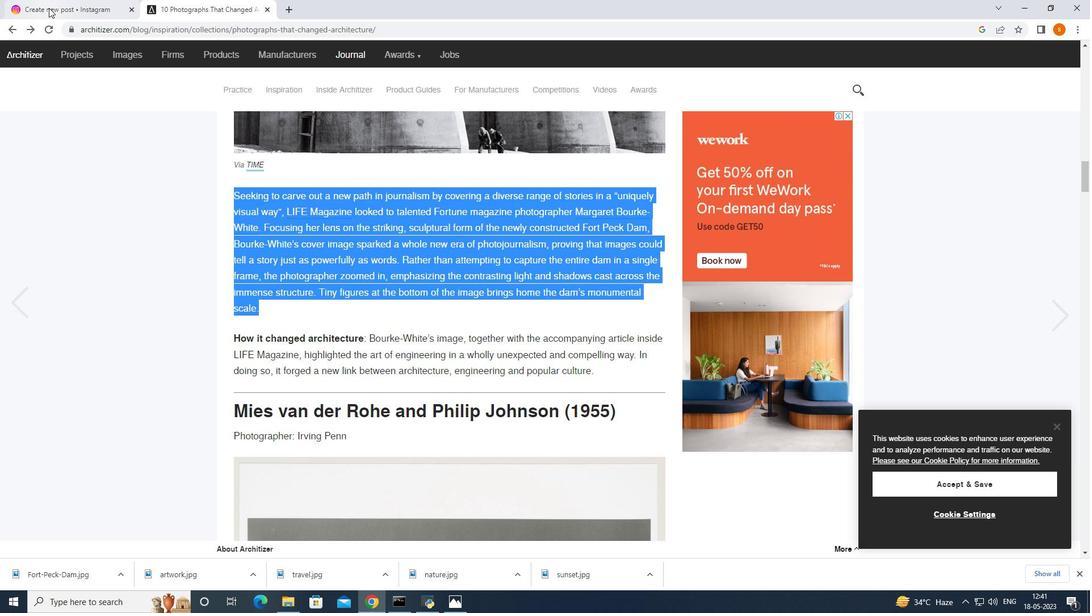 
Action: Mouse moved to (666, 219)
Screenshot: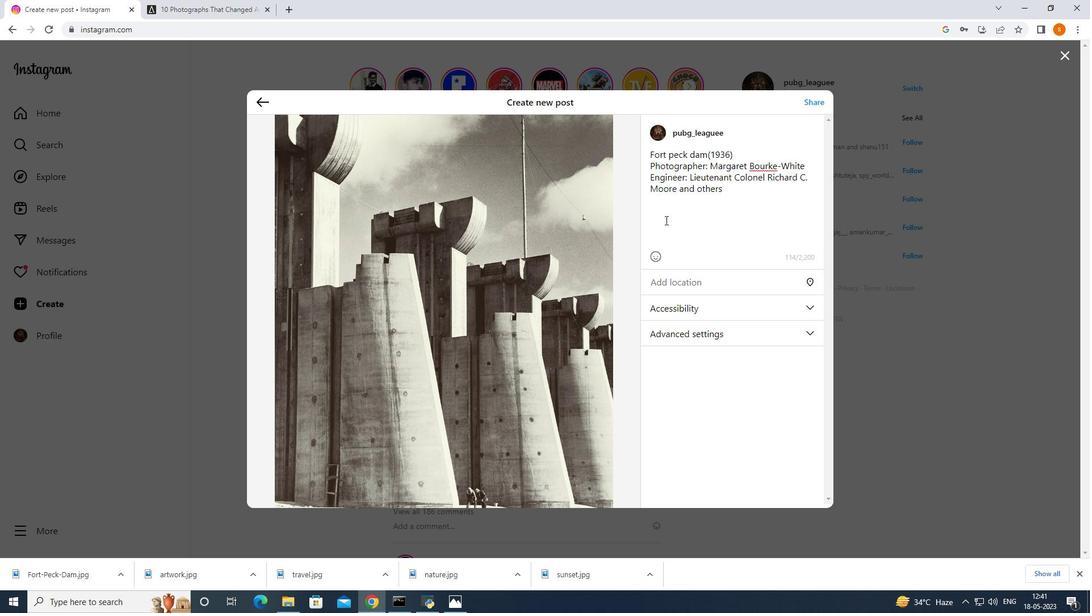 
Action: Mouse pressed left at (666, 219)
Screenshot: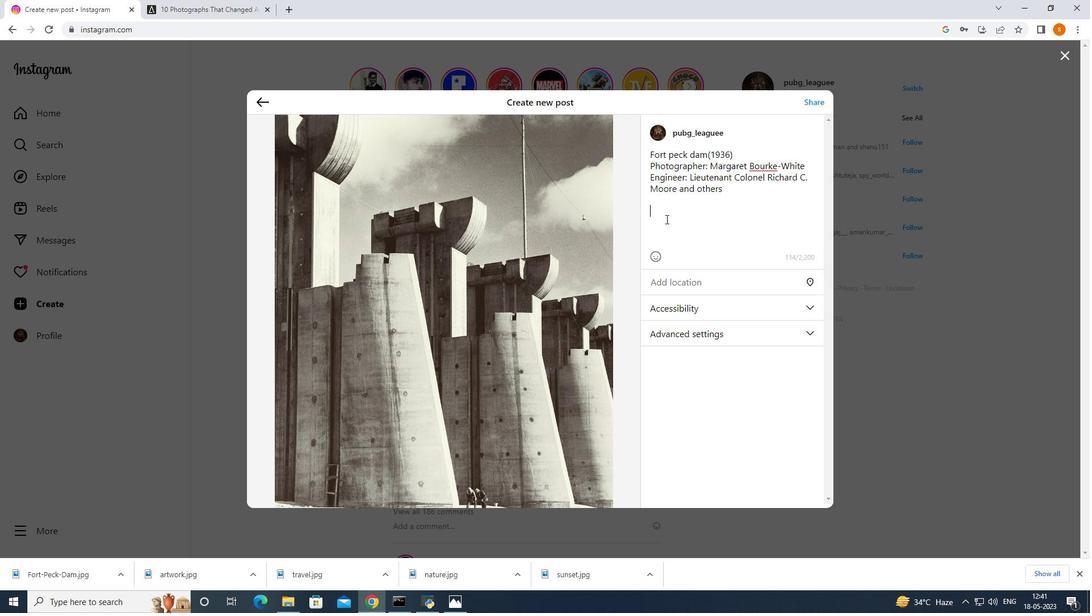 
Action: Mouse moved to (660, 227)
Screenshot: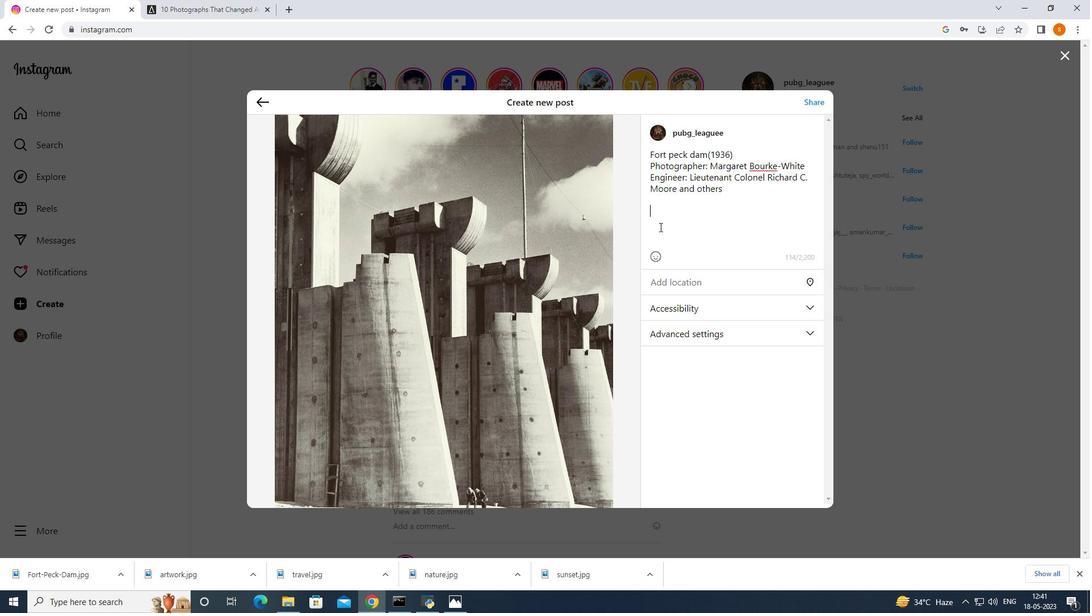 
Action: Key pressed ctrl+V
Screenshot: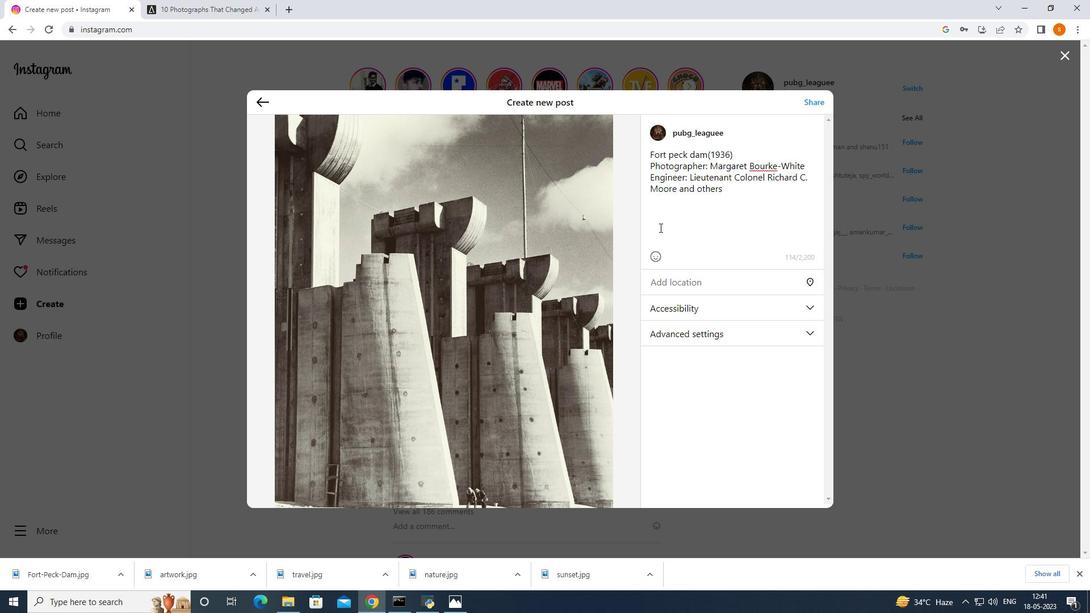 
Action: Mouse moved to (685, 236)
Screenshot: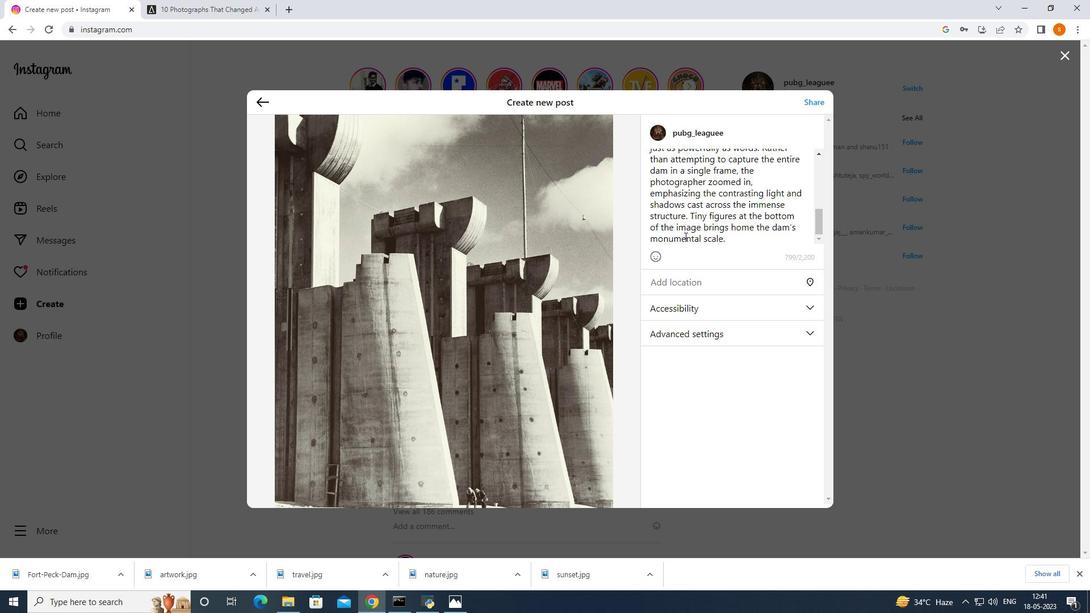 
Action: Mouse scrolled (685, 237) with delta (0, 0)
Screenshot: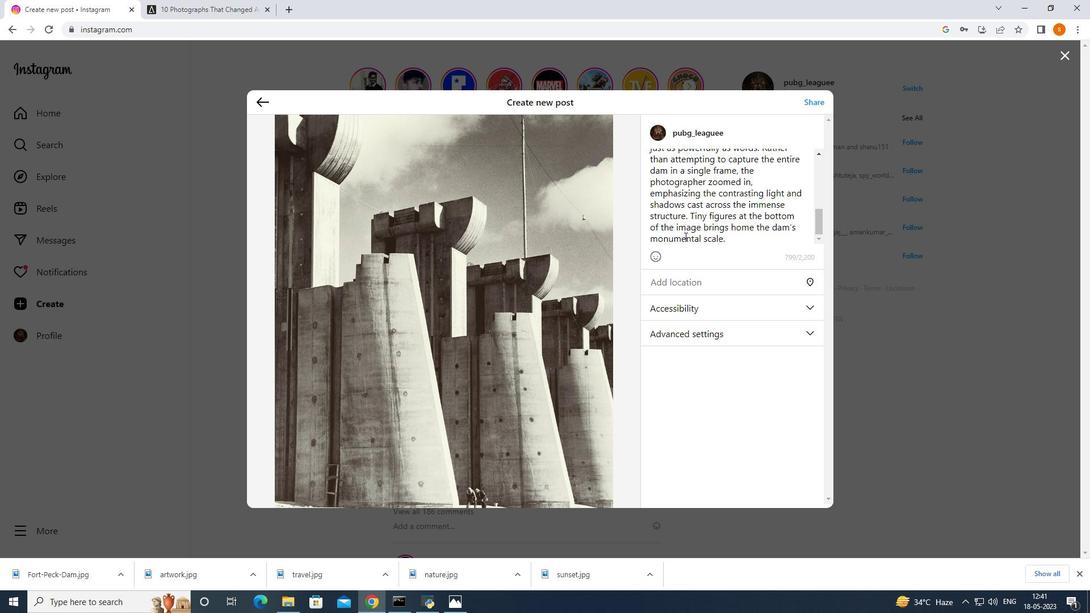 
Action: Mouse moved to (684, 223)
Screenshot: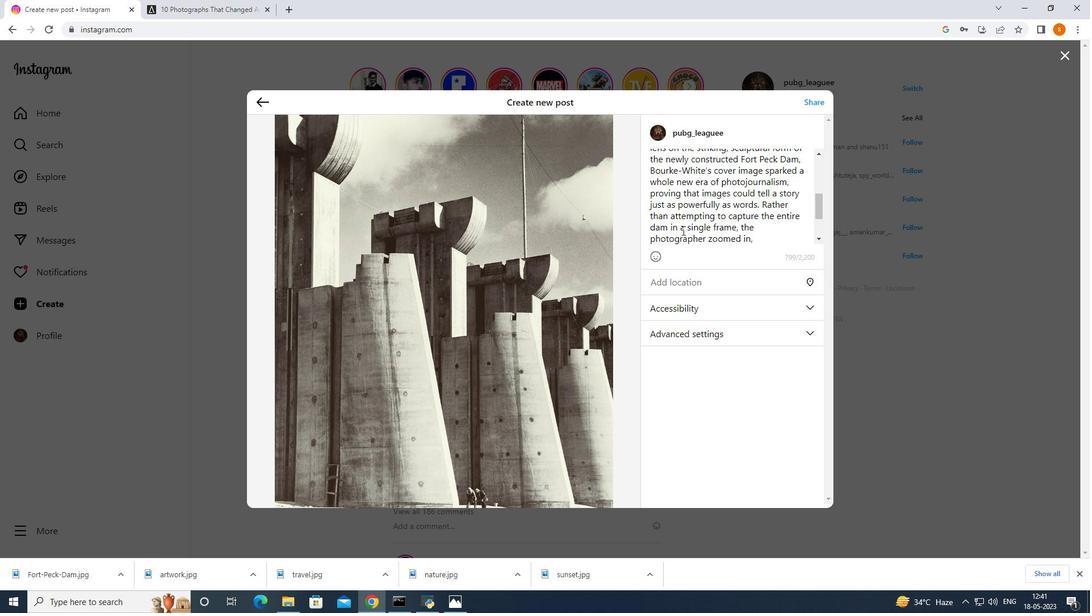 
Action: Mouse scrolled (684, 224) with delta (0, 0)
Screenshot: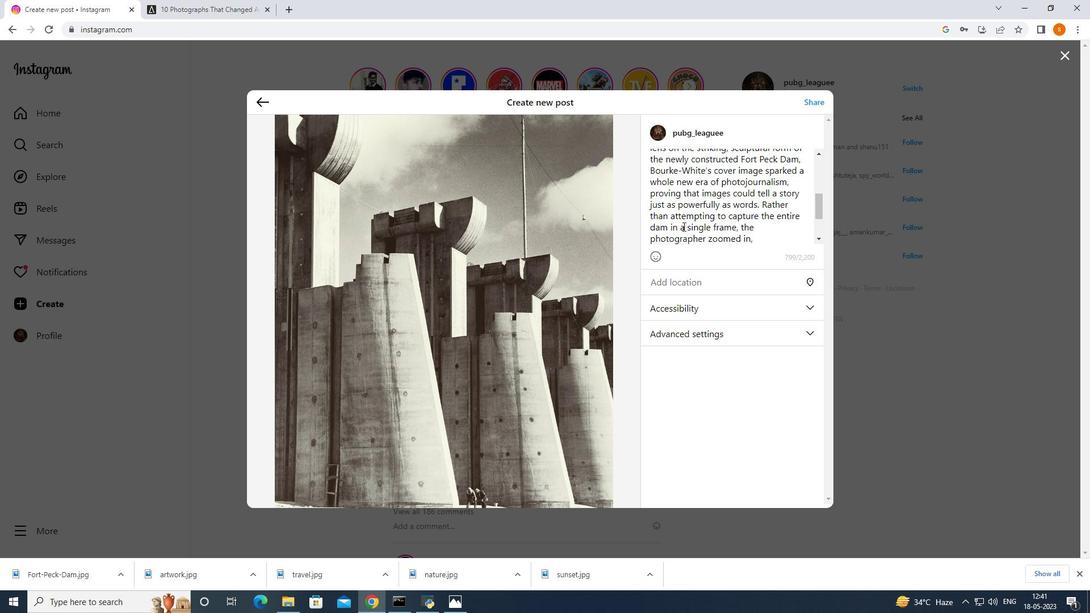 
Action: Mouse moved to (684, 223)
Screenshot: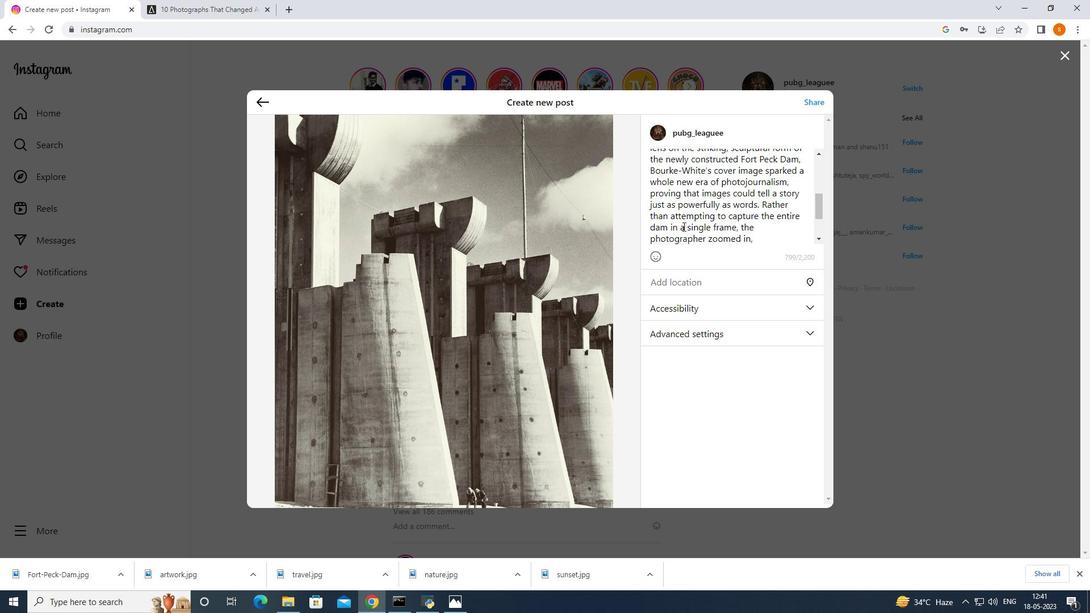 
Action: Mouse scrolled (684, 224) with delta (0, 0)
Screenshot: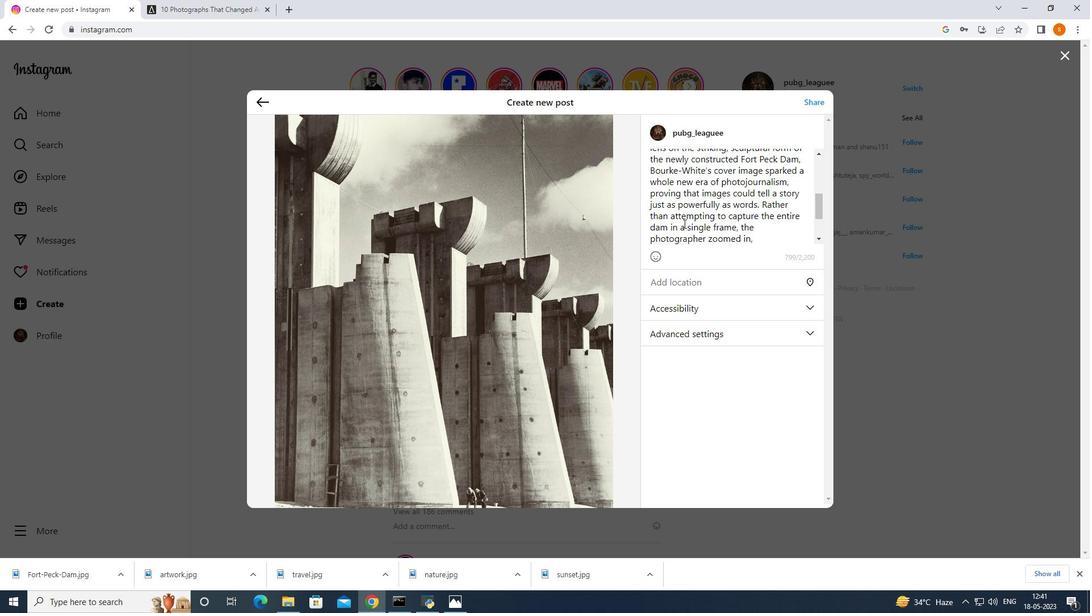 
Action: Mouse moved to (724, 209)
Screenshot: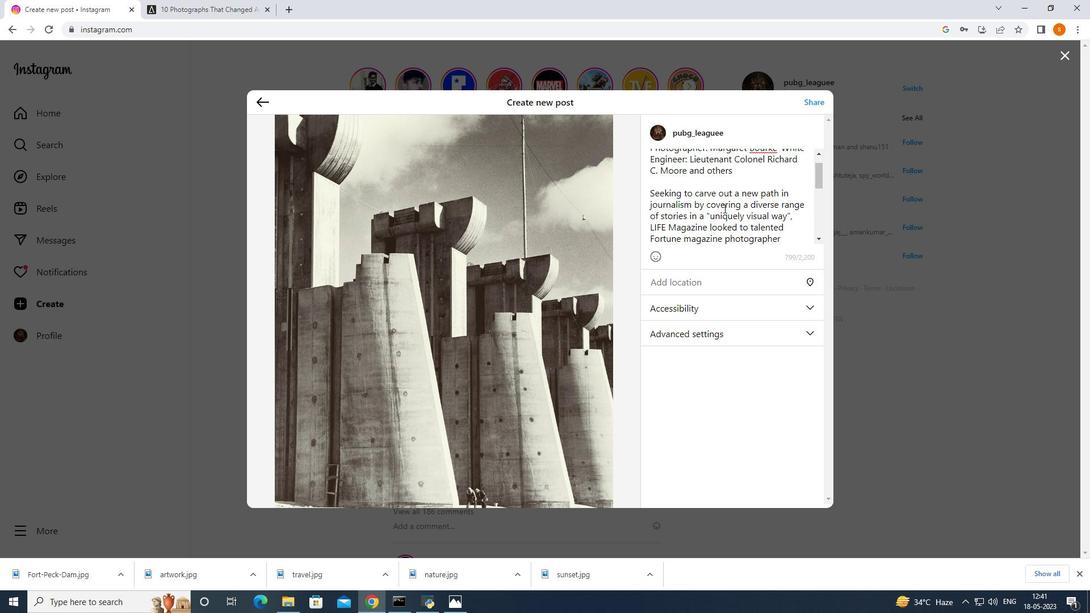 
Action: Mouse scrolled (724, 209) with delta (0, 0)
Screenshot: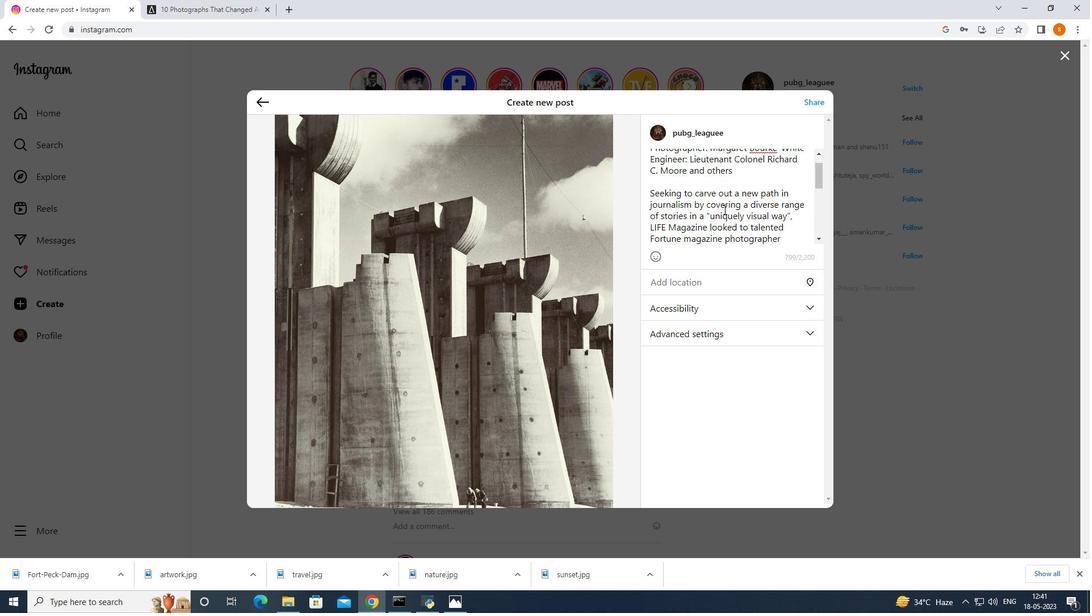 
Action: Mouse moved to (710, 206)
Screenshot: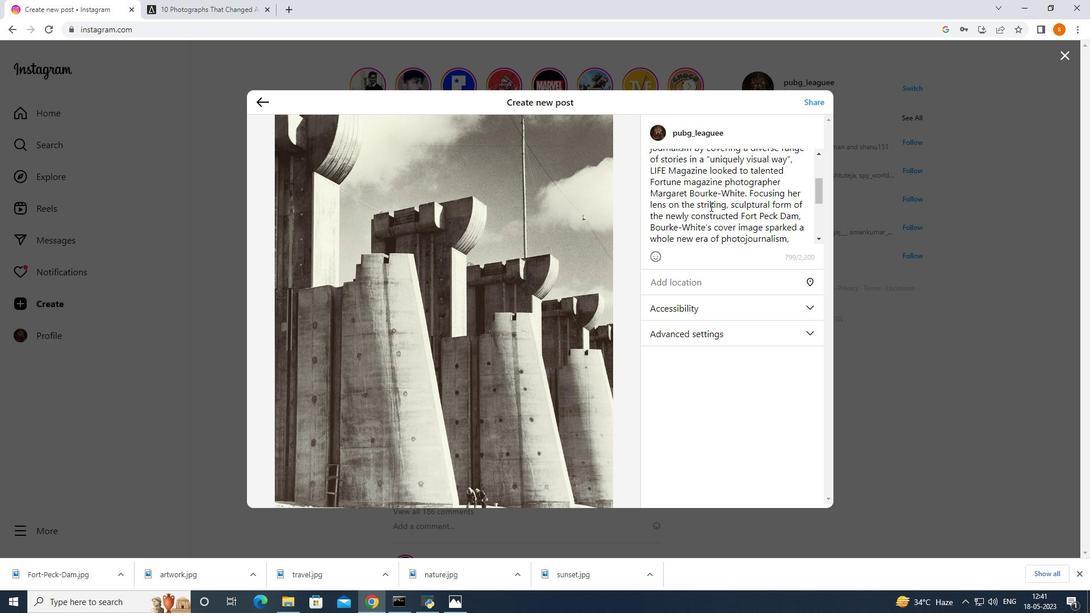 
Action: Mouse scrolled (710, 206) with delta (0, 0)
Screenshot: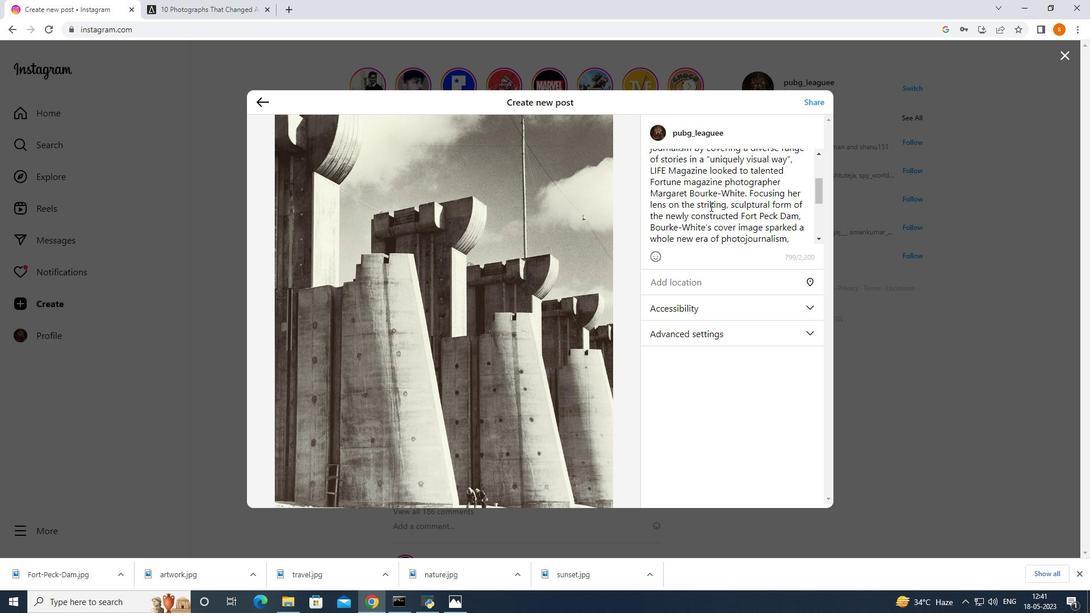 
Action: Mouse moved to (707, 213)
Screenshot: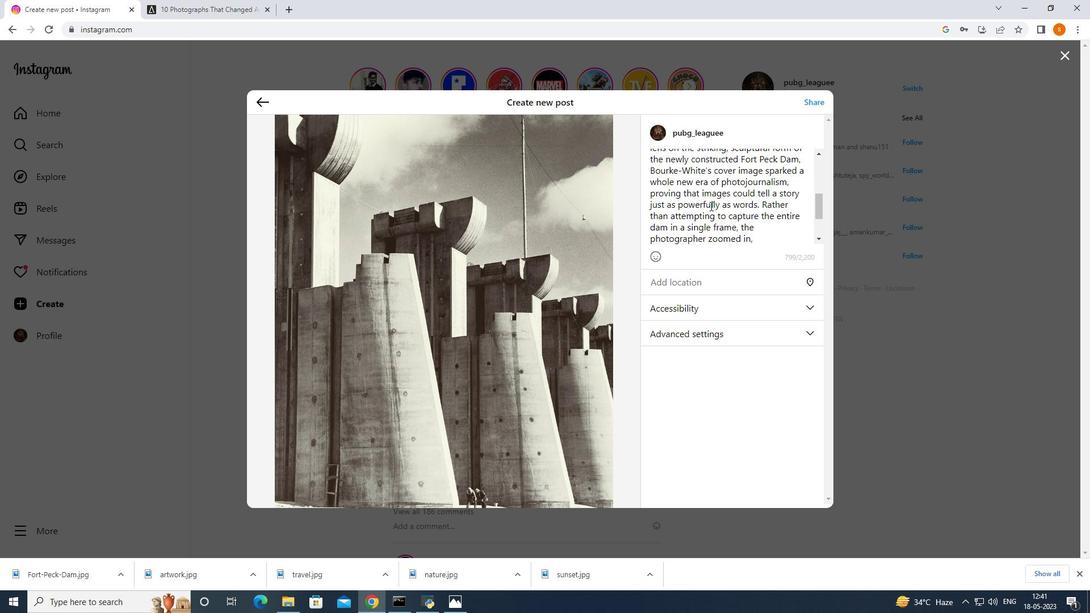 
Action: Mouse scrolled (707, 212) with delta (0, 0)
Screenshot: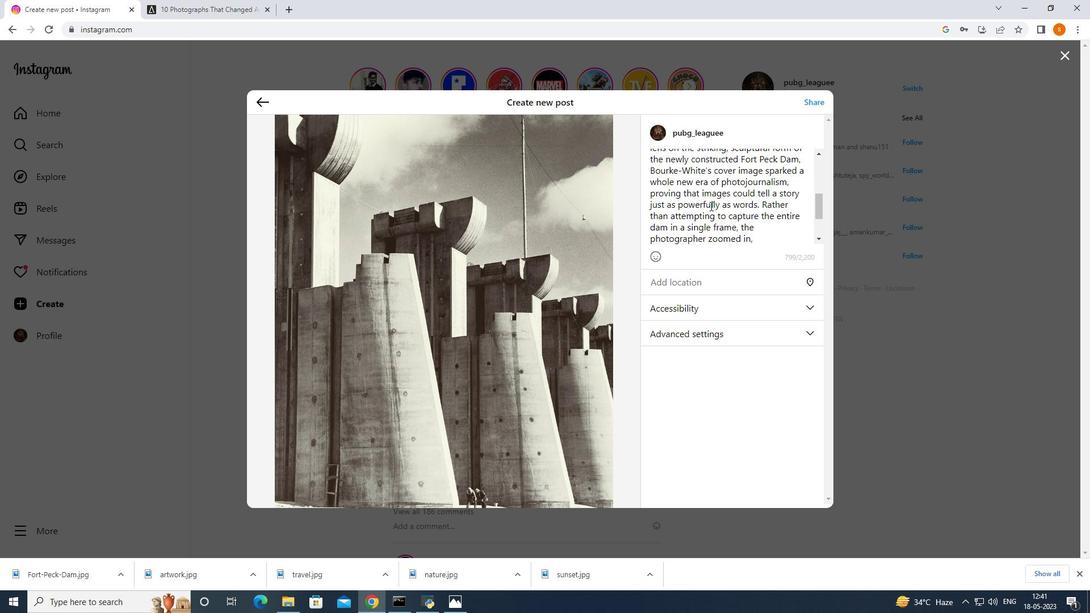 
Action: Mouse moved to (688, 229)
Screenshot: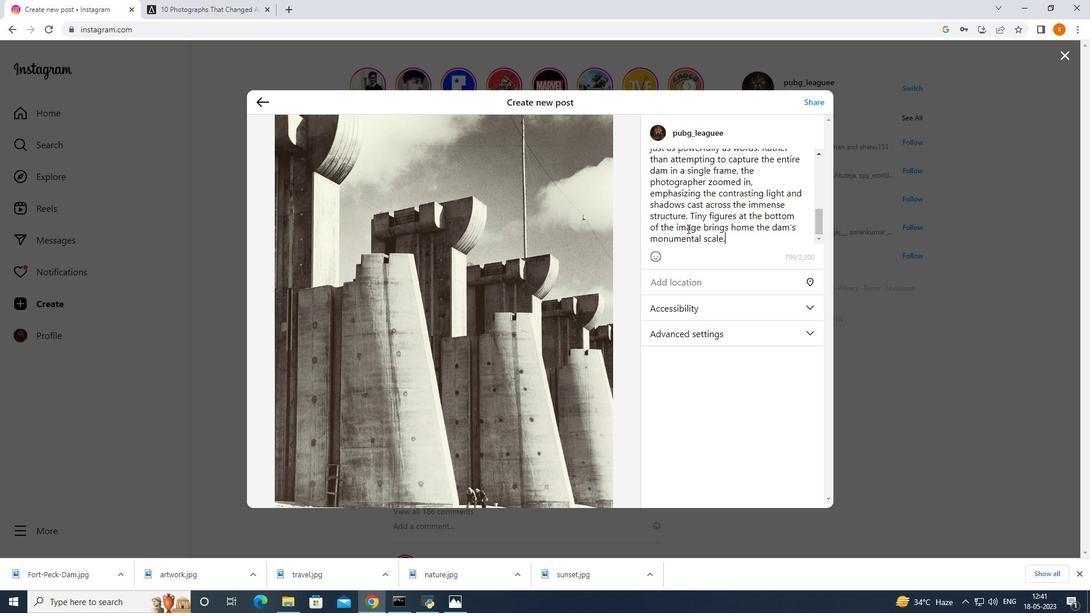 
Action: Mouse scrolled (688, 228) with delta (0, 0)
Screenshot: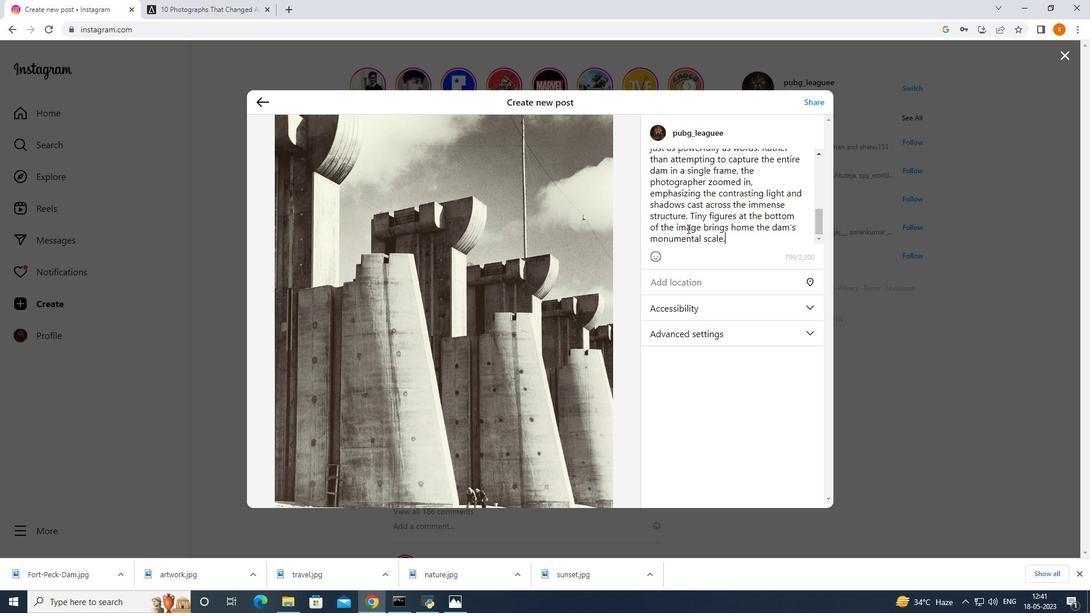 
Action: Mouse moved to (681, 230)
Screenshot: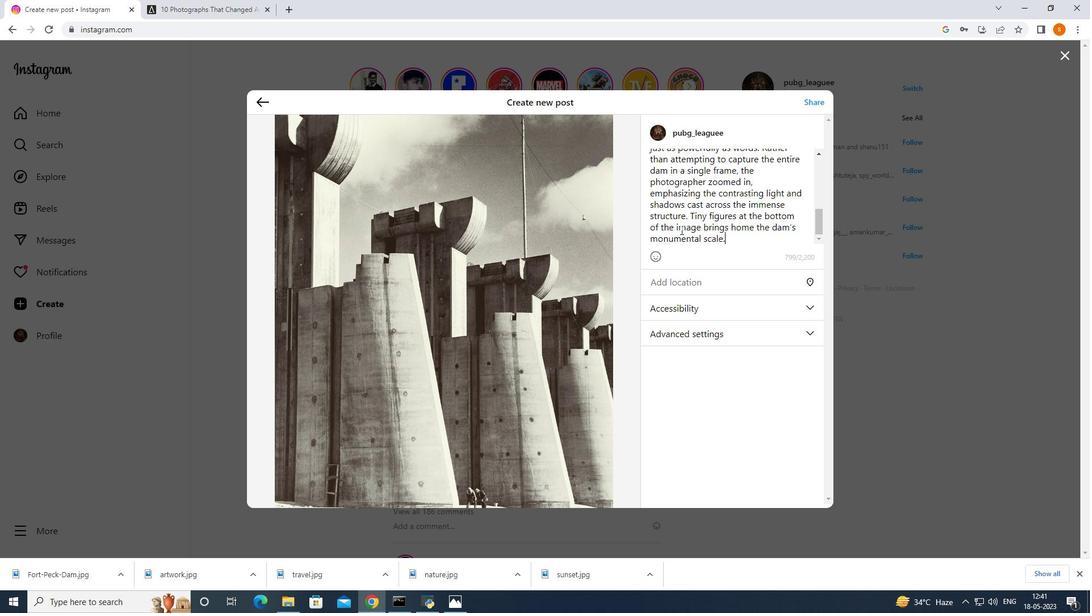 
Action: Mouse scrolled (681, 230) with delta (0, 0)
Screenshot: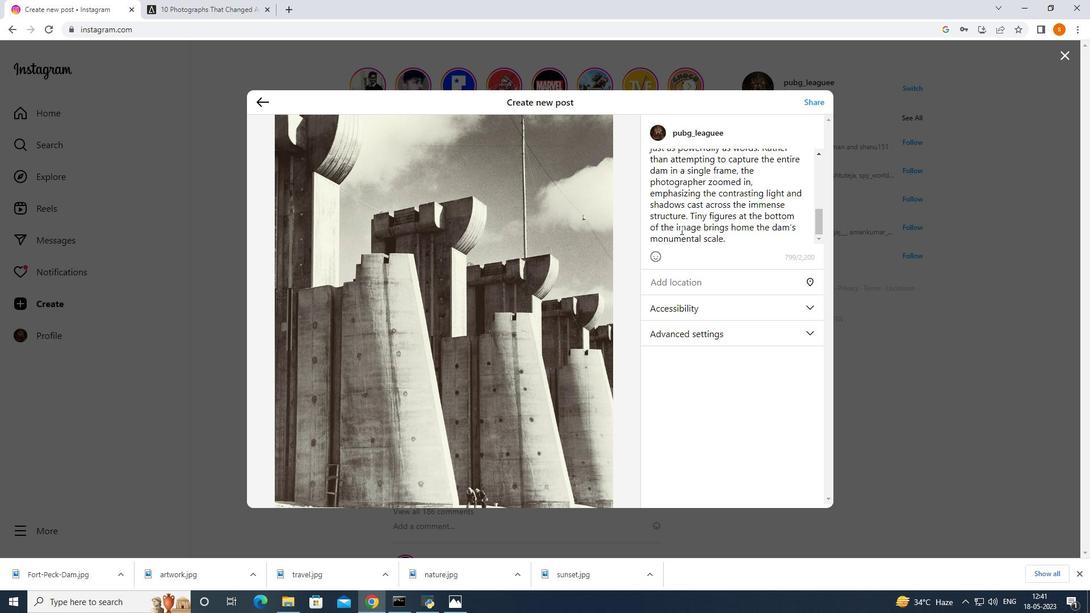 
Action: Mouse moved to (681, 230)
Screenshot: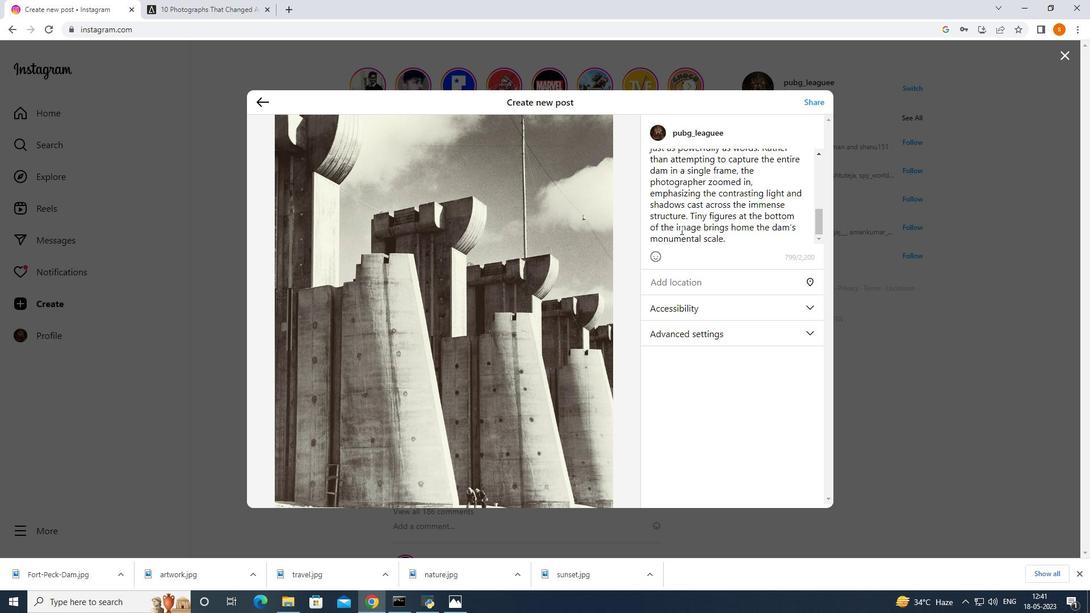 
Action: Mouse scrolled (681, 230) with delta (0, 0)
Screenshot: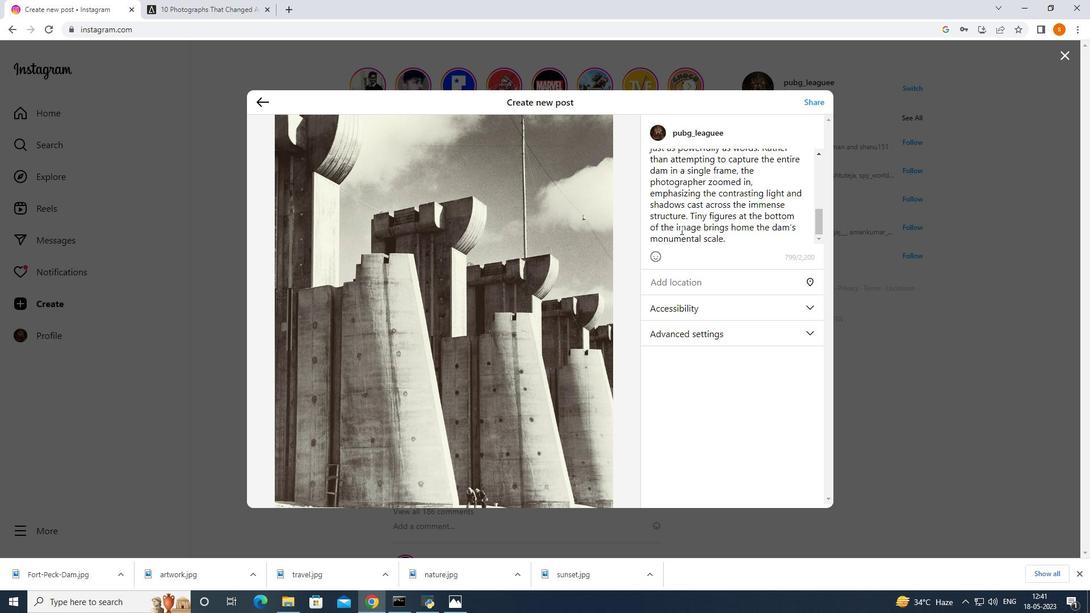 
Action: Mouse moved to (681, 230)
Screenshot: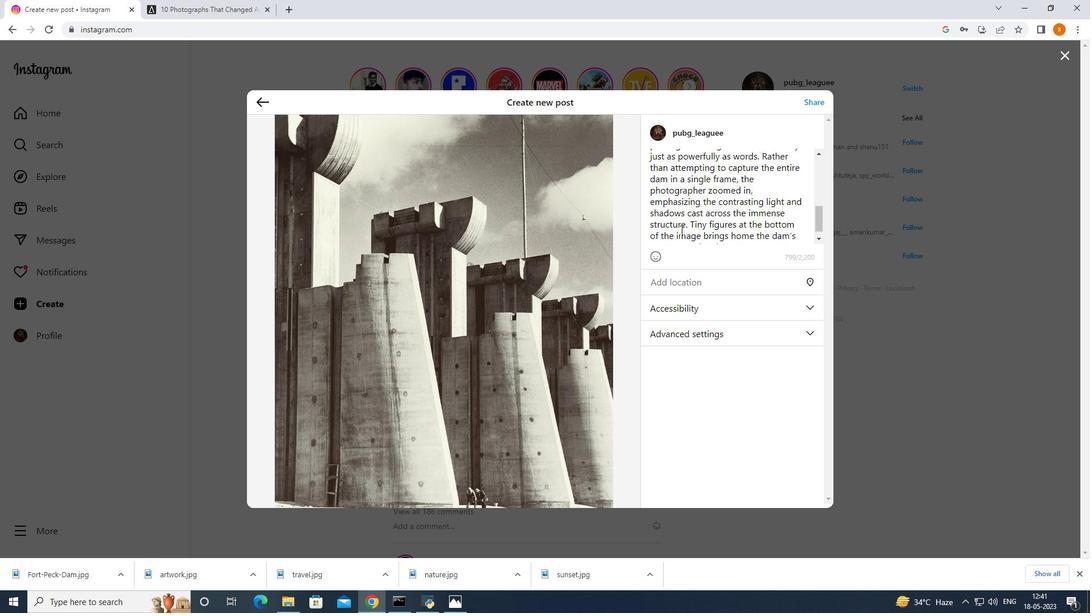 
Action: Mouse scrolled (681, 230) with delta (0, 0)
Screenshot: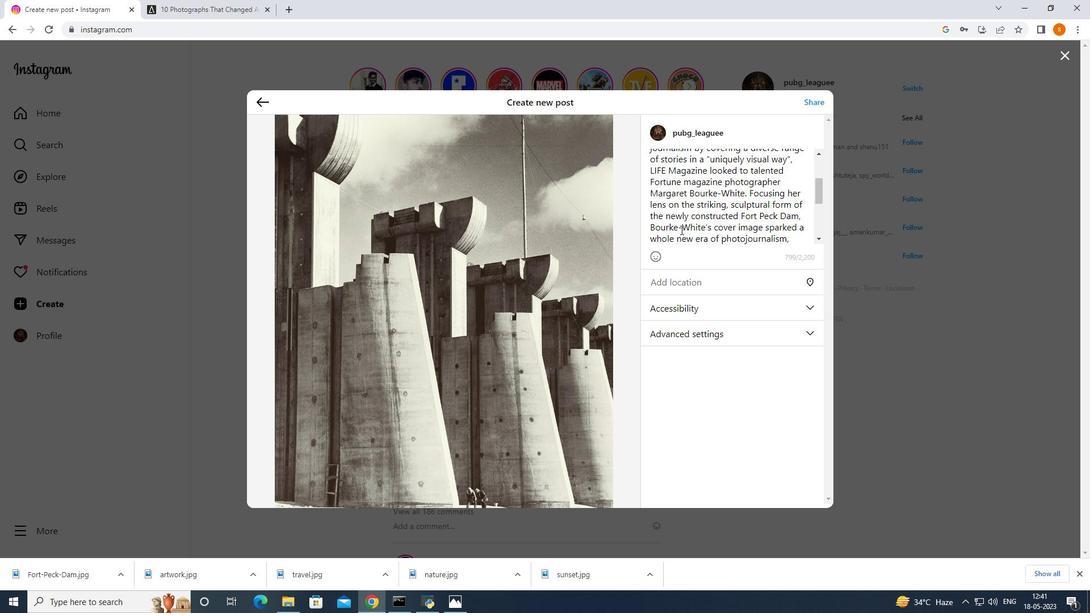 
Action: Mouse moved to (700, 230)
Screenshot: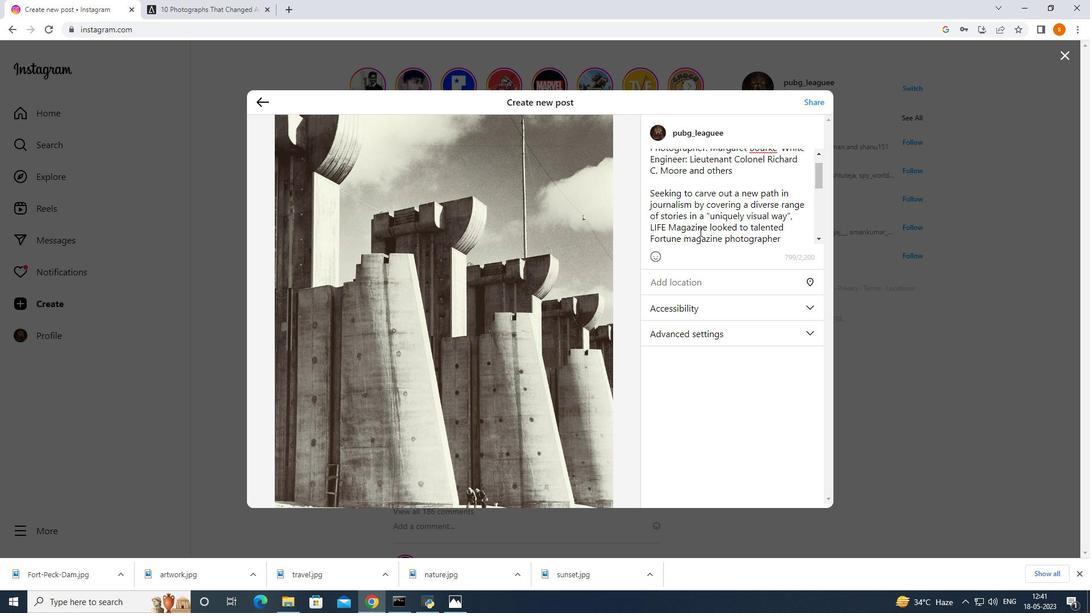 
Action: Mouse scrolled (700, 230) with delta (0, 0)
Screenshot: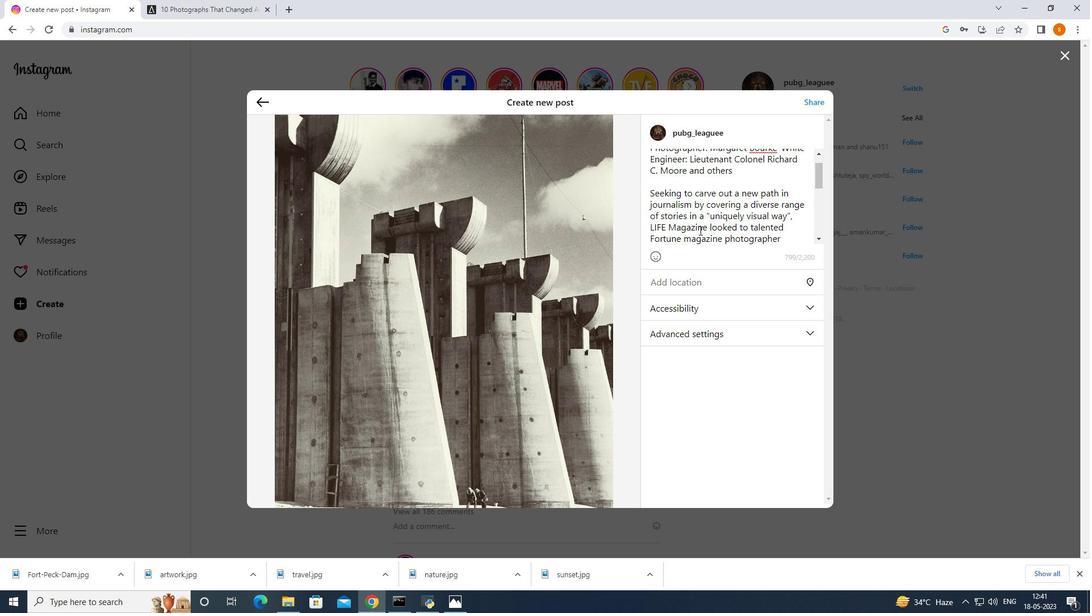 
Action: Mouse moved to (776, 164)
Screenshot: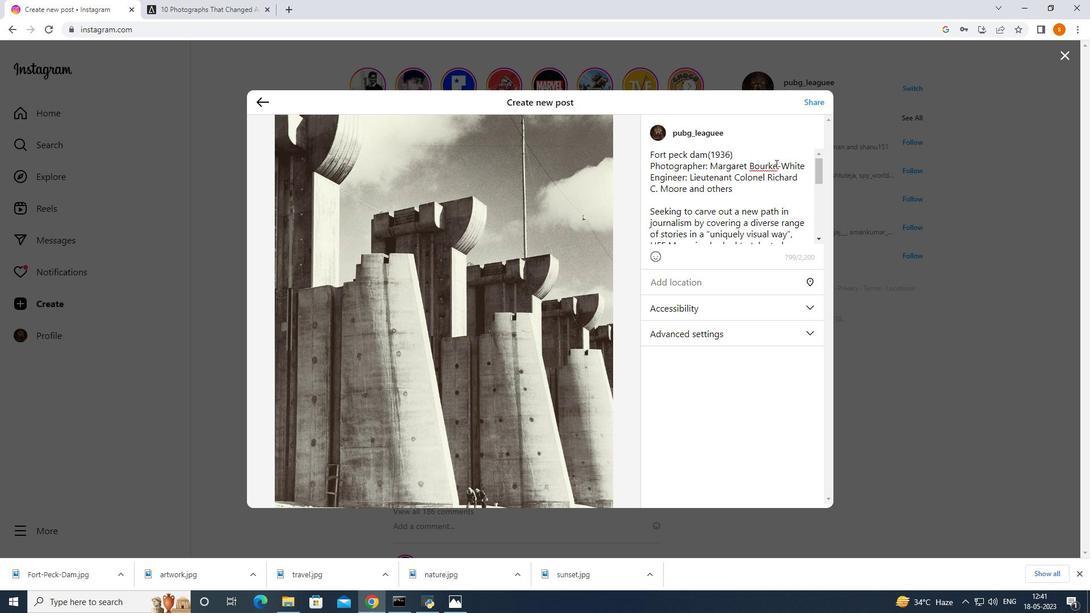 
Action: Mouse pressed left at (776, 164)
Screenshot: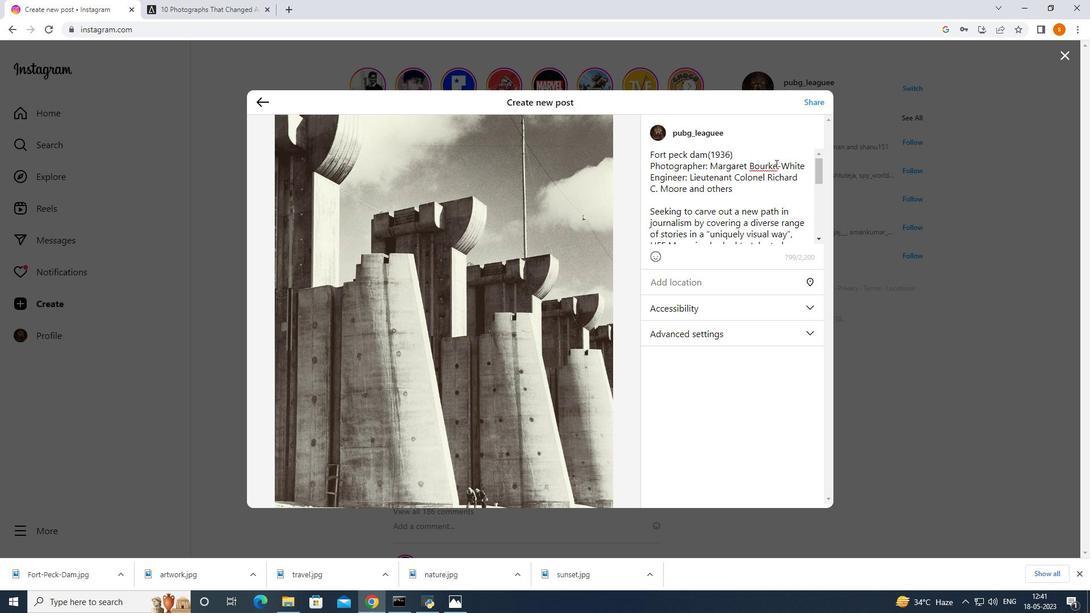 
Action: Mouse moved to (774, 173)
Screenshot: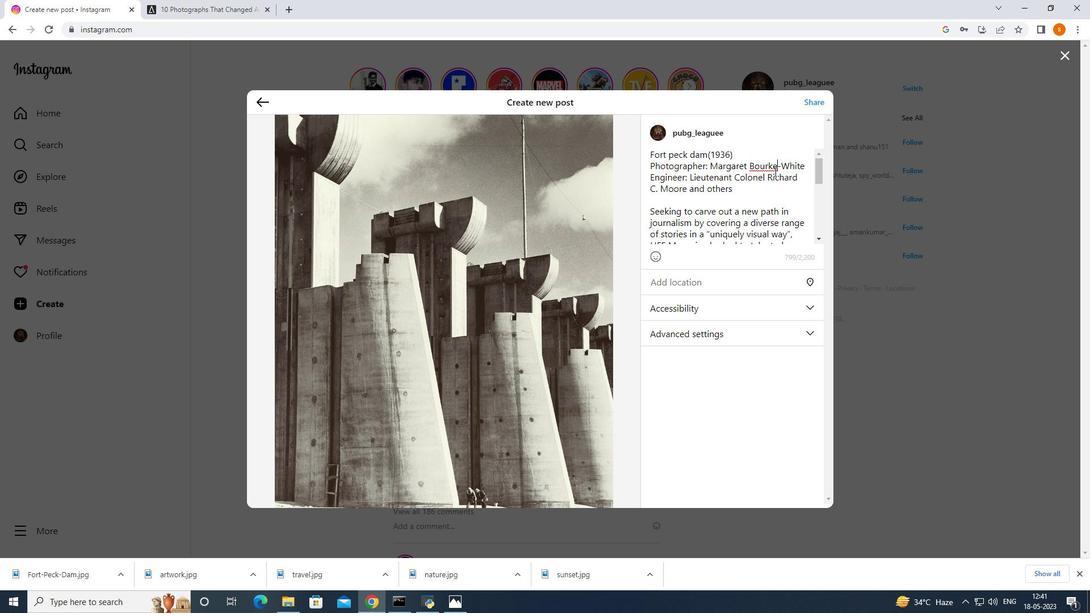 
Action: Key pressed <Key.space>
Screenshot: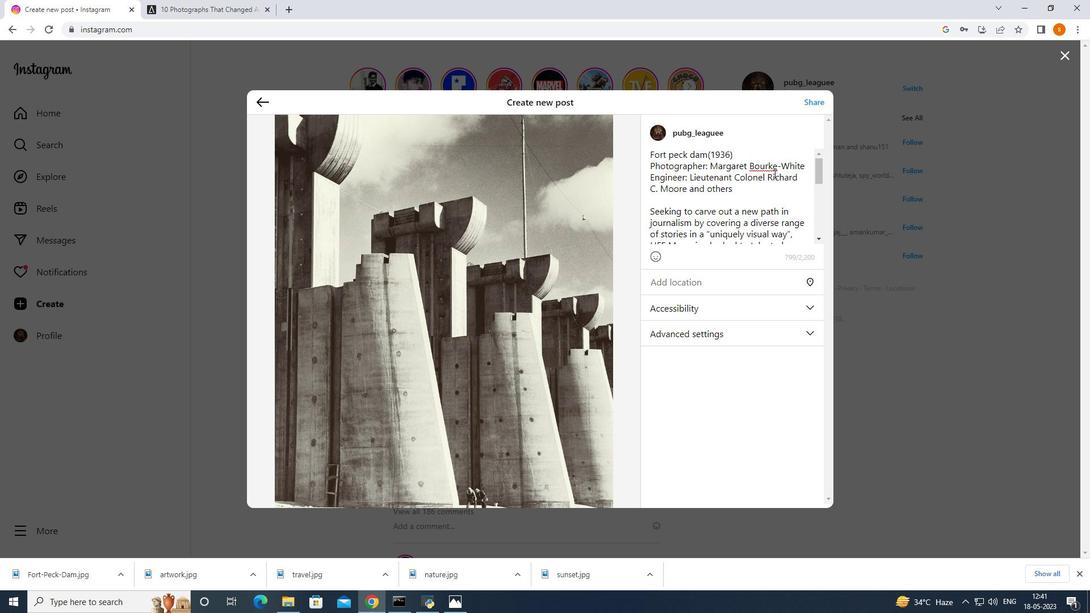 
Action: Mouse moved to (774, 173)
Screenshot: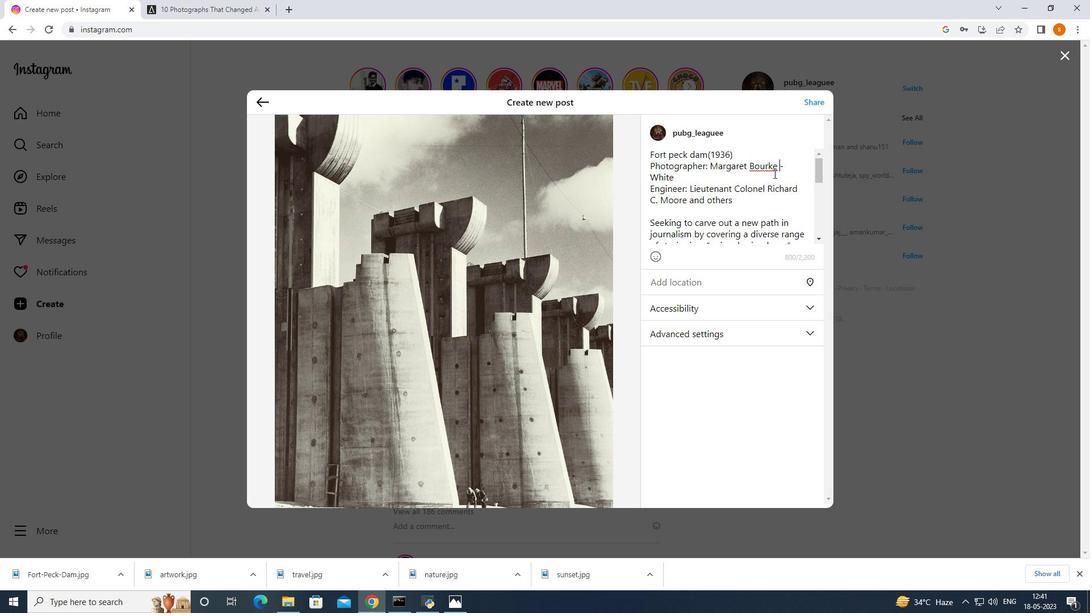 
Action: Key pressed <Key.space>
Screenshot: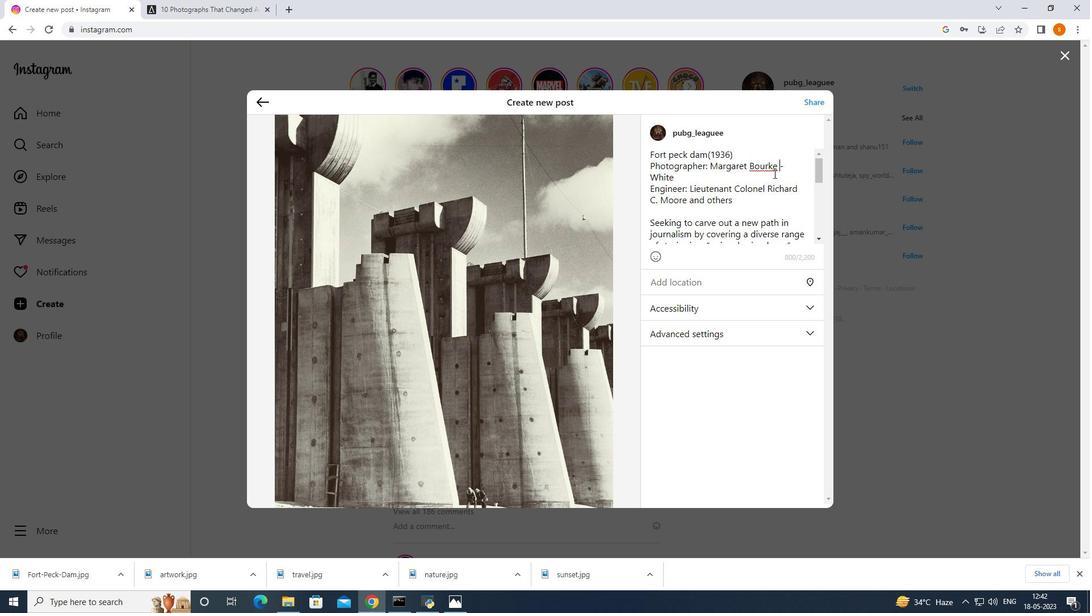 
Action: Mouse moved to (732, 193)
Screenshot: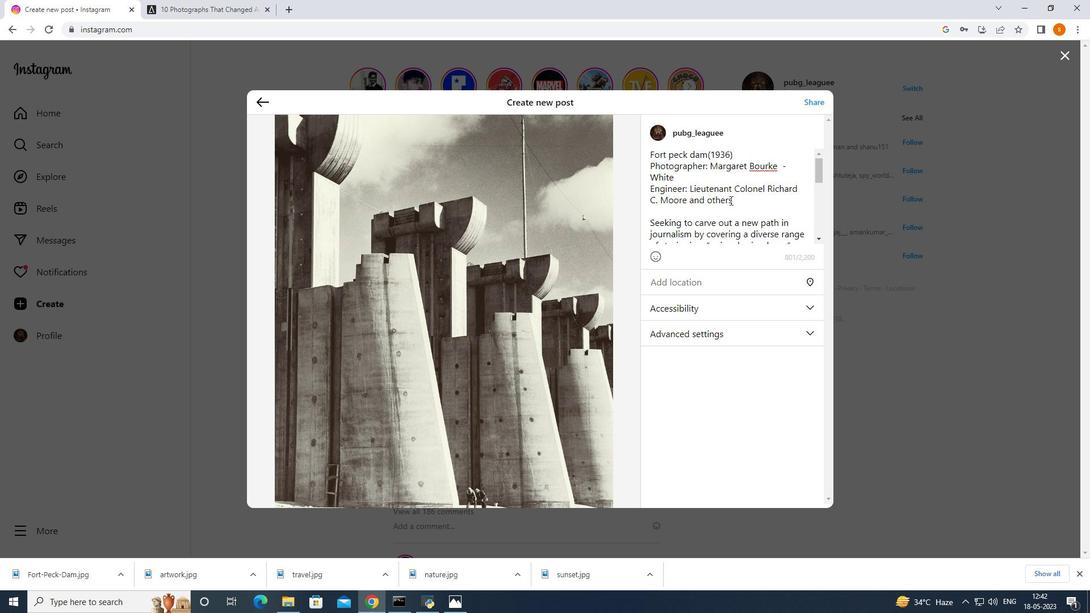 
Action: Mouse scrolled (732, 192) with delta (0, 0)
Screenshot: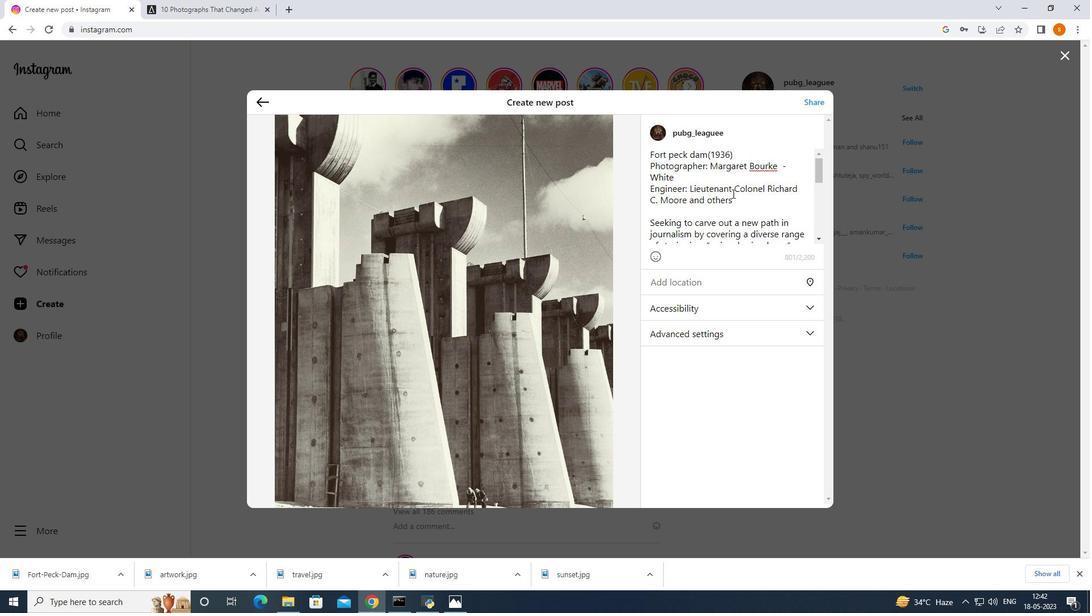 
Action: Mouse scrolled (732, 192) with delta (0, 0)
Screenshot: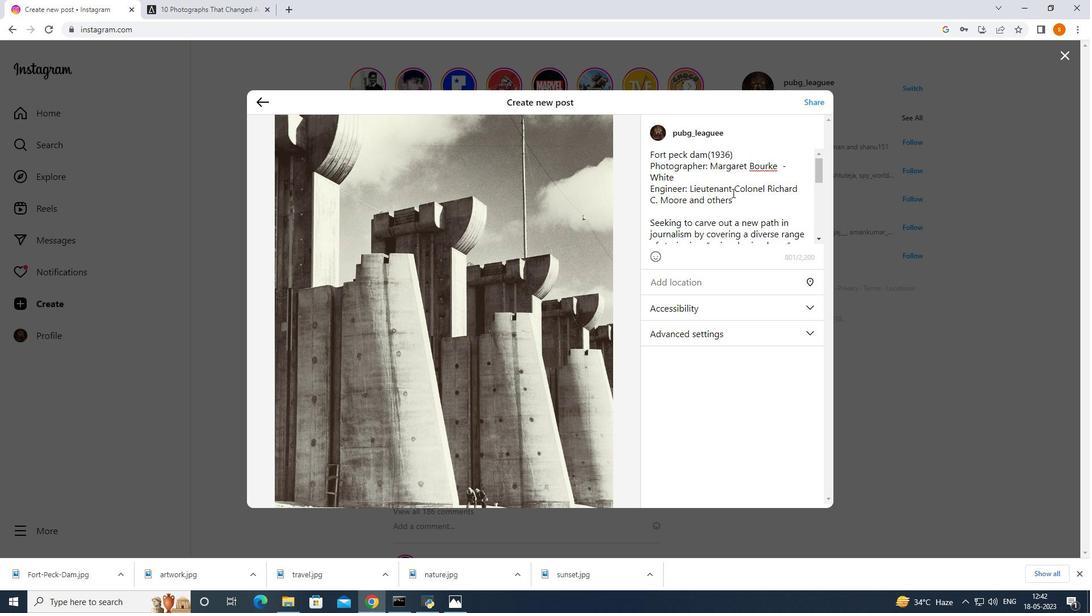 
Action: Mouse moved to (732, 193)
Screenshot: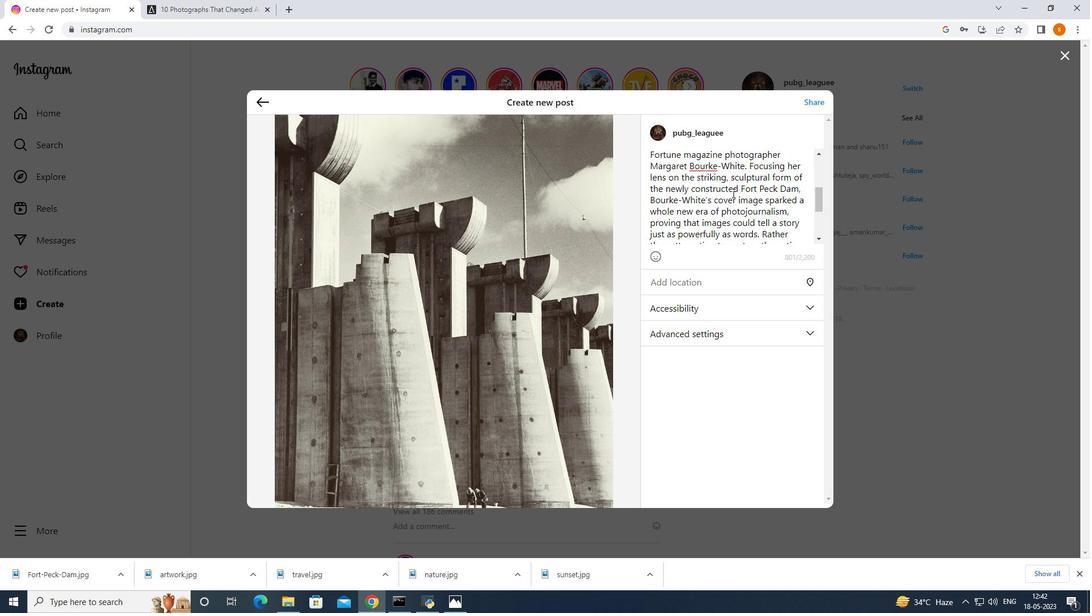 
Action: Mouse scrolled (732, 192) with delta (0, 0)
Screenshot: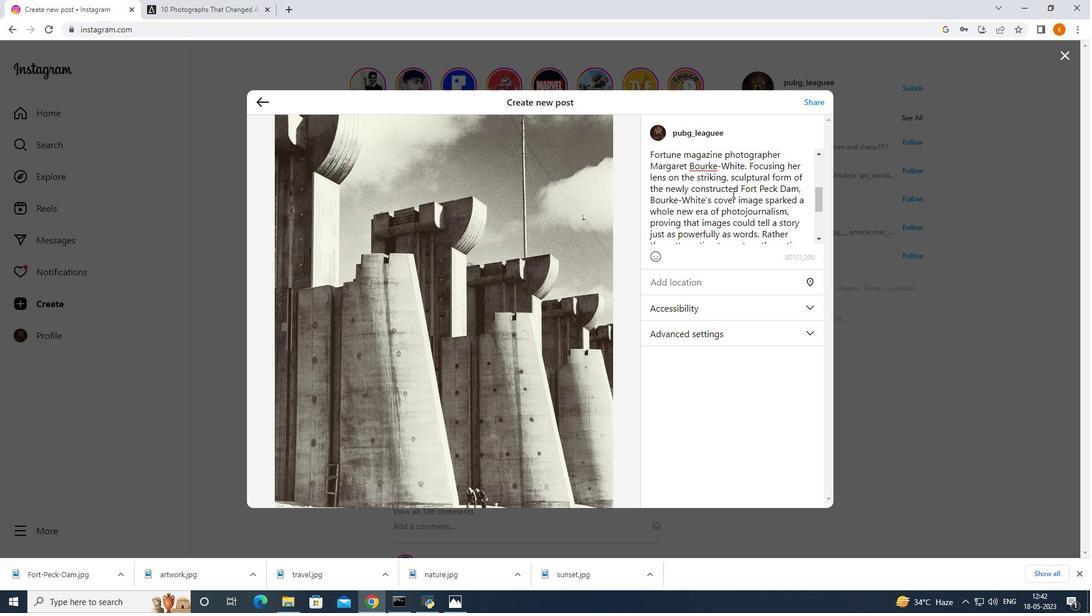 
Action: Mouse moved to (732, 193)
Screenshot: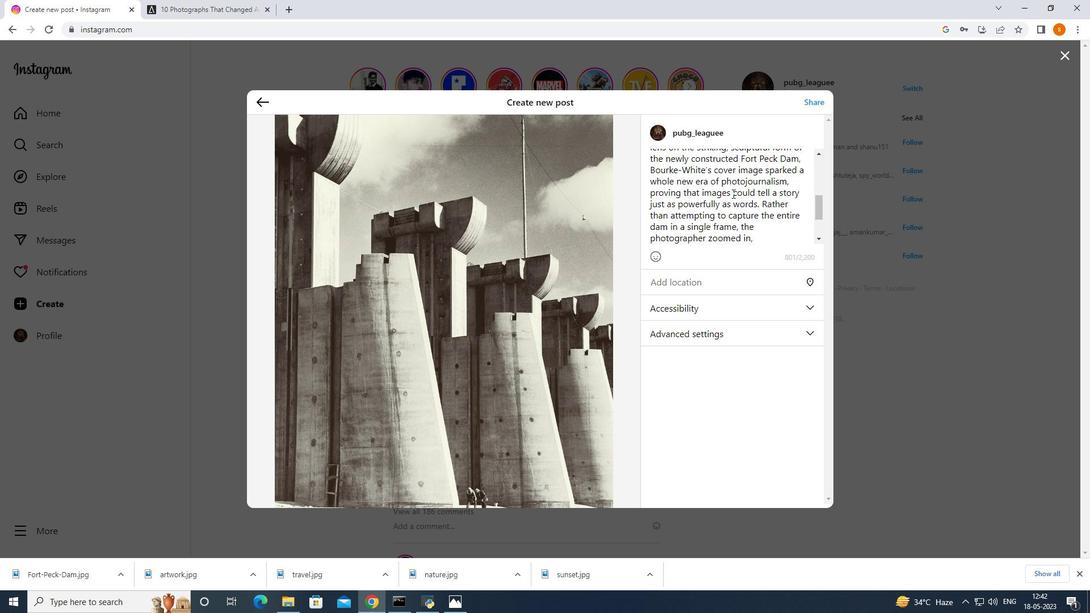 
Action: Mouse scrolled (732, 194) with delta (0, 0)
Screenshot: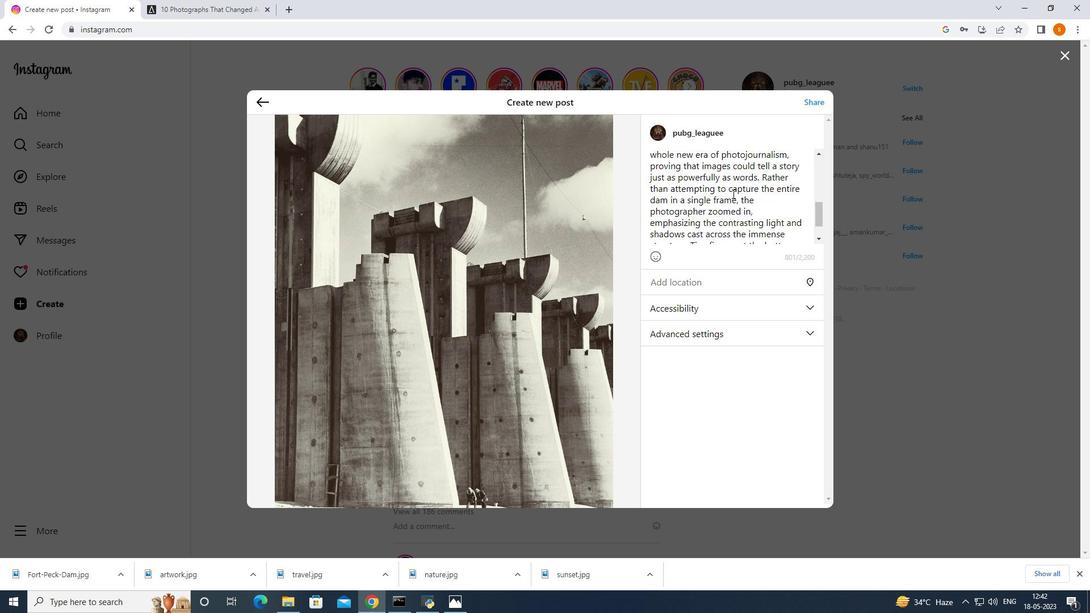 
Action: Mouse scrolled (732, 194) with delta (0, 0)
Screenshot: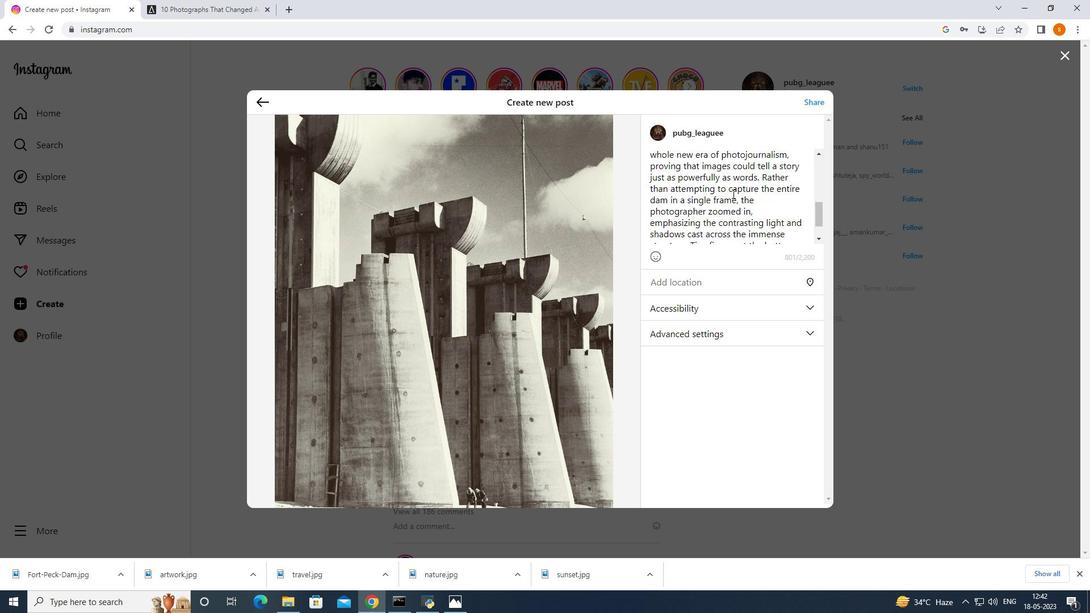 
Action: Mouse moved to (732, 194)
Screenshot: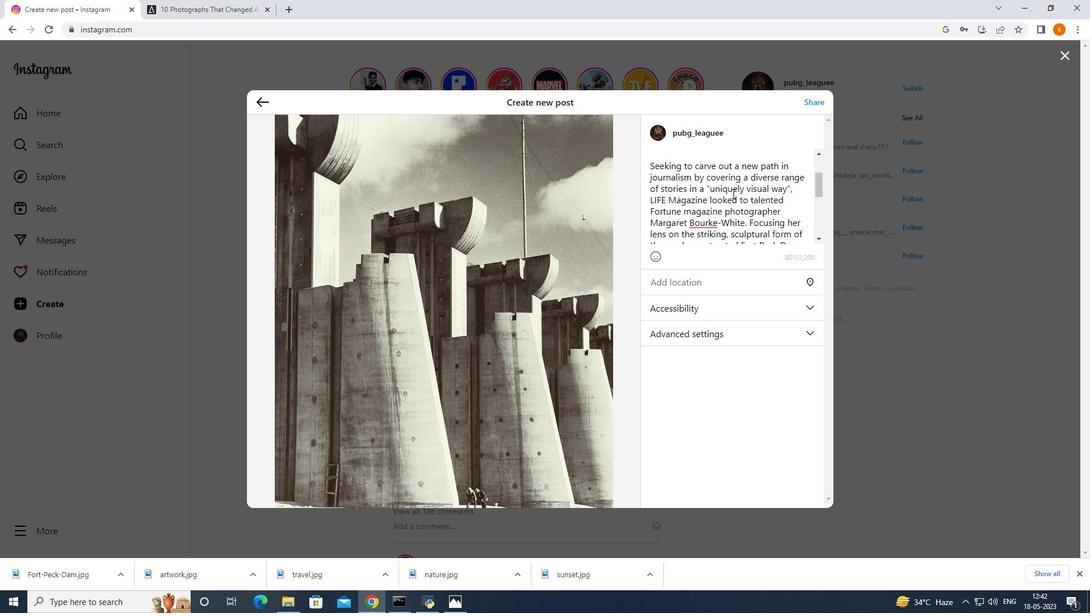 
Action: Mouse scrolled (732, 193) with delta (0, 0)
Screenshot: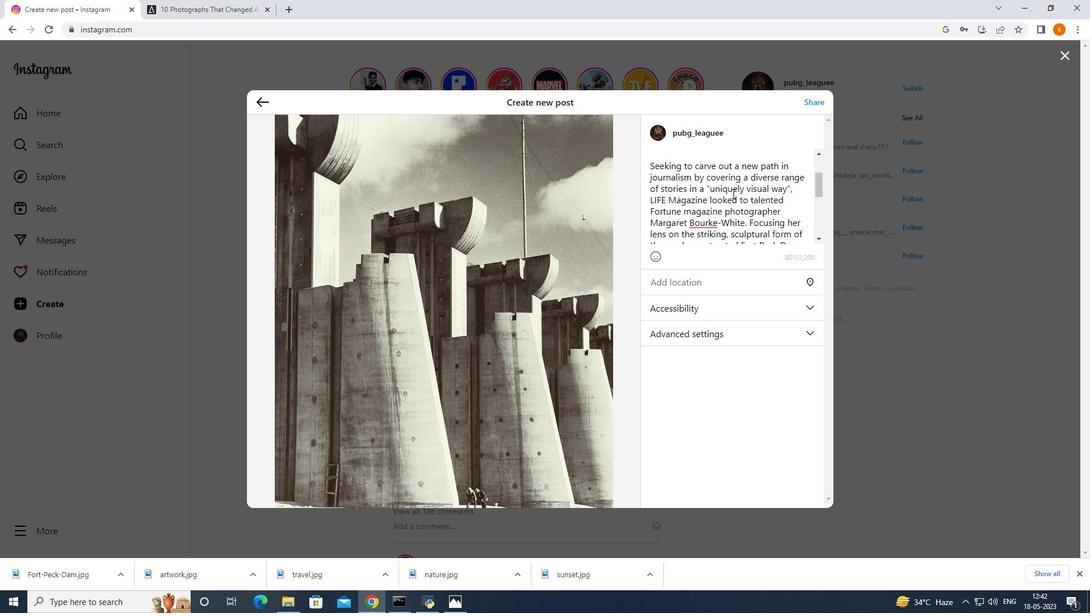 
Action: Mouse moved to (732, 194)
Screenshot: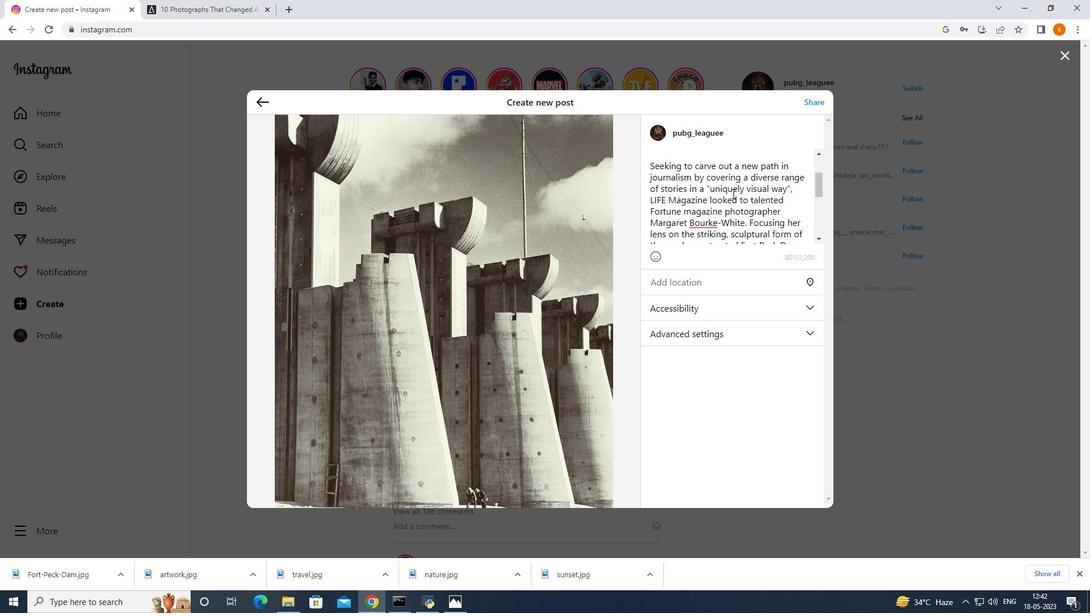 
Action: Mouse scrolled (732, 193) with delta (0, 0)
Screenshot: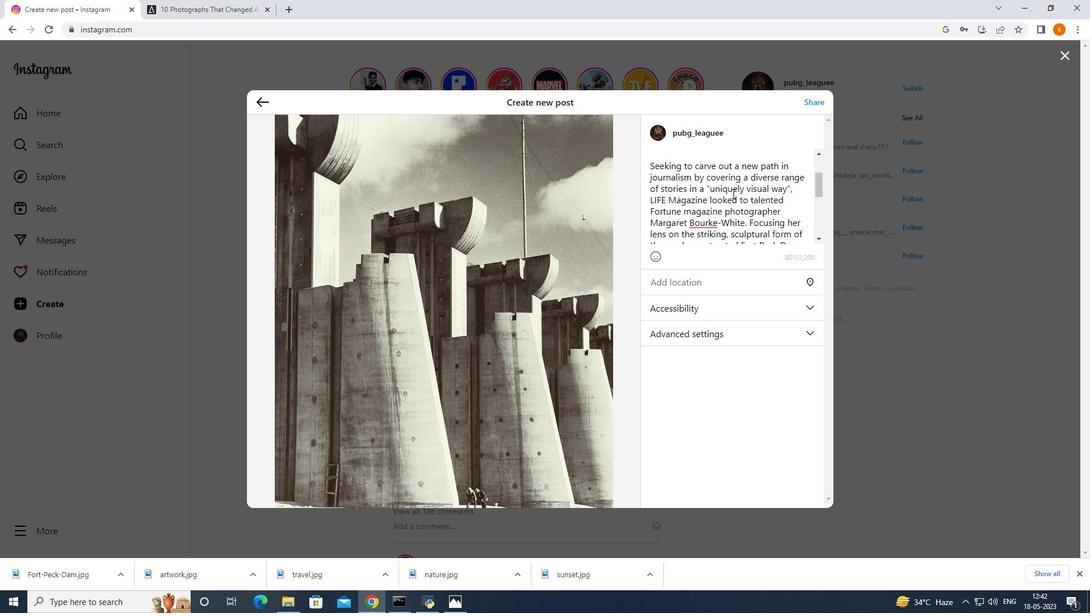 
Action: Mouse moved to (732, 196)
Screenshot: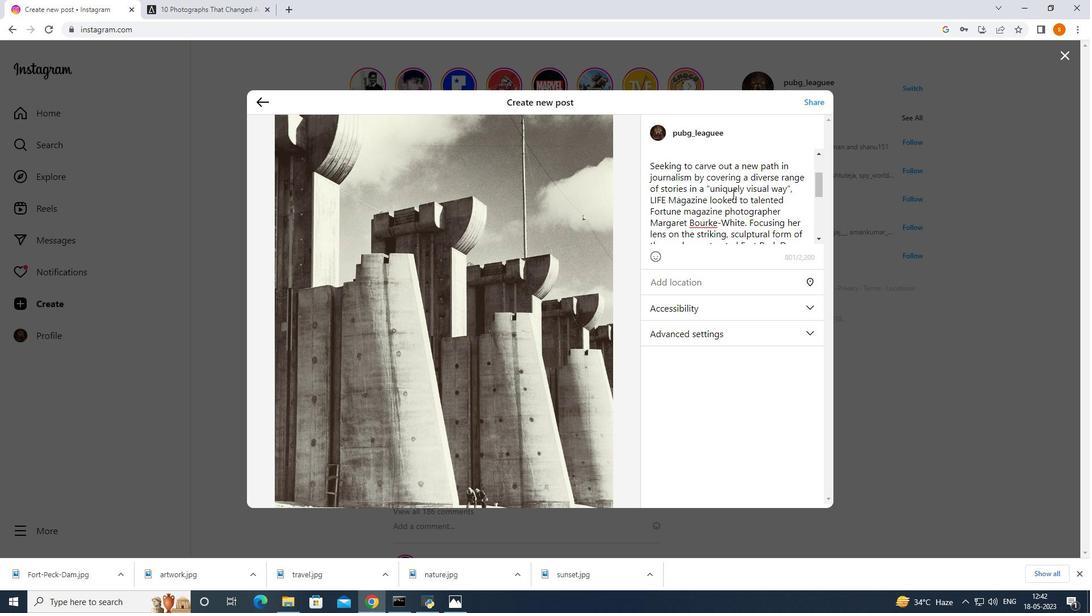 
Action: Mouse scrolled (732, 195) with delta (0, 0)
Screenshot: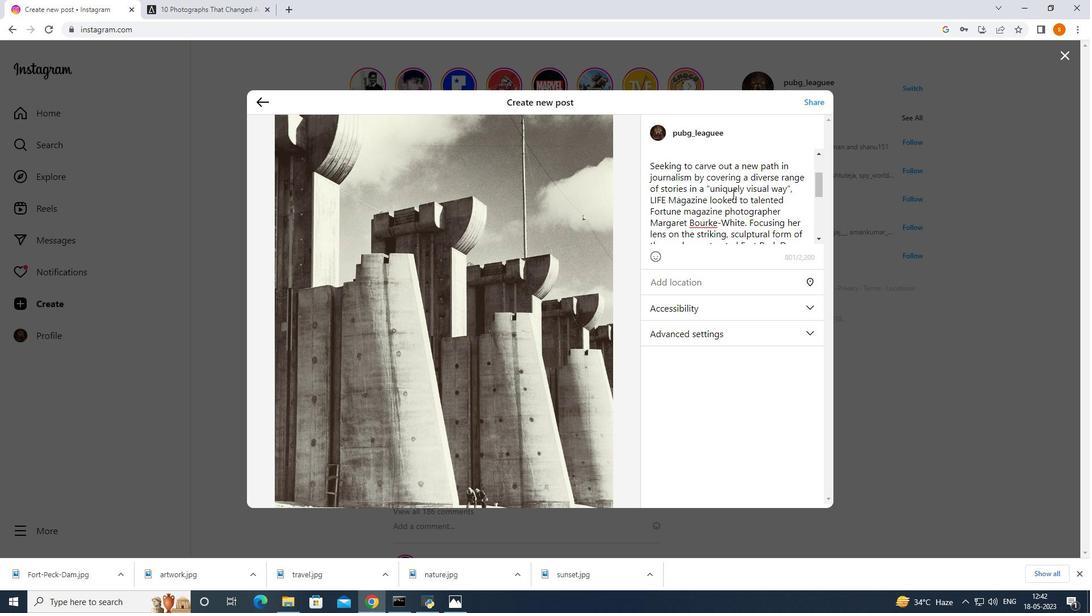 
Action: Mouse moved to (732, 196)
Screenshot: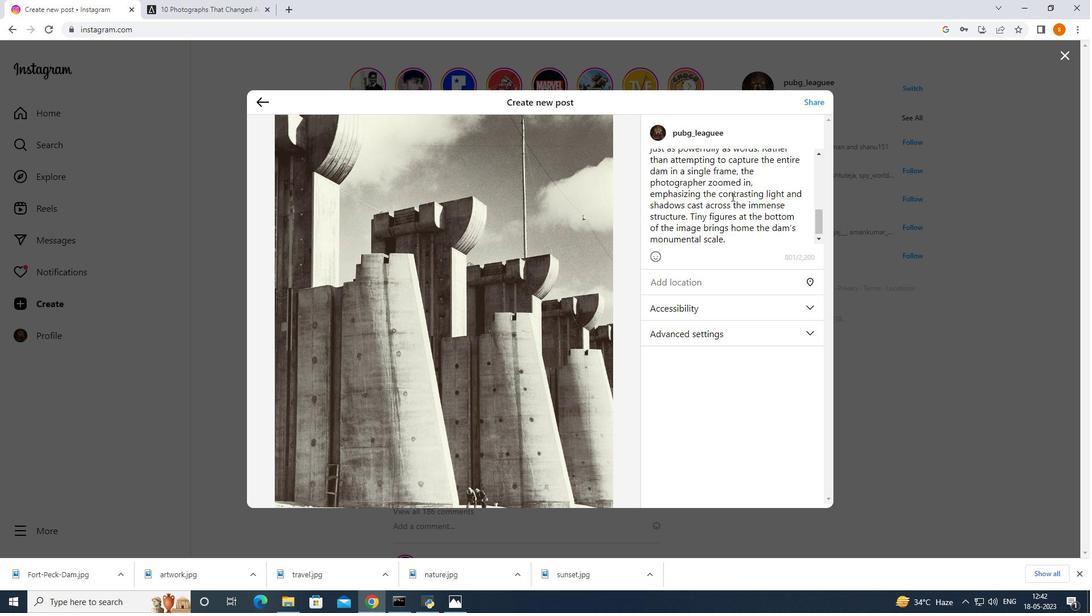 
Action: Mouse scrolled (732, 196) with delta (0, 0)
Screenshot: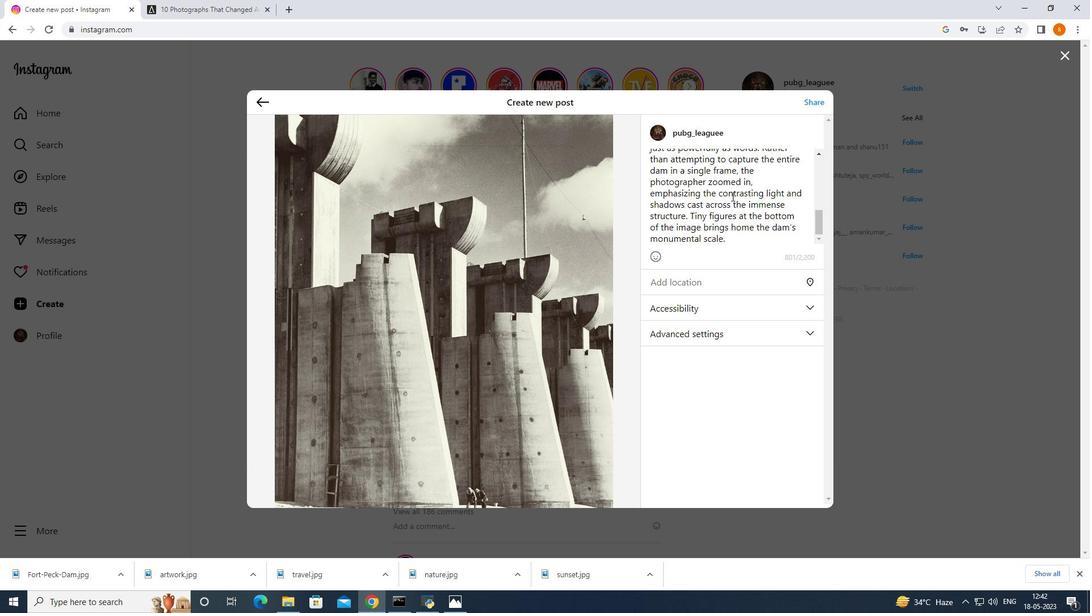 
Action: Mouse scrolled (732, 196) with delta (0, 0)
Screenshot: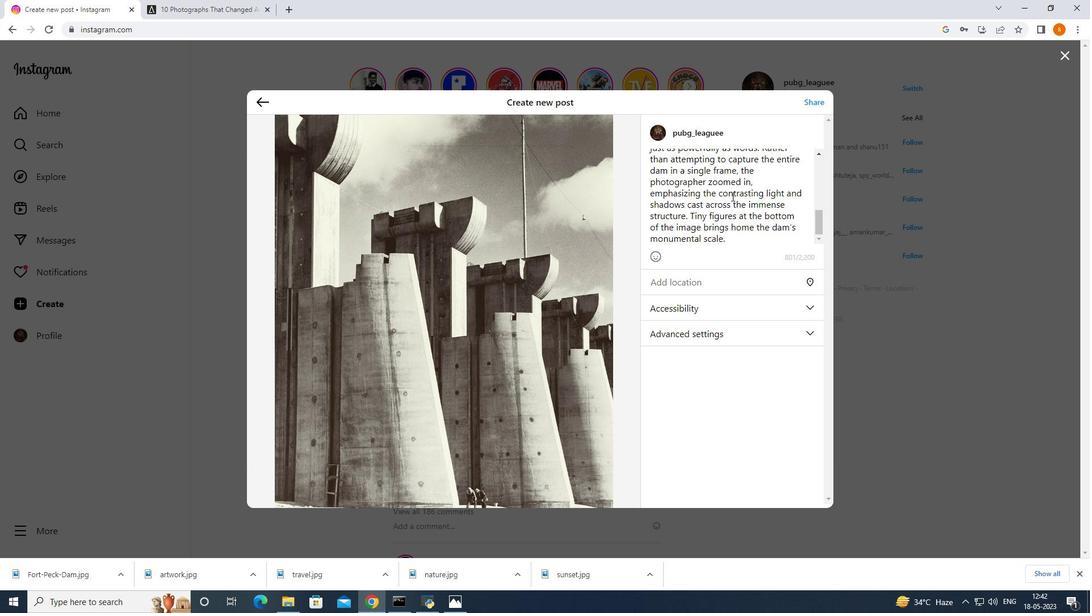 
Action: Mouse scrolled (732, 196) with delta (0, 0)
Screenshot: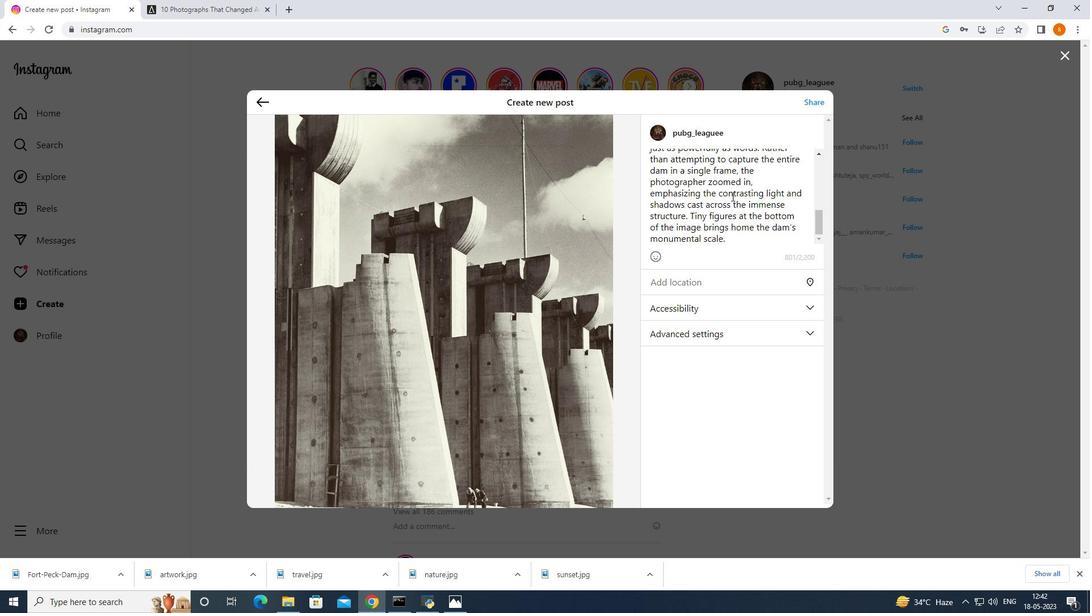 
Action: Mouse moved to (676, 336)
Screenshot: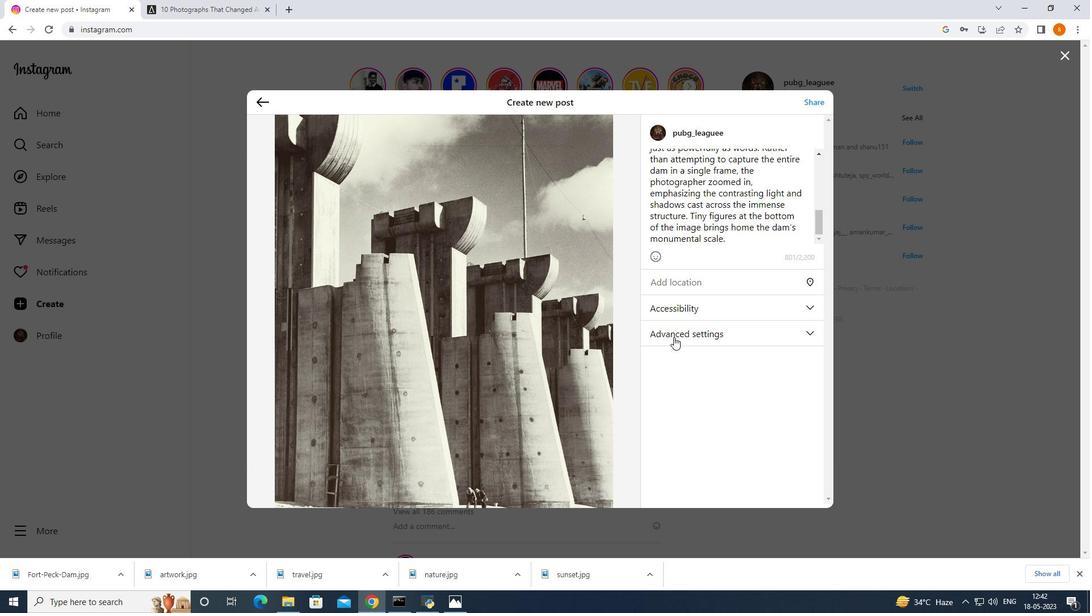 
Action: Mouse scrolled (676, 337) with delta (0, 0)
Screenshot: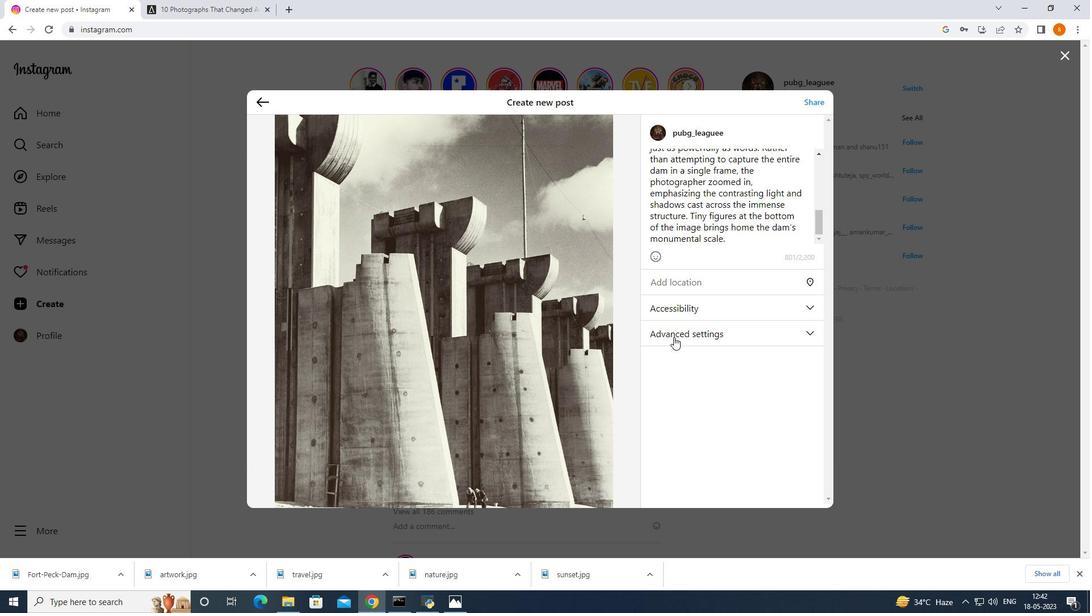 
Action: Mouse moved to (678, 334)
Screenshot: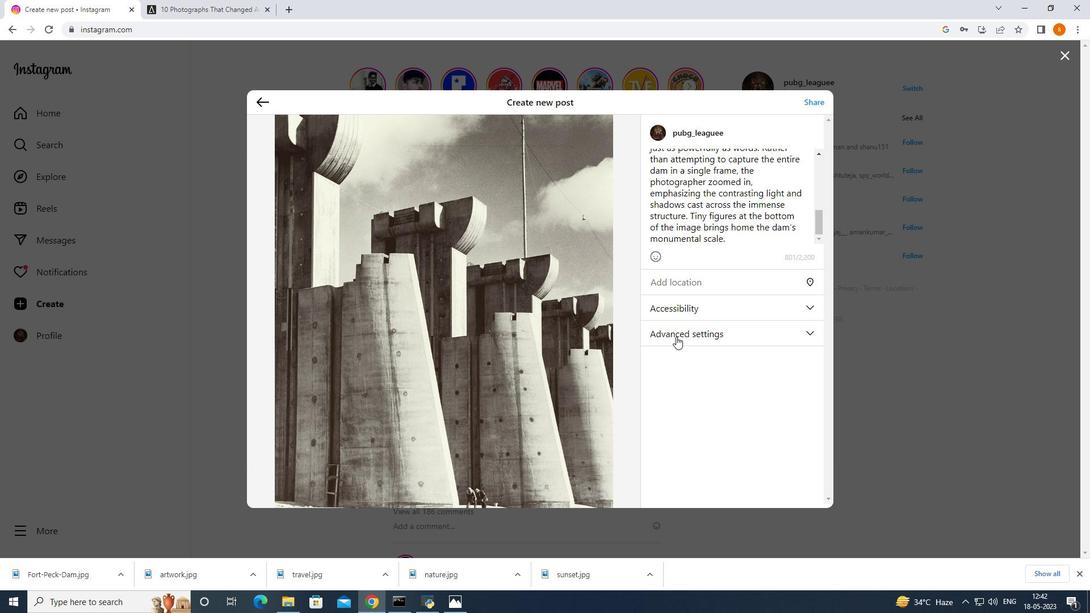 
Action: Mouse scrolled (678, 335) with delta (0, 0)
Screenshot: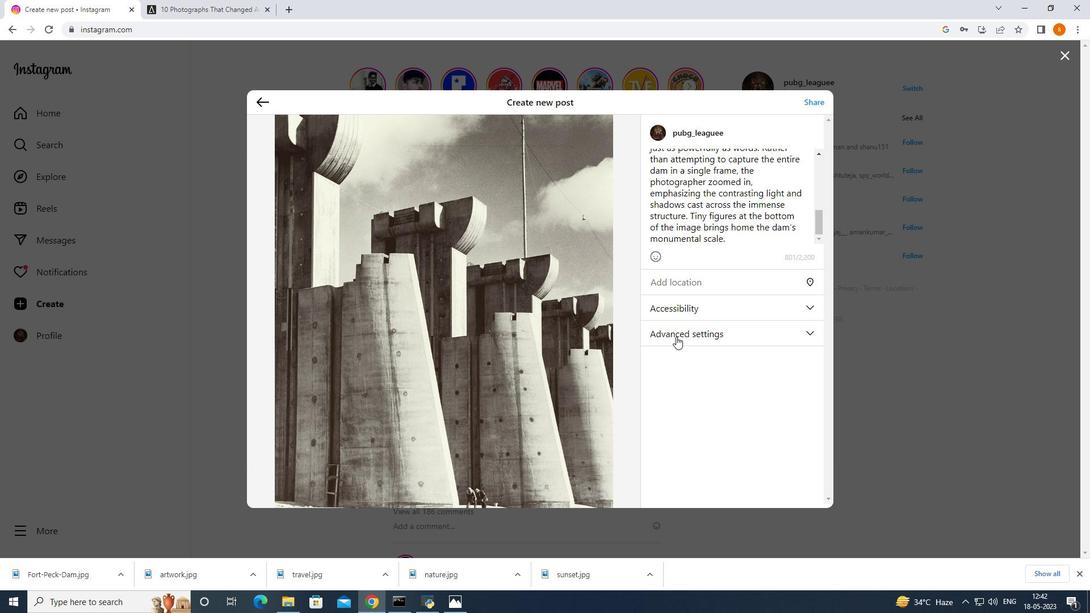 
Action: Mouse moved to (335, 148)
Screenshot: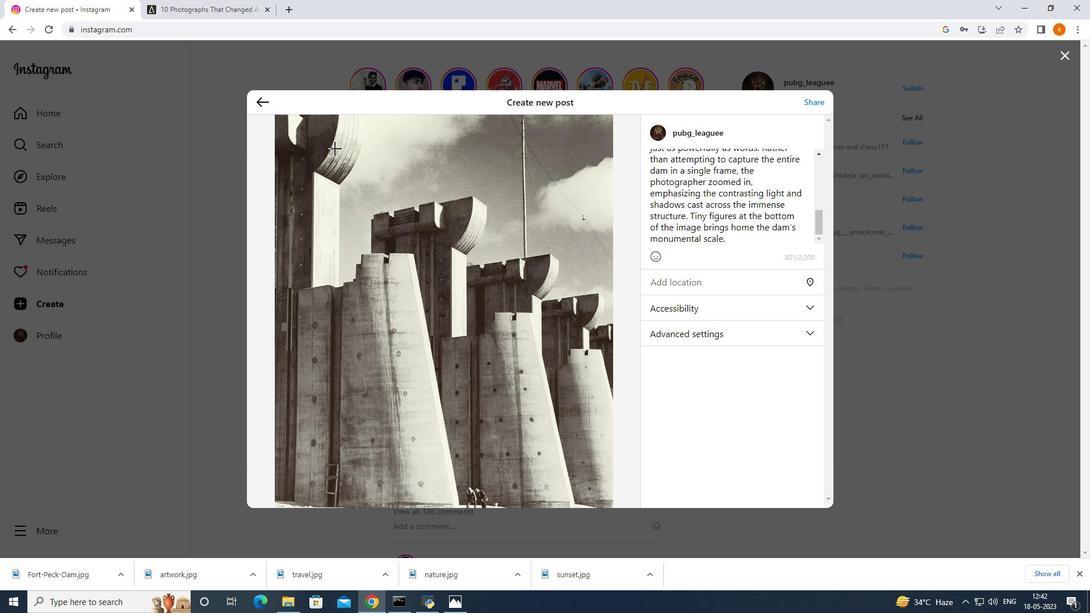 
Action: Mouse pressed left at (335, 148)
Screenshot: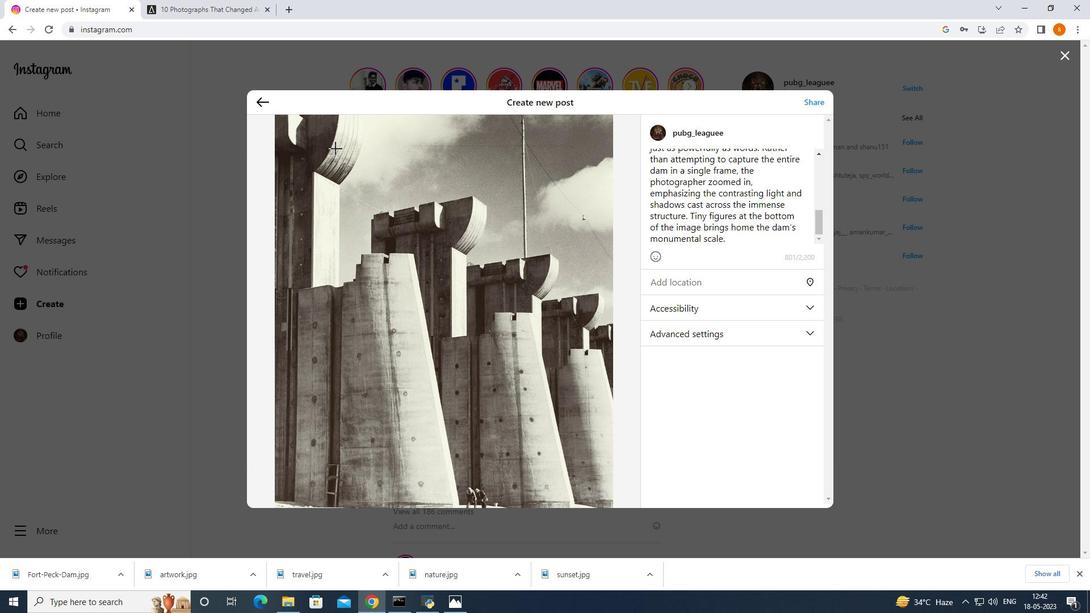 
Action: Mouse moved to (516, 167)
Screenshot: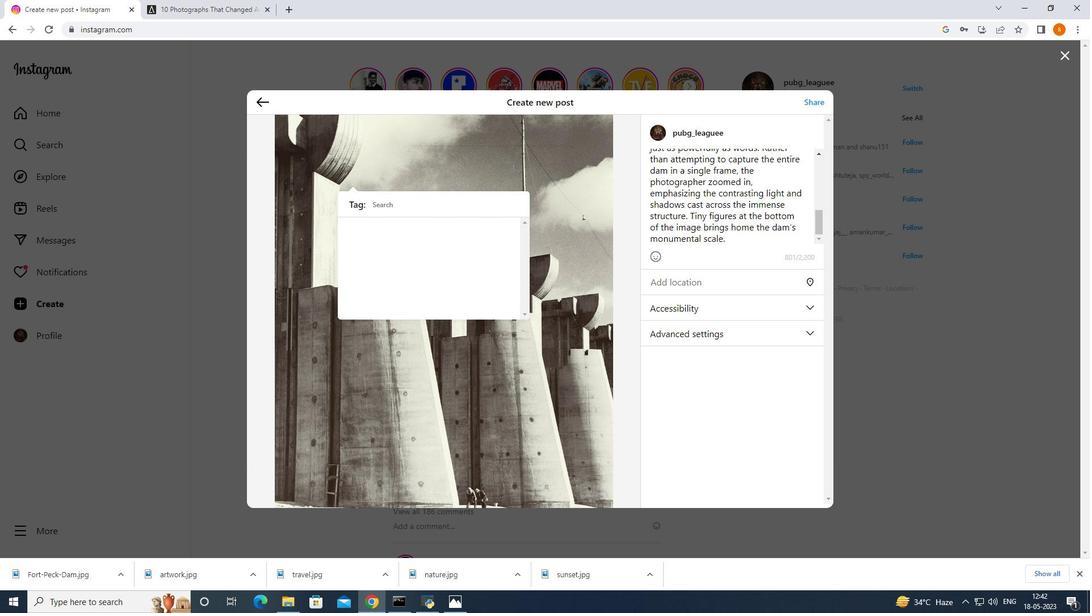 
Action: Mouse pressed left at (516, 167)
Screenshot: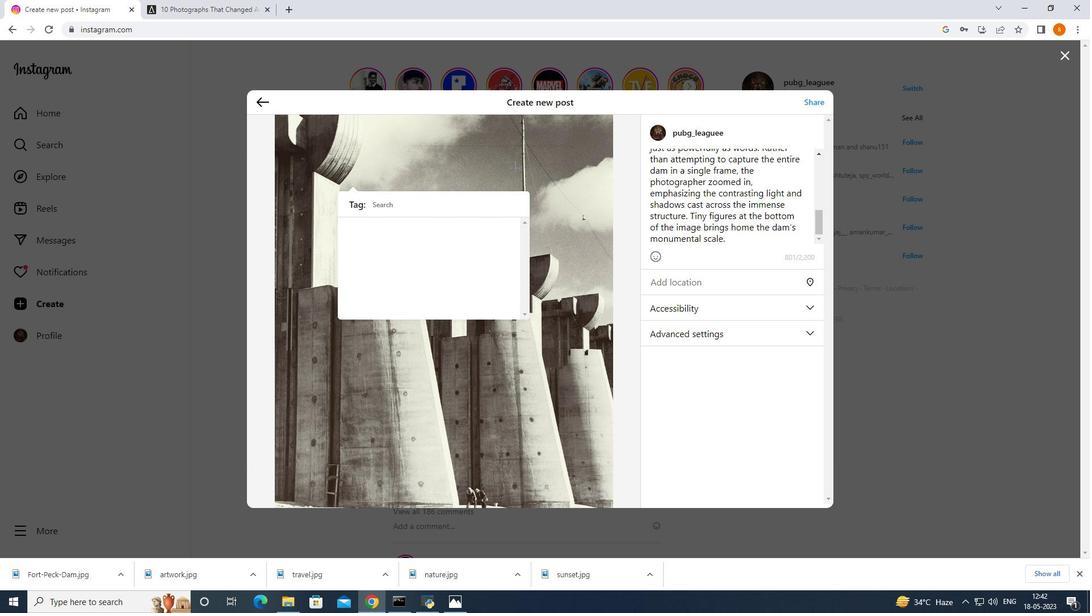 
Action: Mouse moved to (198, 264)
Screenshot: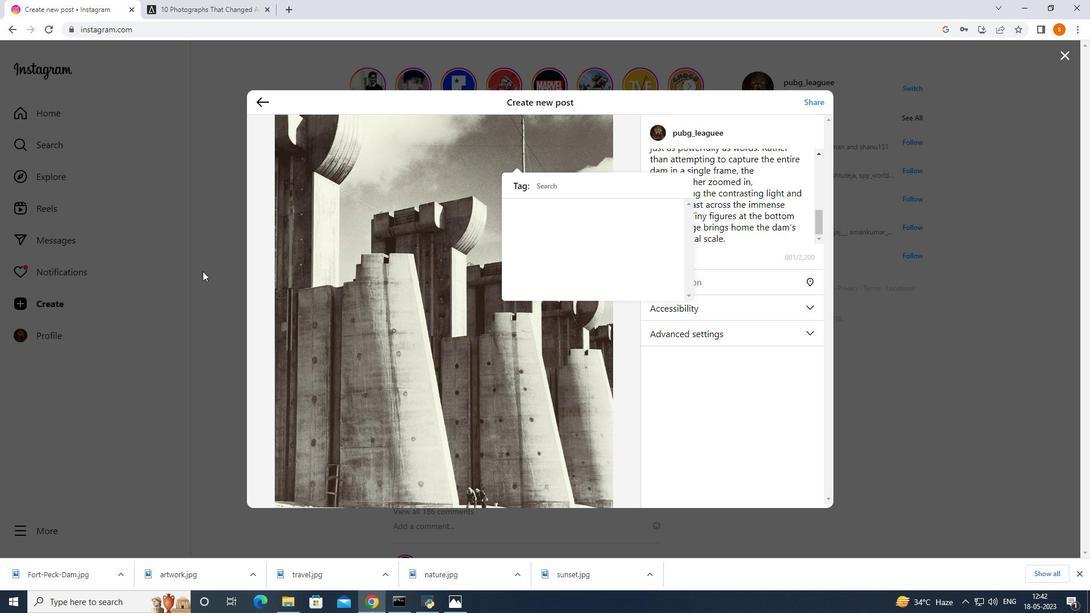 
Action: Mouse pressed left at (198, 264)
Screenshot: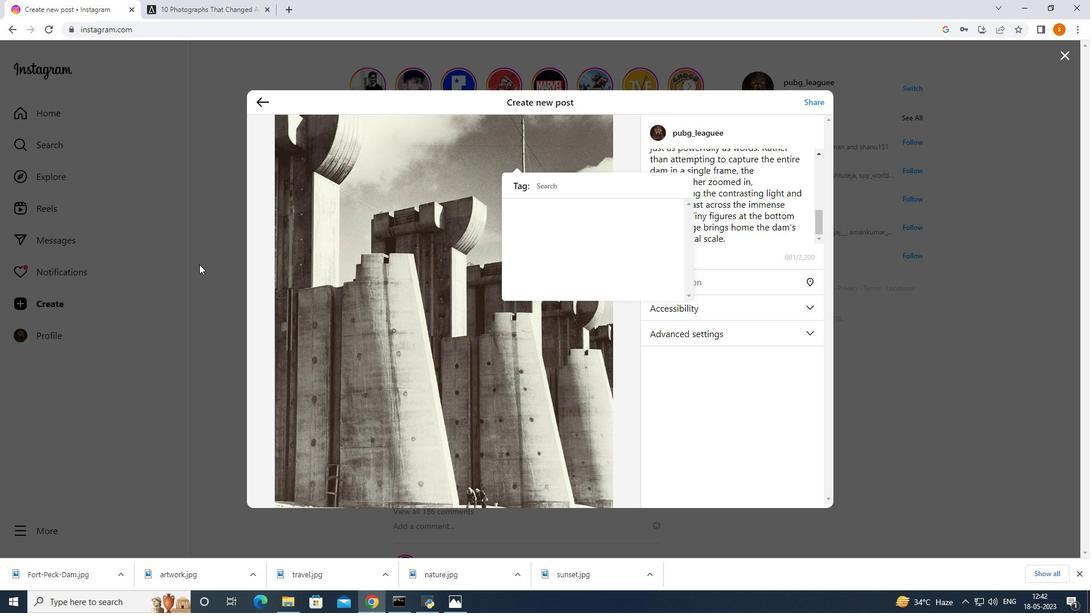 
Action: Mouse moved to (537, 346)
Screenshot: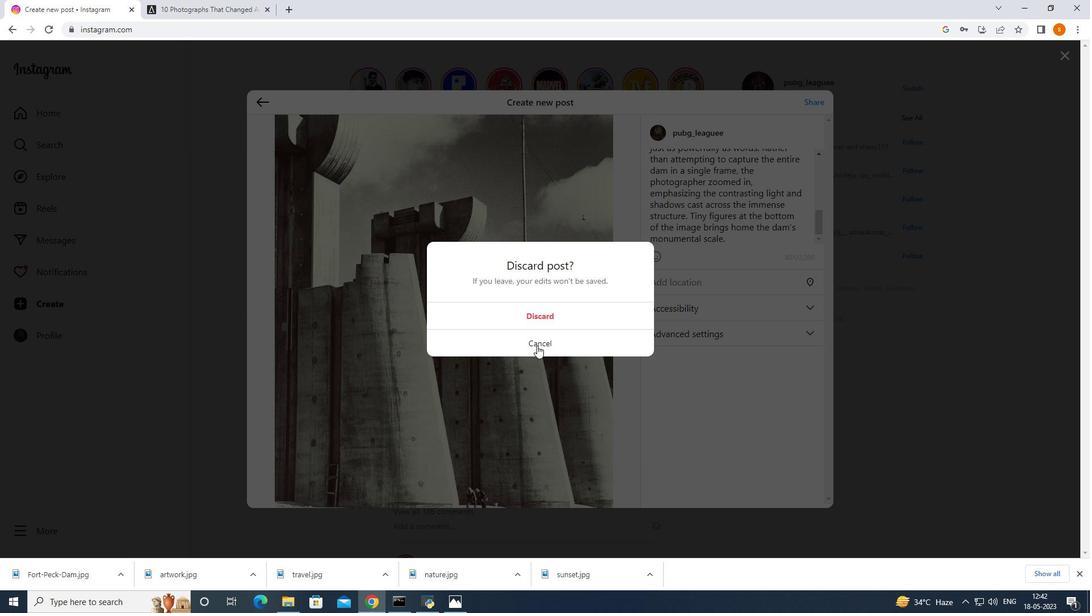 
Action: Mouse pressed left at (537, 346)
Screenshot: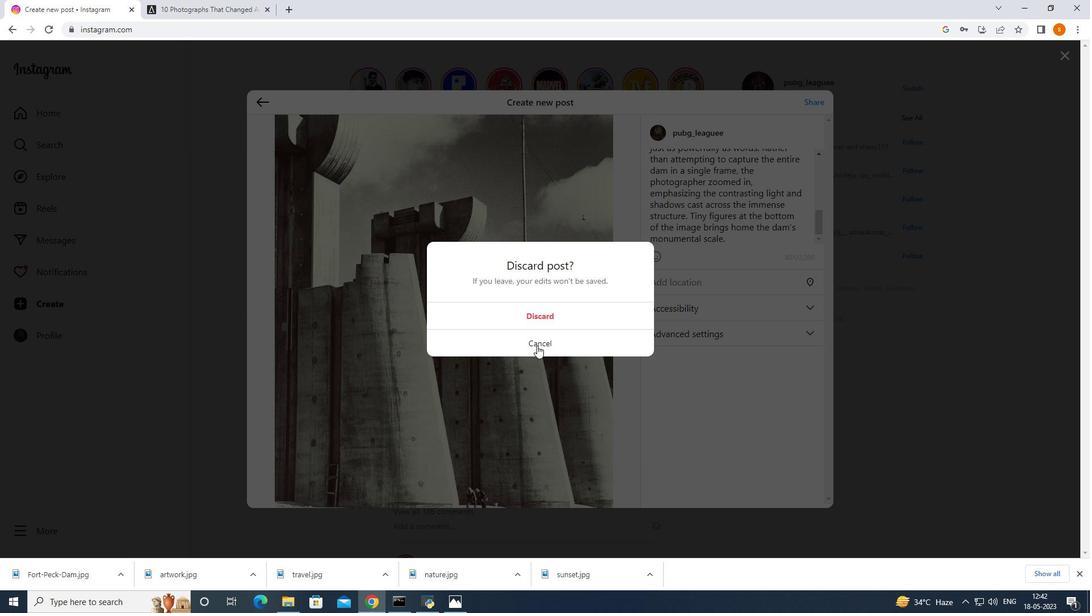 
Action: Mouse moved to (820, 223)
Screenshot: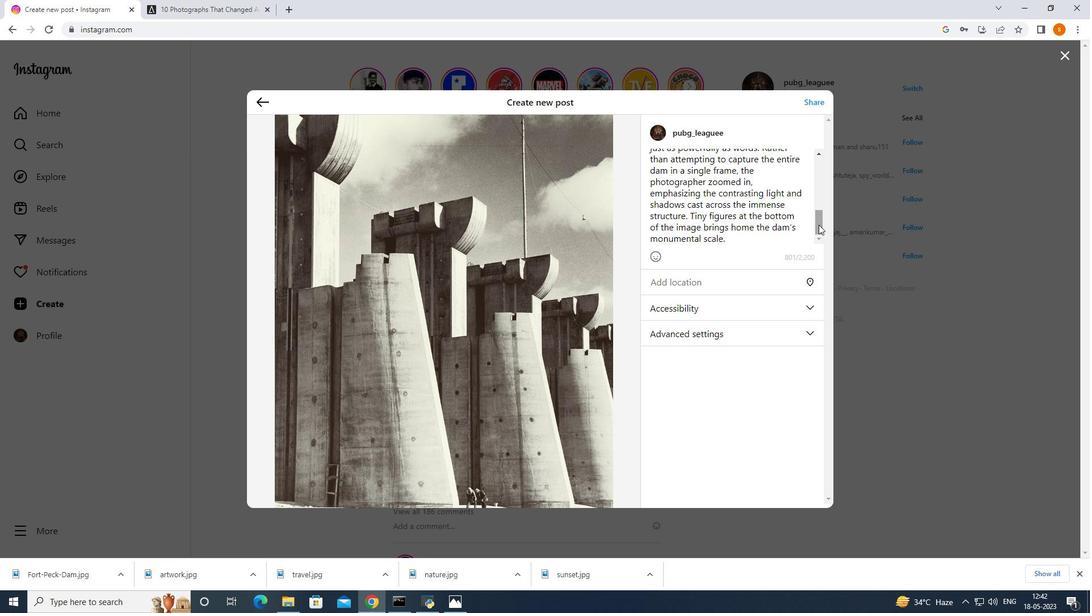 
Action: Mouse pressed left at (820, 223)
Screenshot: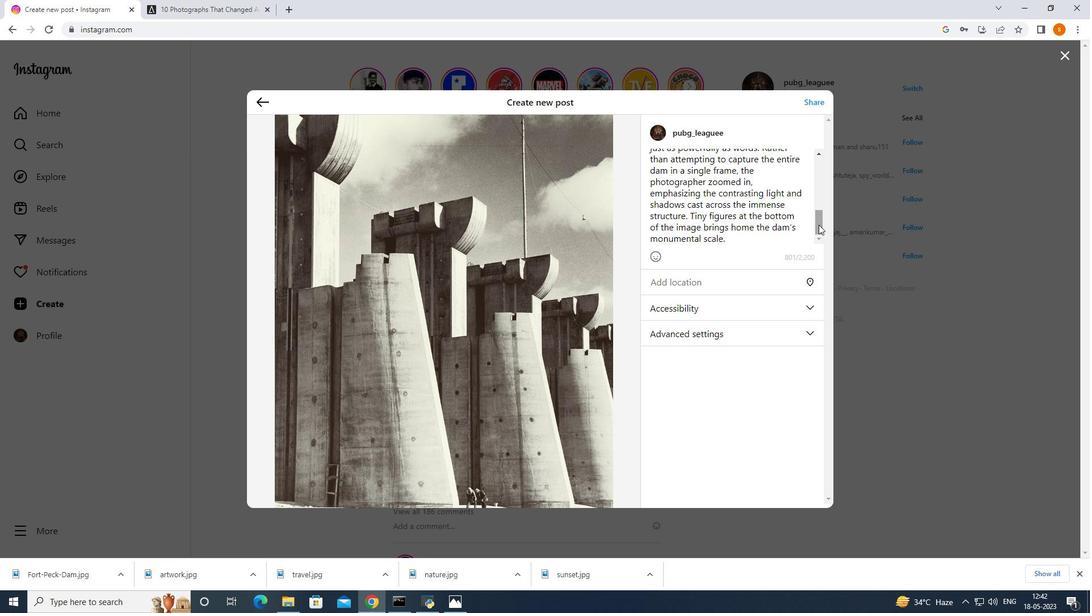
Action: Mouse moved to (811, 105)
Screenshot: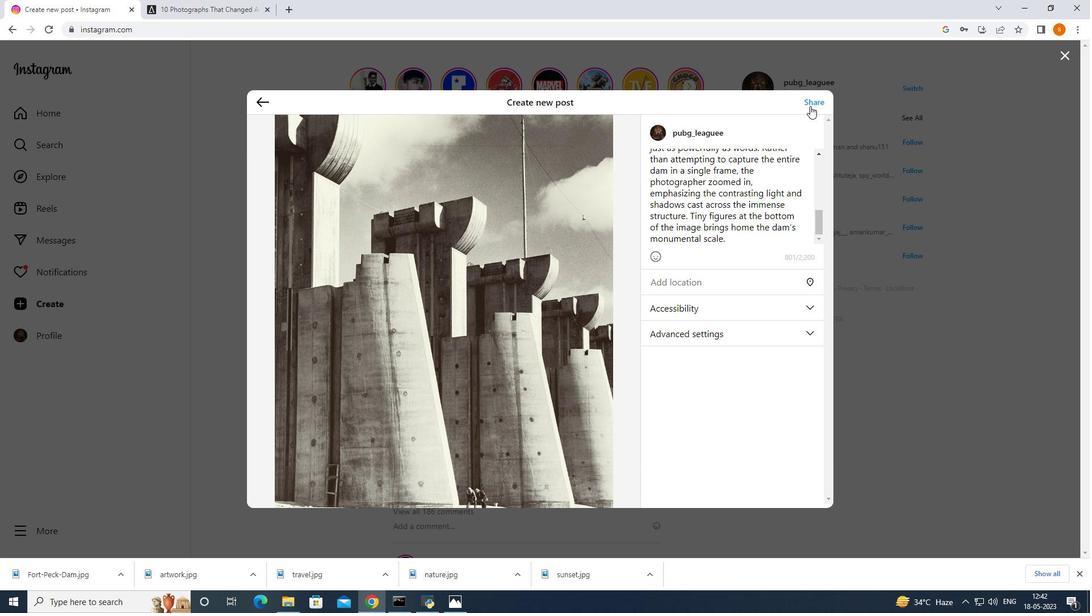 
Action: Mouse pressed left at (811, 105)
Screenshot: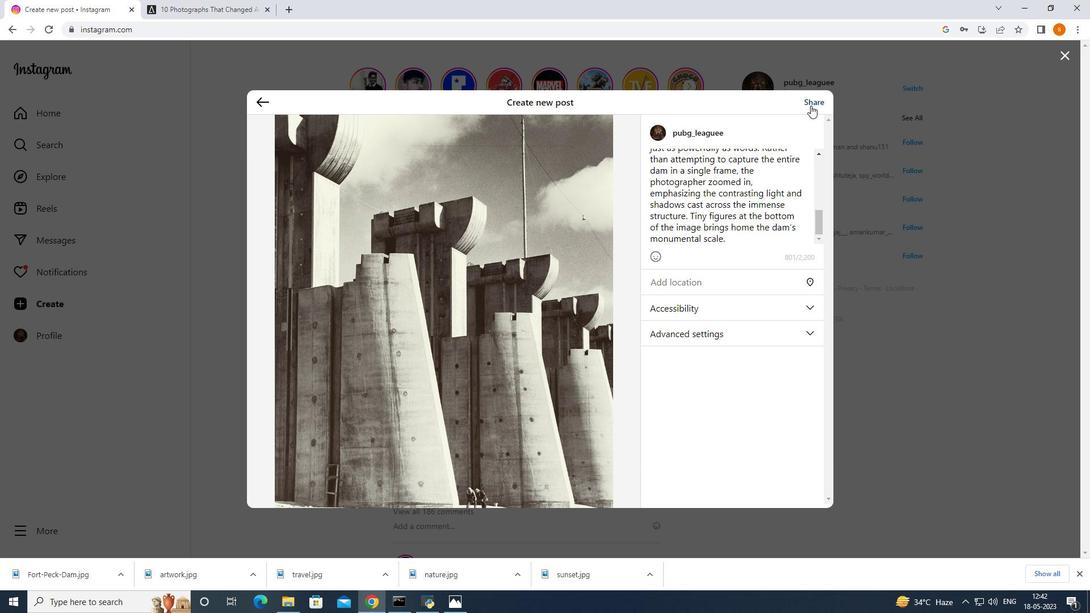 
Action: Mouse moved to (820, 98)
Screenshot: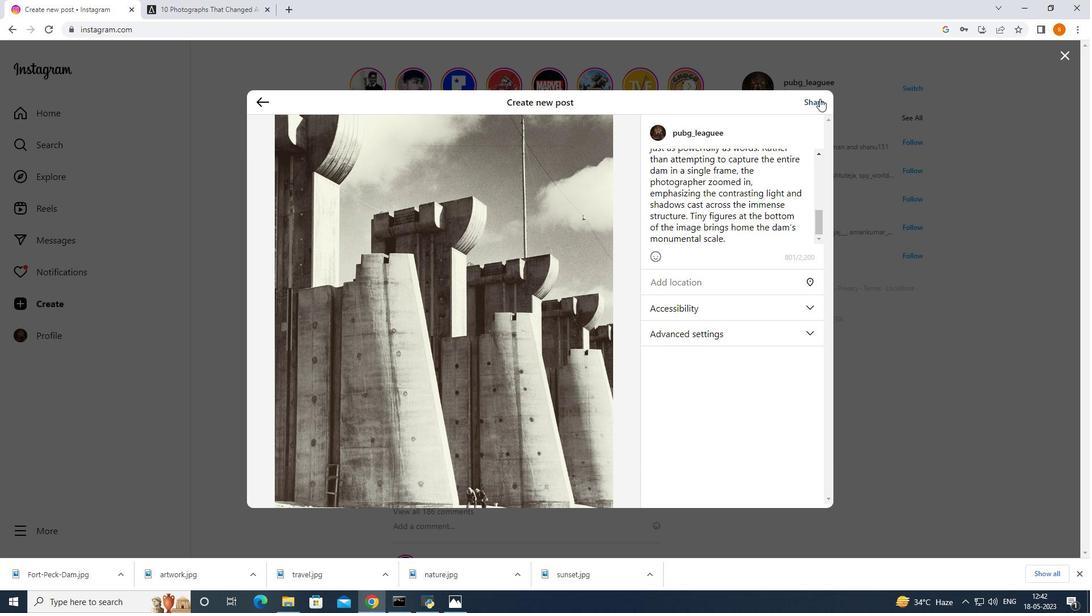 
Action: Mouse pressed left at (820, 98)
Screenshot: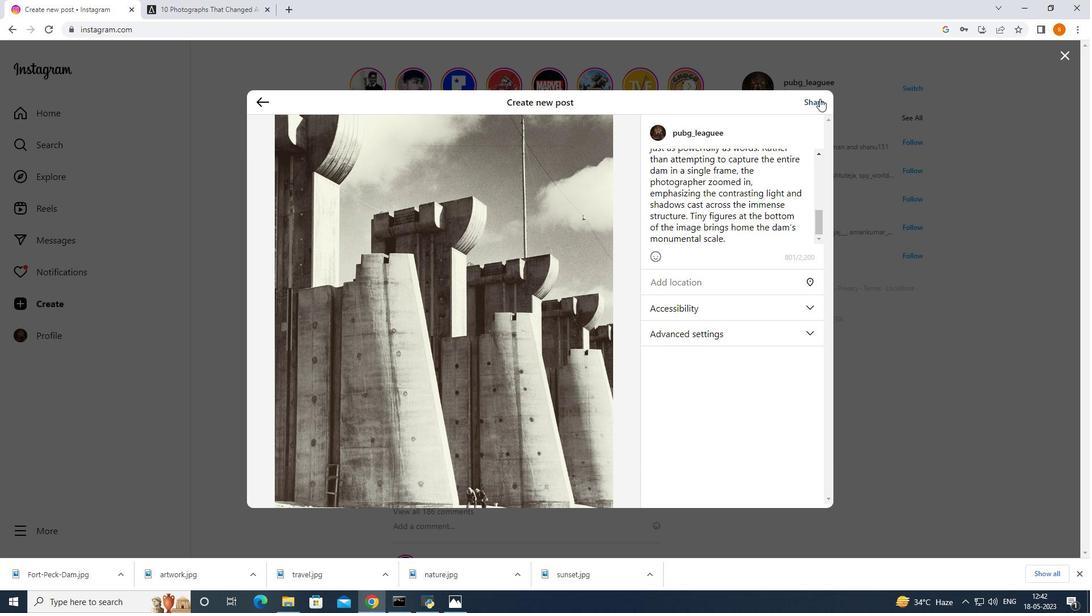 
Action: Mouse moved to (677, 256)
Screenshot: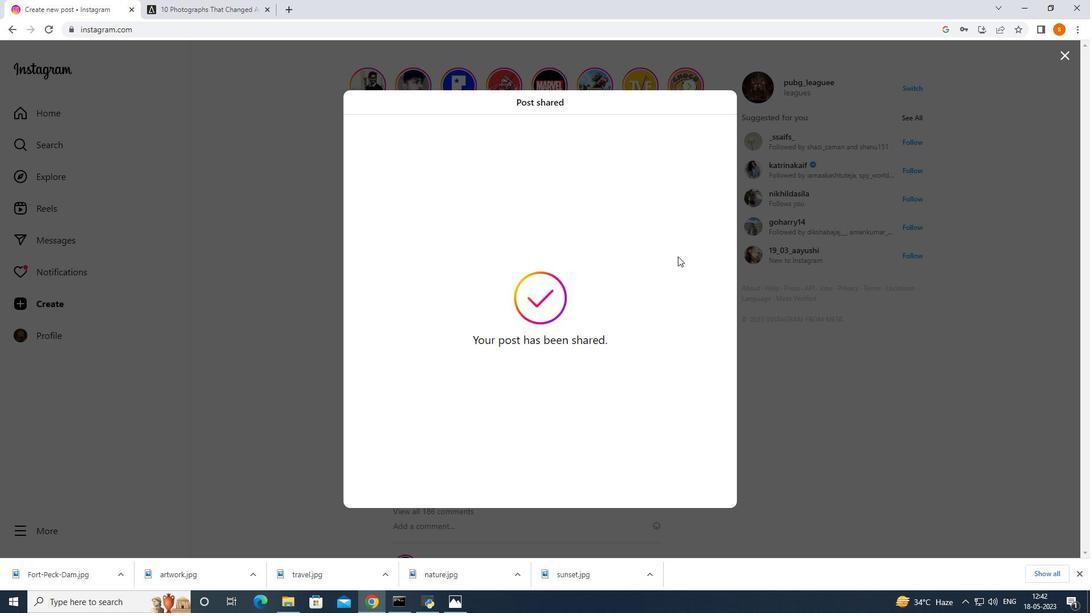 
